 Task: Find connections with filter location Schwarzenberg with filter topic #Creativitywith filter profile language Spanish with filter current company Audi India with filter school Bharatiya Vidya Bhavans M M College of Arts, N.M.Institute of Science and Haji Rashid Jaffer College of Commerce Bhavans College Munshi Nagar Andheri West Mumbai 400 058 with filter industry Baked Goods Manufacturing with filter service category User Experience Writing with filter keywords title Funeral Attendant
Action: Mouse moved to (218, 261)
Screenshot: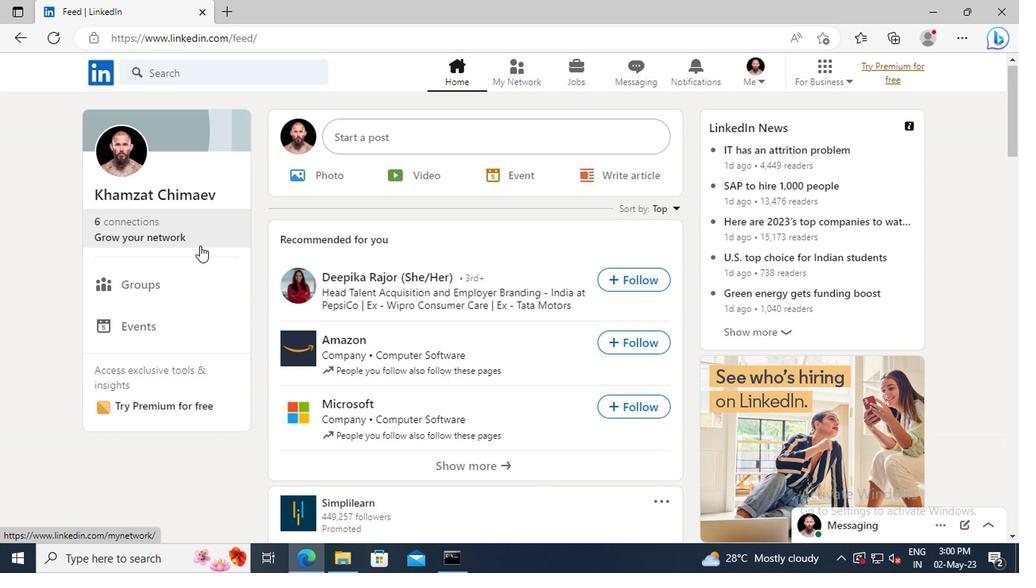 
Action: Mouse pressed left at (218, 261)
Screenshot: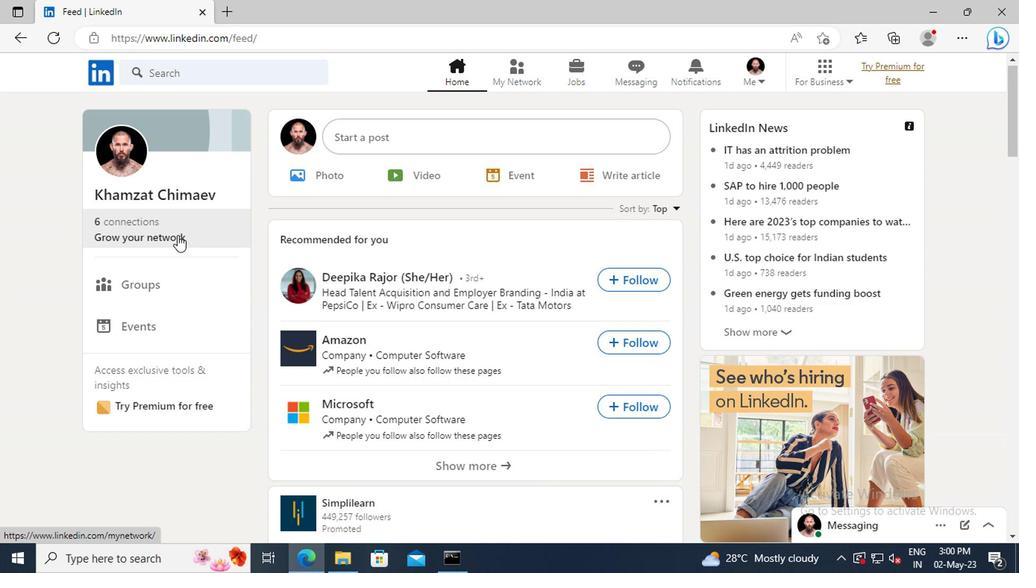 
Action: Mouse moved to (207, 209)
Screenshot: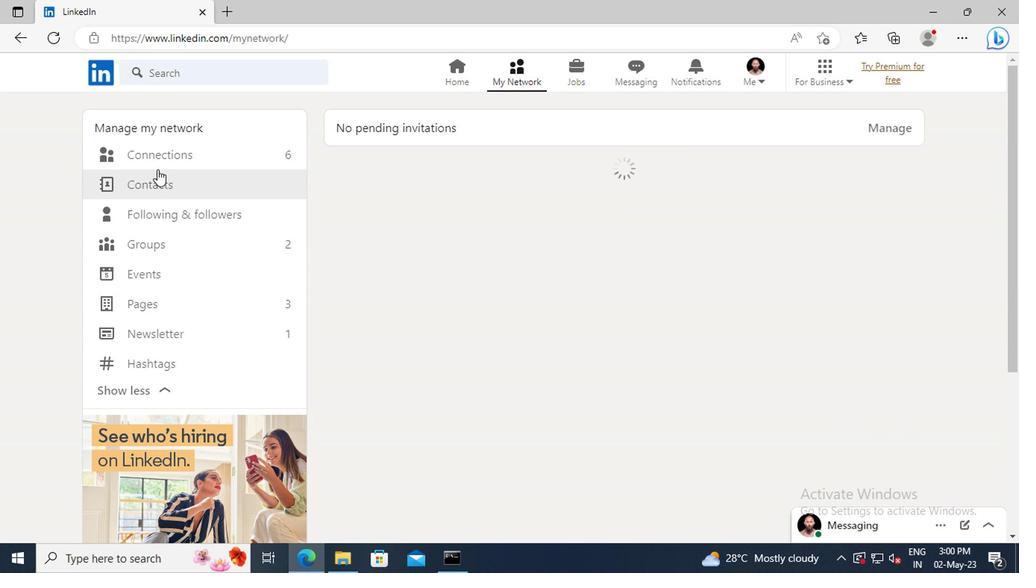 
Action: Mouse pressed left at (207, 209)
Screenshot: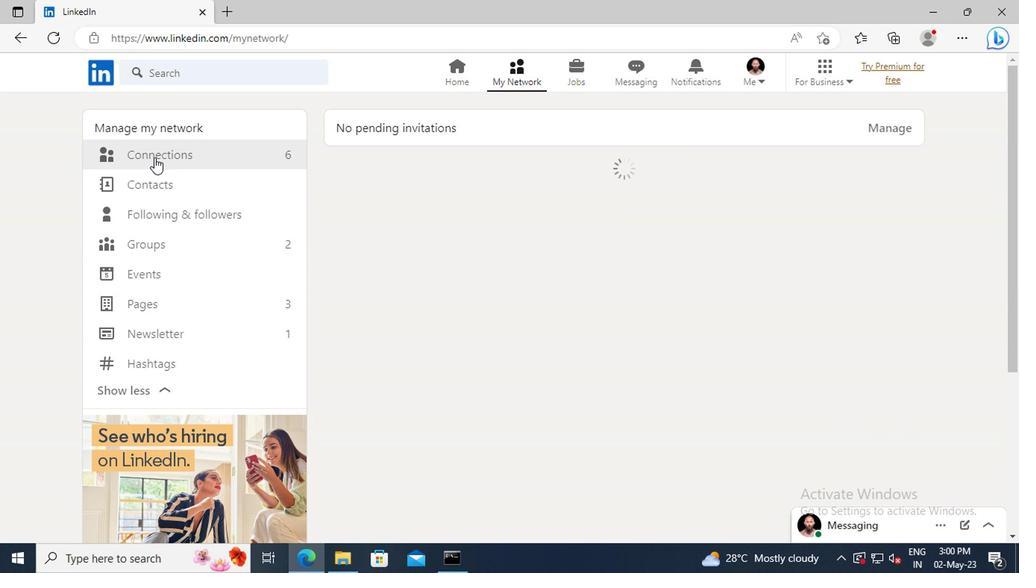 
Action: Mouse moved to (533, 209)
Screenshot: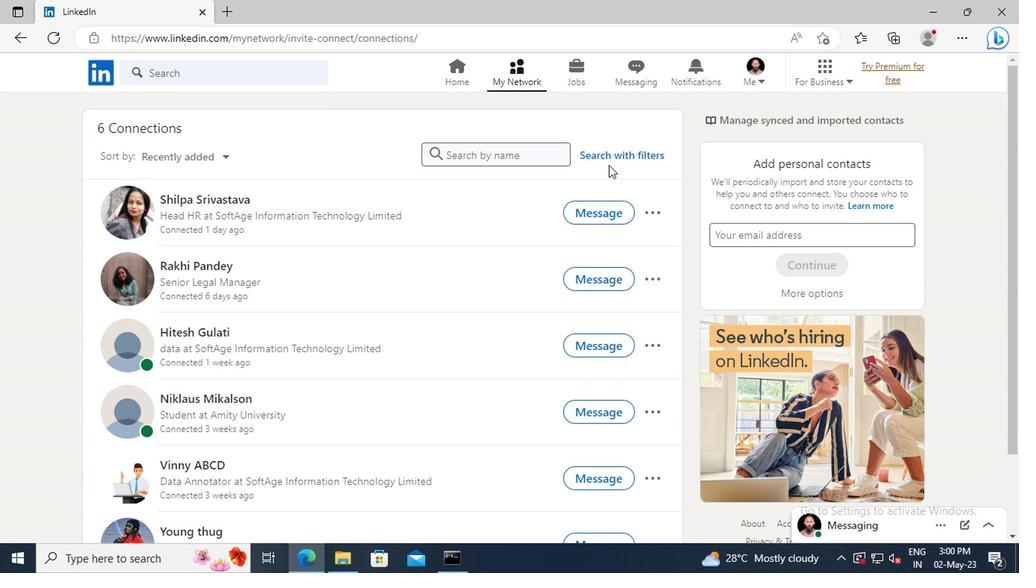 
Action: Mouse pressed left at (533, 209)
Screenshot: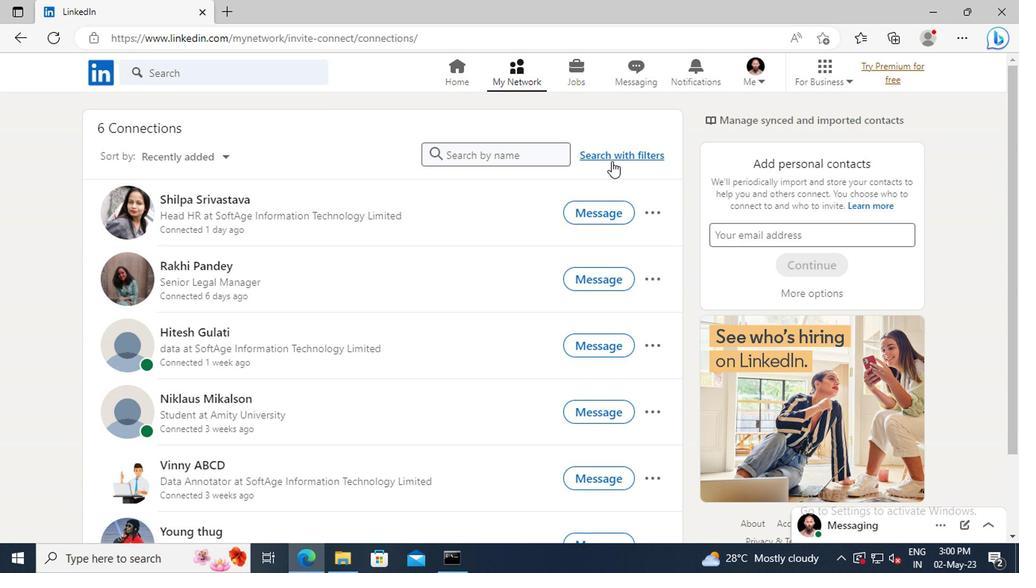 
Action: Mouse moved to (502, 181)
Screenshot: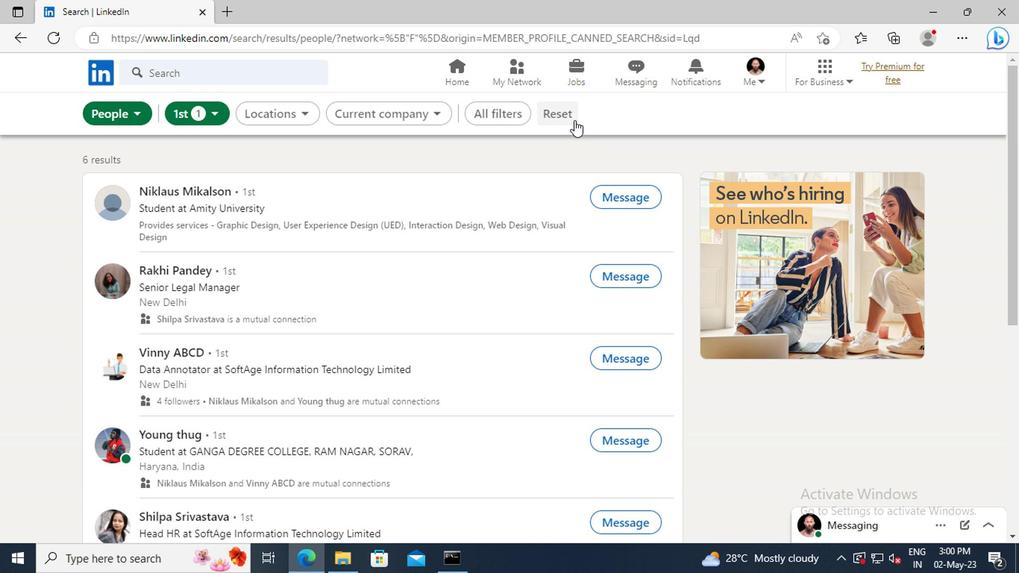 
Action: Mouse pressed left at (502, 181)
Screenshot: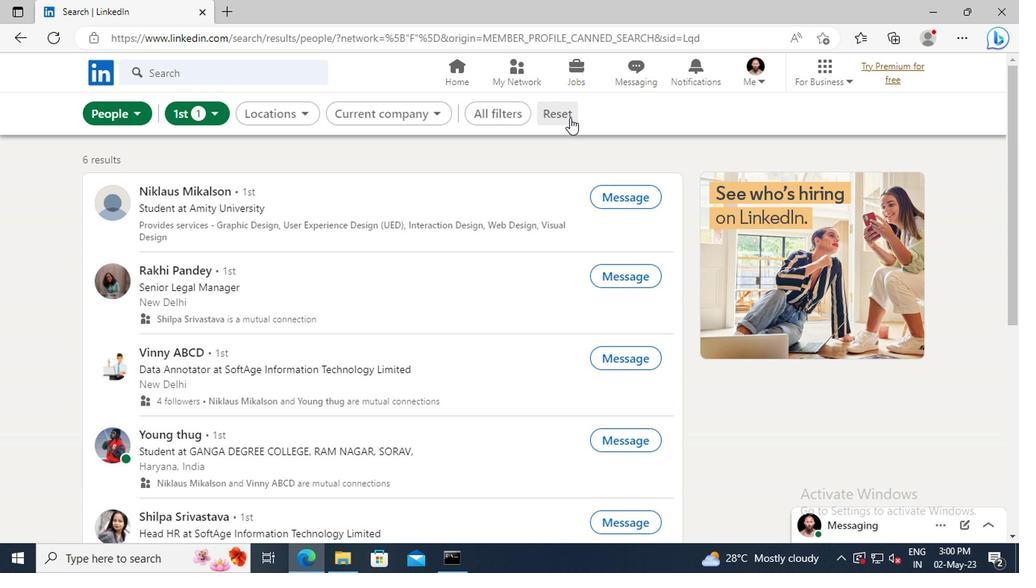 
Action: Mouse moved to (485, 180)
Screenshot: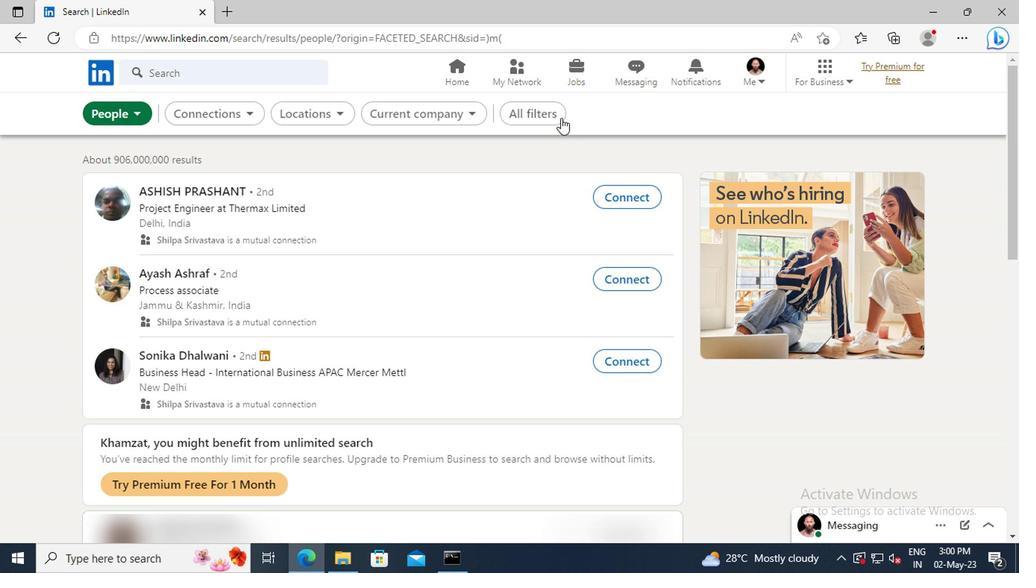
Action: Mouse pressed left at (485, 180)
Screenshot: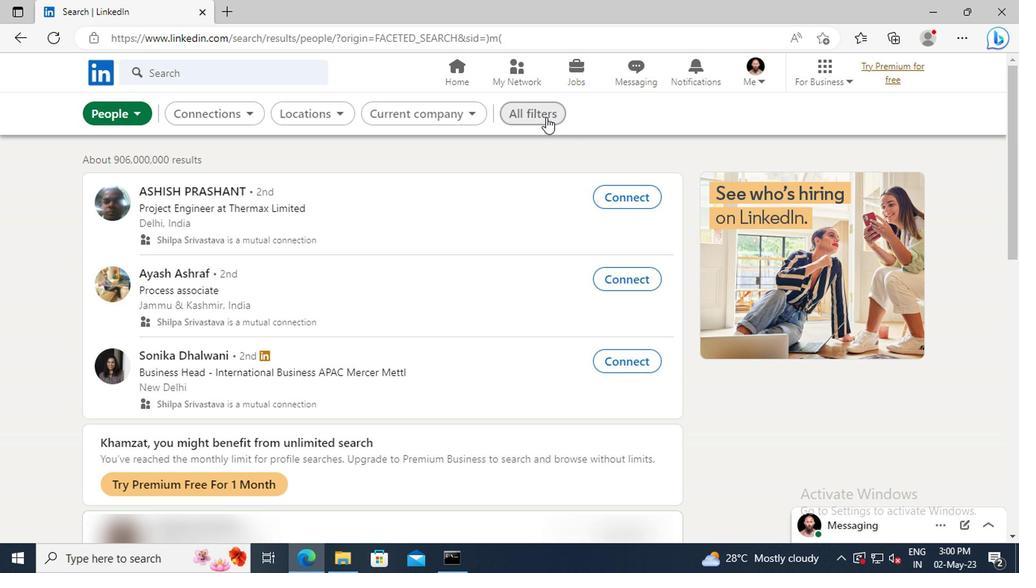 
Action: Mouse moved to (682, 293)
Screenshot: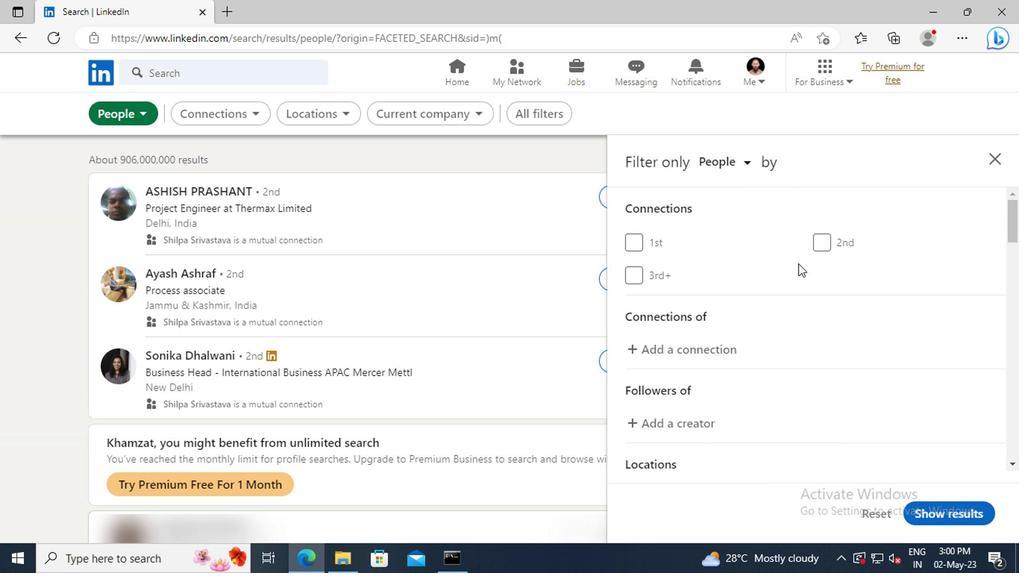 
Action: Mouse scrolled (682, 292) with delta (0, 0)
Screenshot: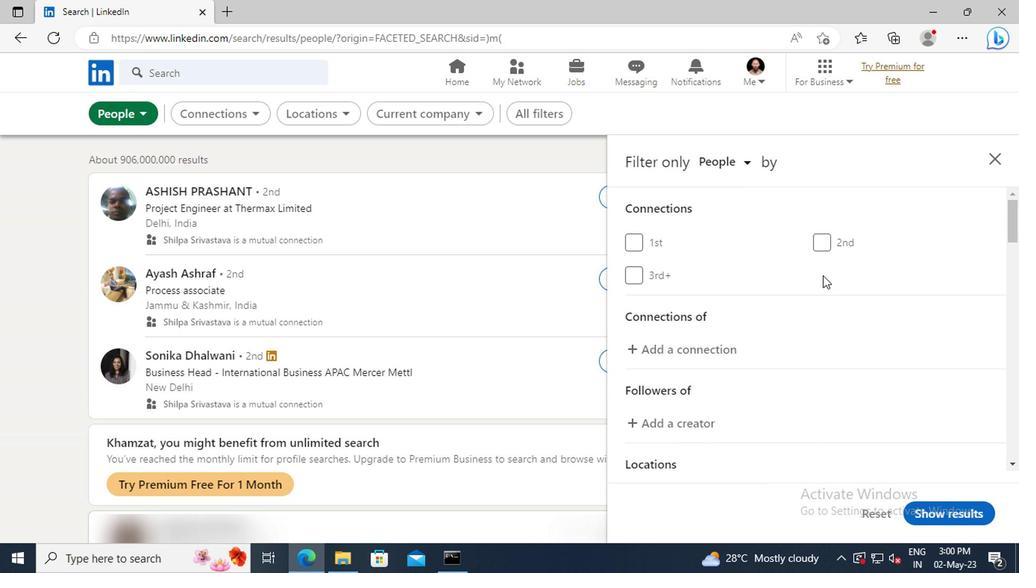 
Action: Mouse scrolled (682, 292) with delta (0, 0)
Screenshot: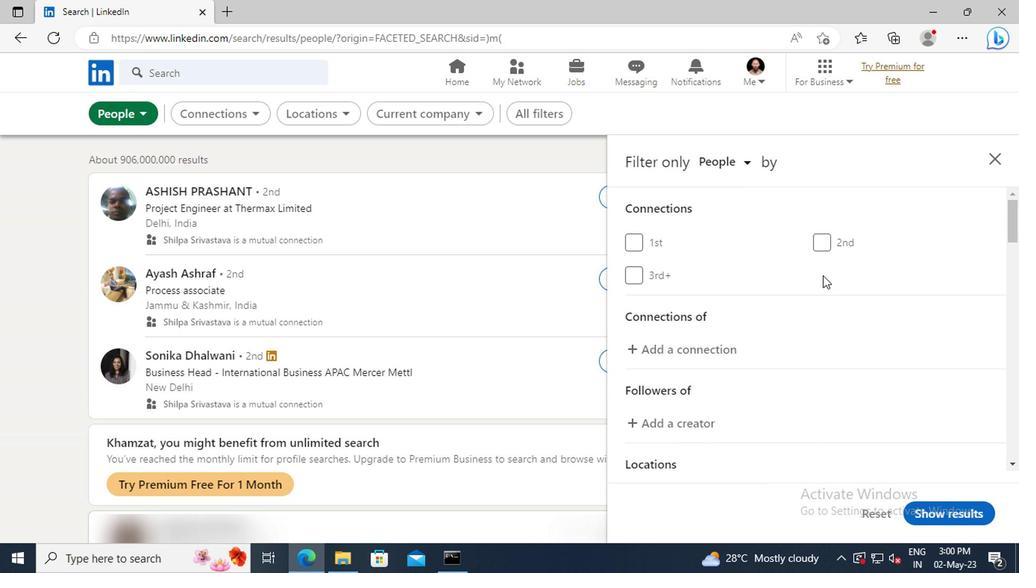 
Action: Mouse scrolled (682, 292) with delta (0, 0)
Screenshot: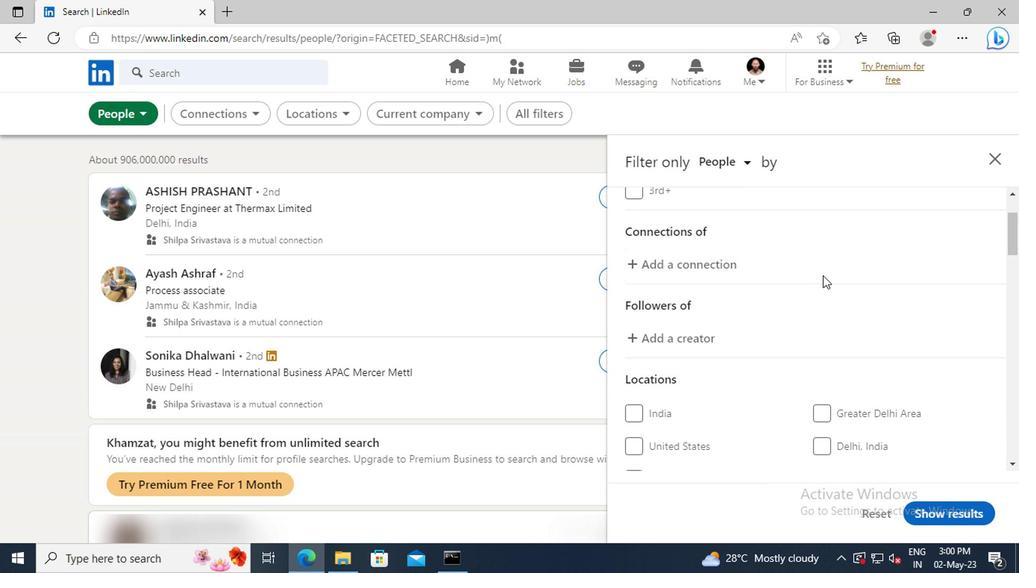 
Action: Mouse scrolled (682, 292) with delta (0, 0)
Screenshot: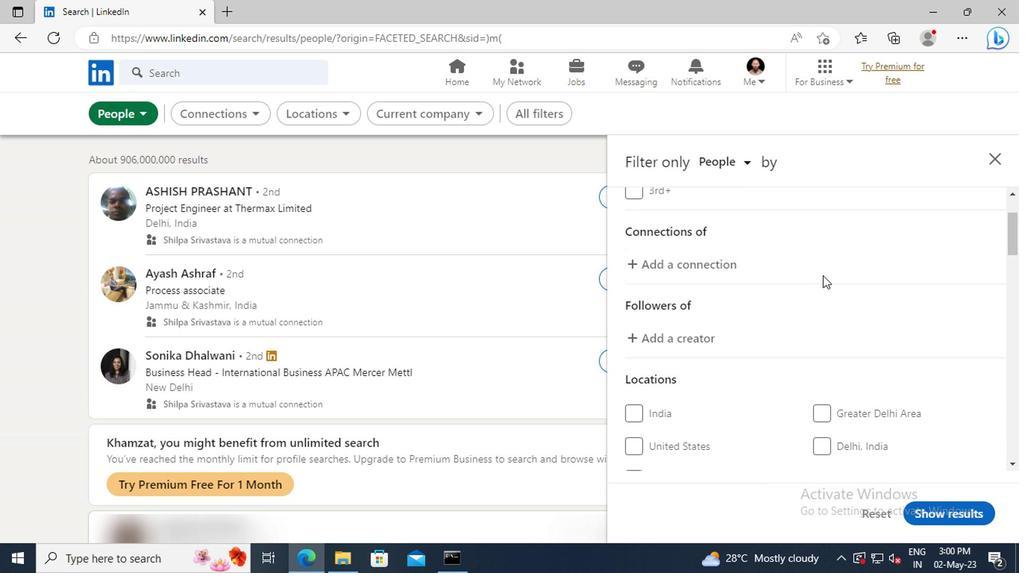
Action: Mouse scrolled (682, 292) with delta (0, 0)
Screenshot: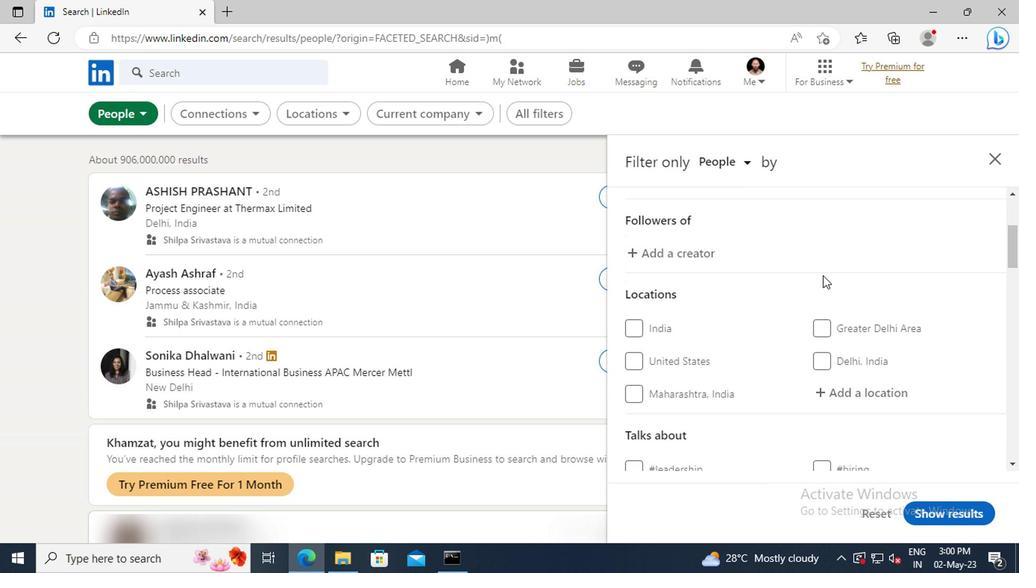 
Action: Mouse scrolled (682, 292) with delta (0, 0)
Screenshot: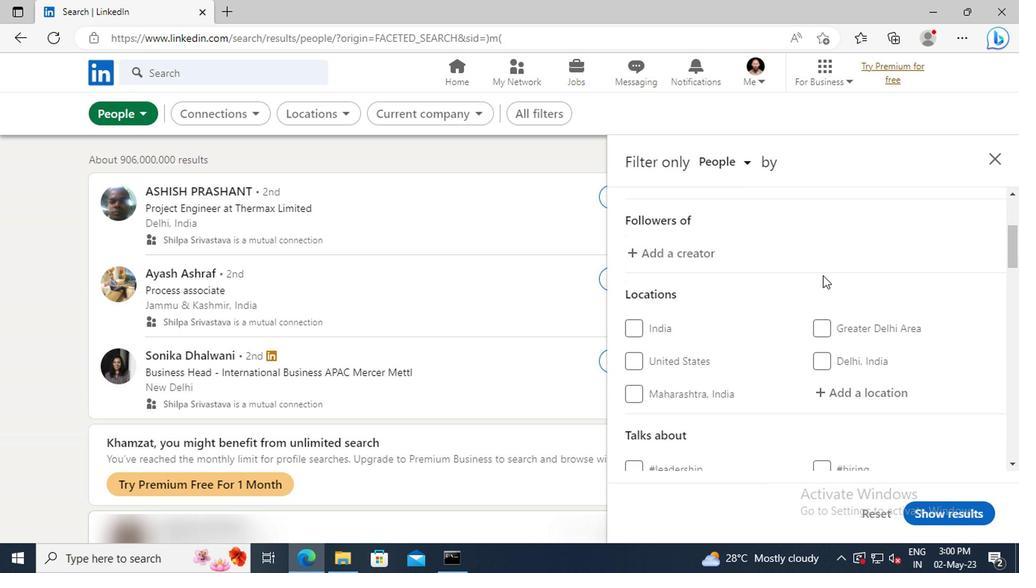 
Action: Mouse moved to (686, 312)
Screenshot: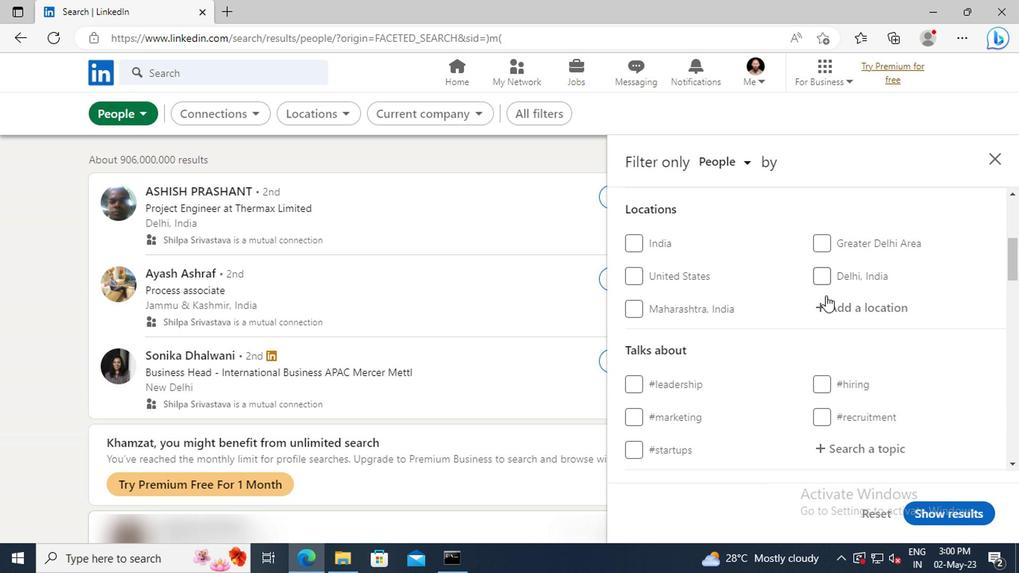 
Action: Mouse pressed left at (686, 312)
Screenshot: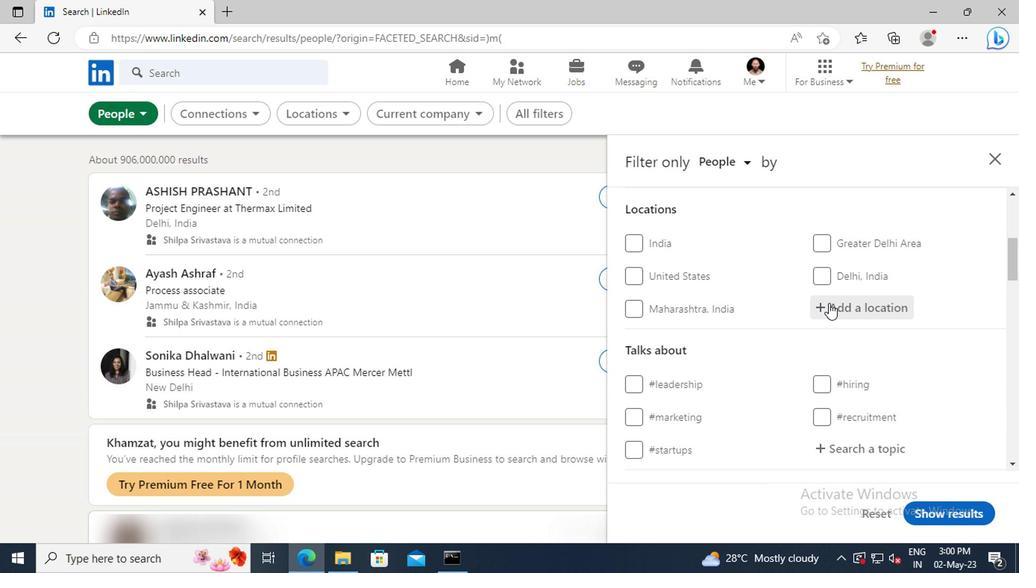 
Action: Key pressed <Key.shift>SCHWARZENBERG
Screenshot: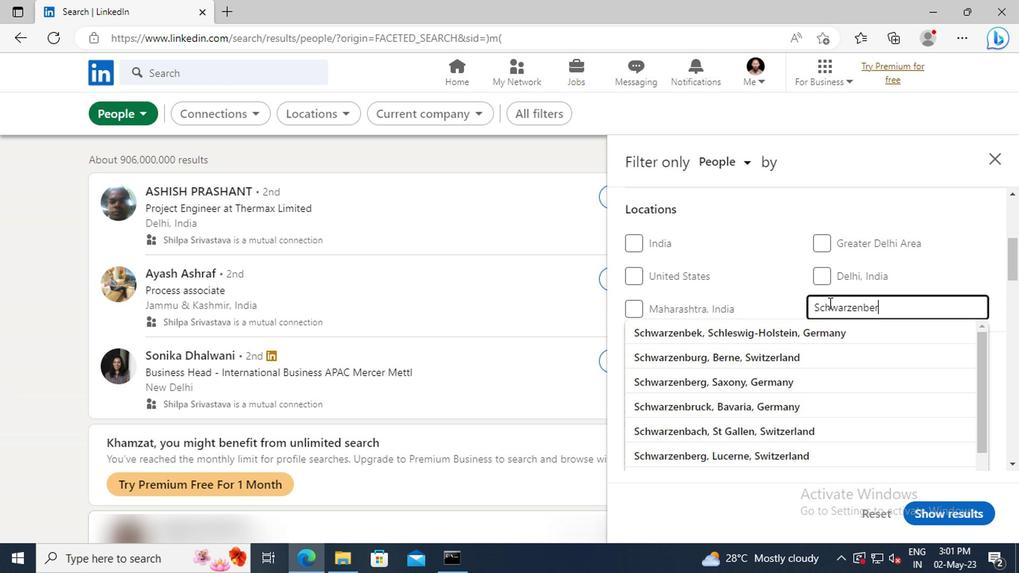 
Action: Mouse moved to (688, 331)
Screenshot: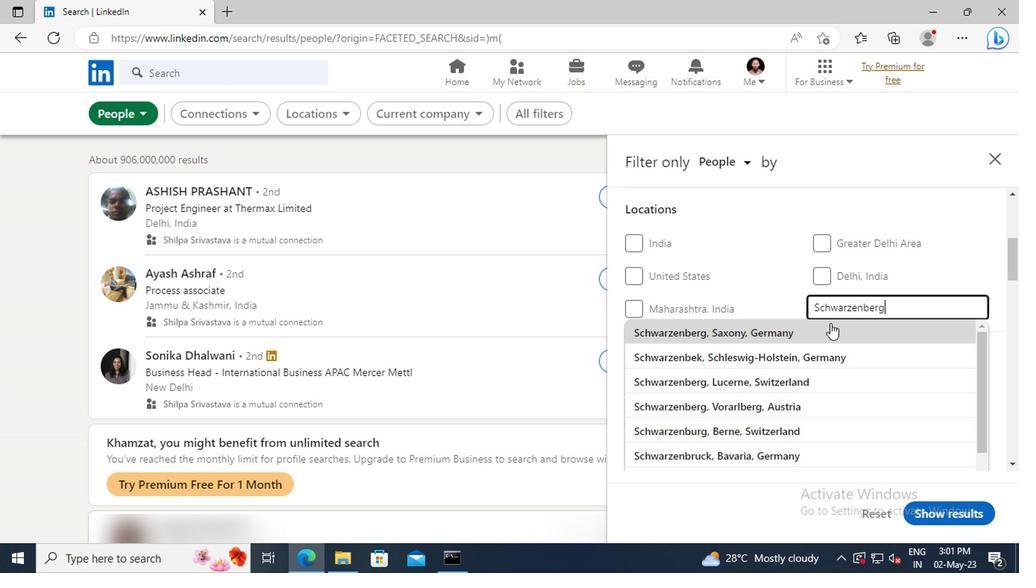 
Action: Mouse pressed left at (688, 331)
Screenshot: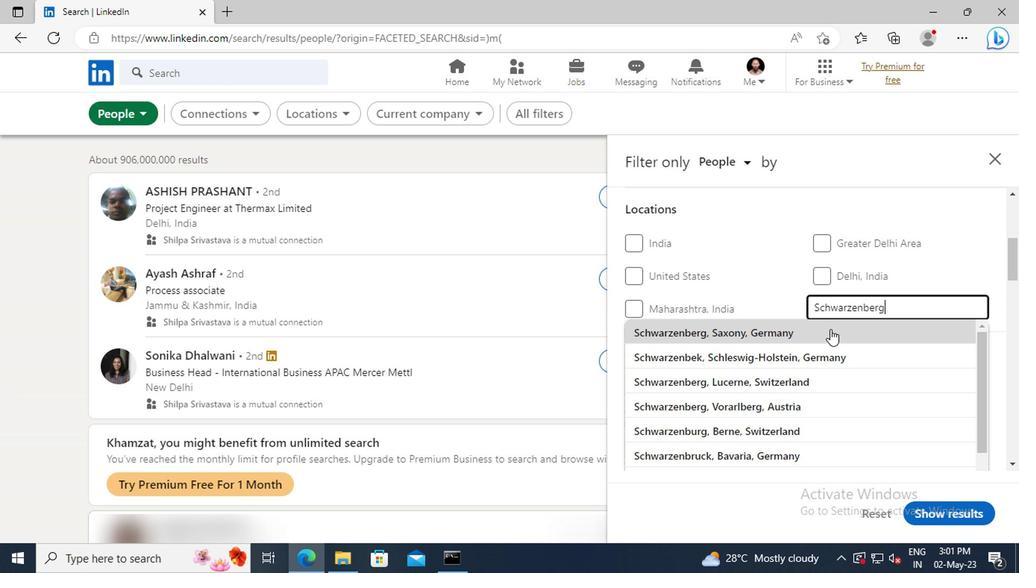 
Action: Mouse scrolled (688, 331) with delta (0, 0)
Screenshot: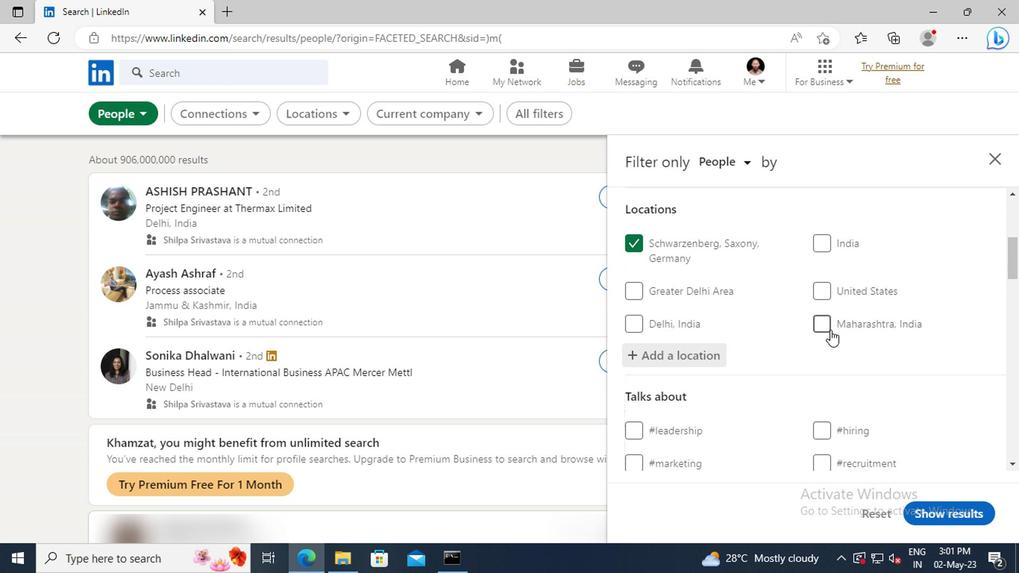 
Action: Mouse scrolled (688, 331) with delta (0, 0)
Screenshot: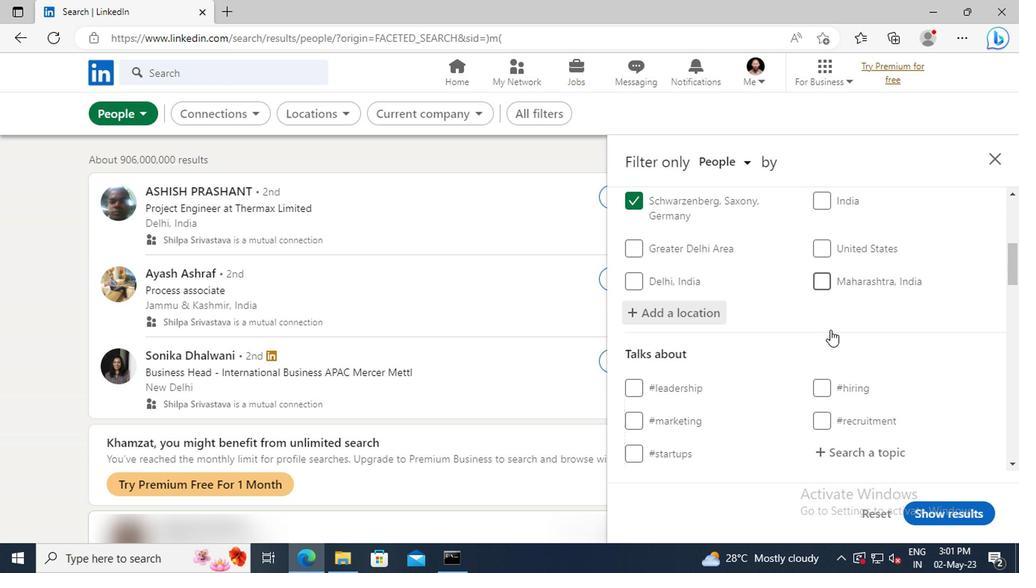 
Action: Mouse scrolled (688, 331) with delta (0, 0)
Screenshot: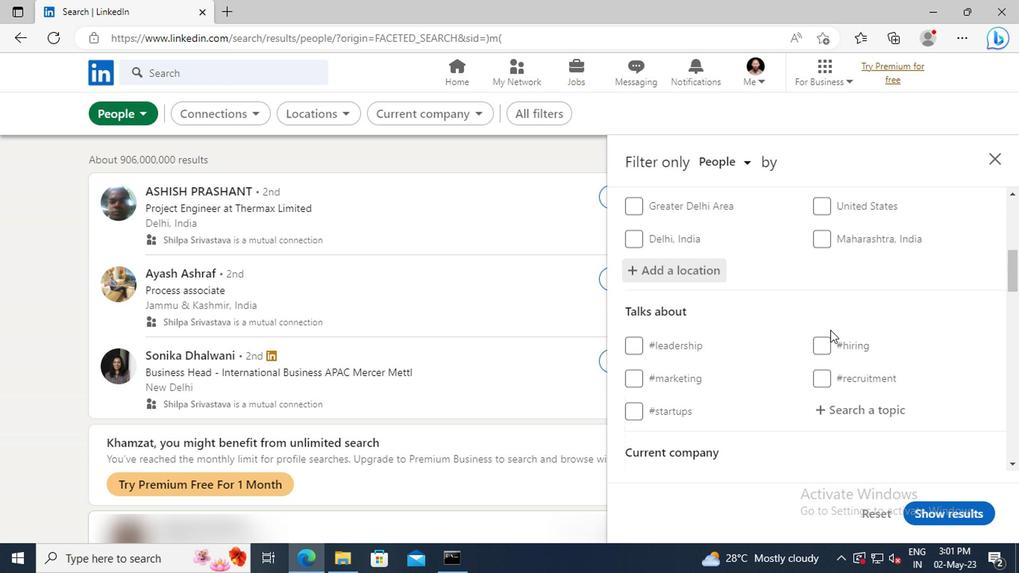 
Action: Mouse scrolled (688, 331) with delta (0, 0)
Screenshot: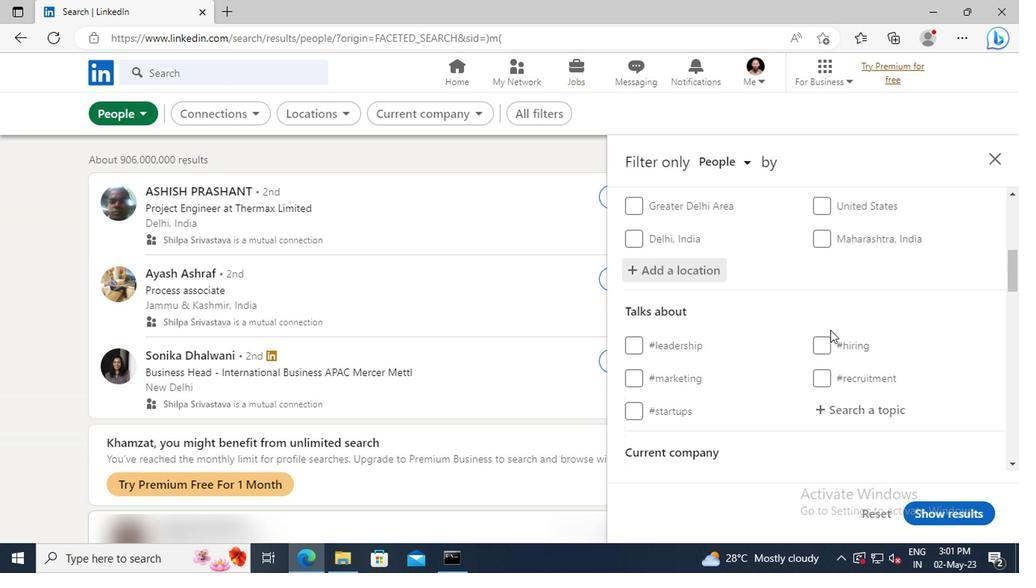 
Action: Mouse moved to (687, 334)
Screenshot: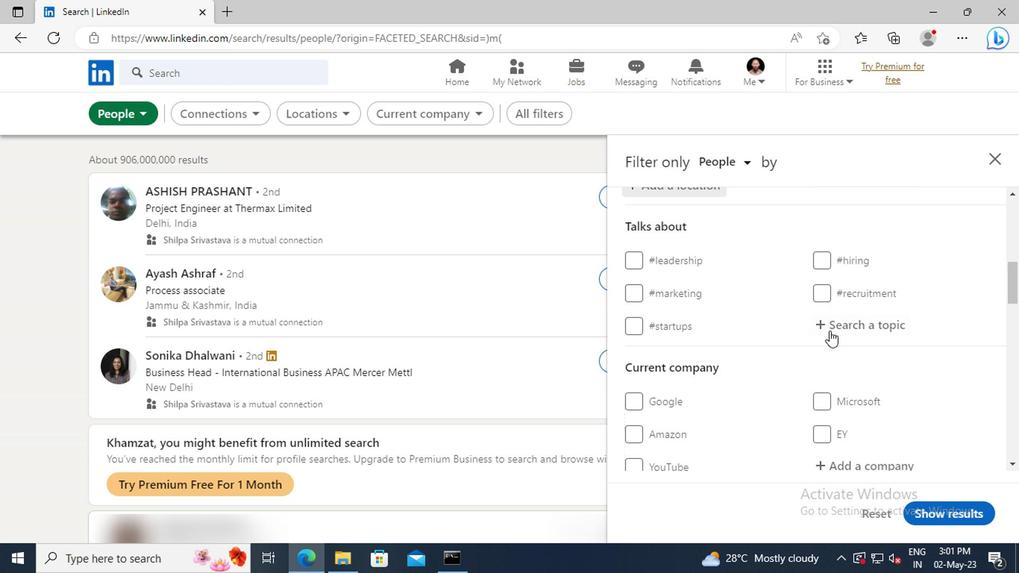 
Action: Mouse pressed left at (687, 334)
Screenshot: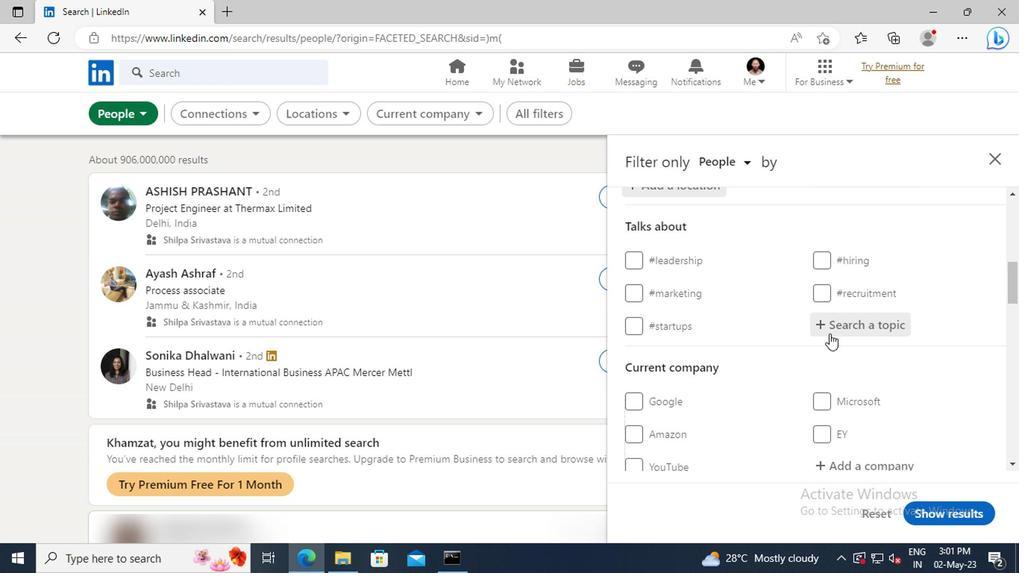 
Action: Key pressed <Key.shift>CREATIVIT
Screenshot: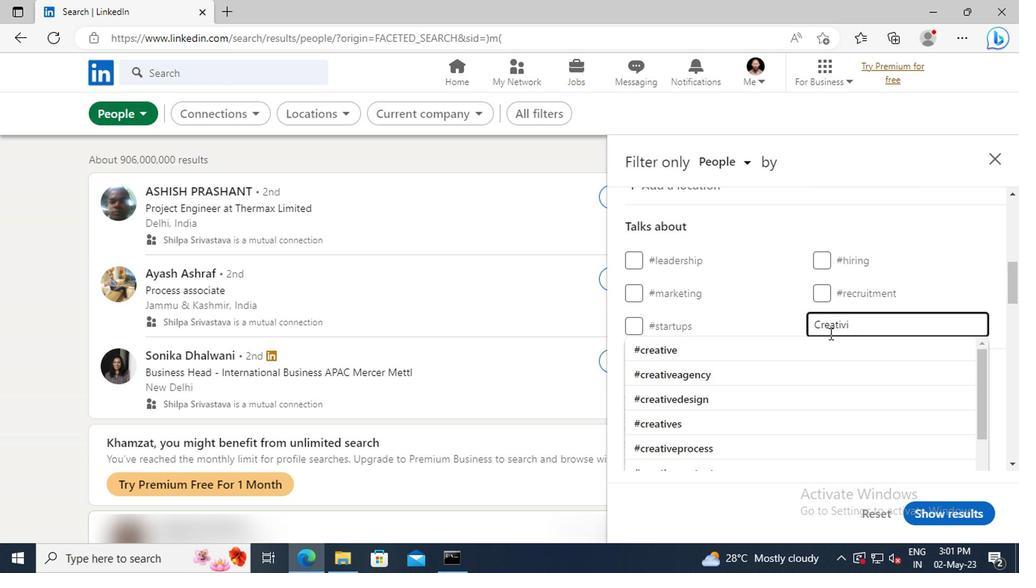 
Action: Mouse moved to (688, 341)
Screenshot: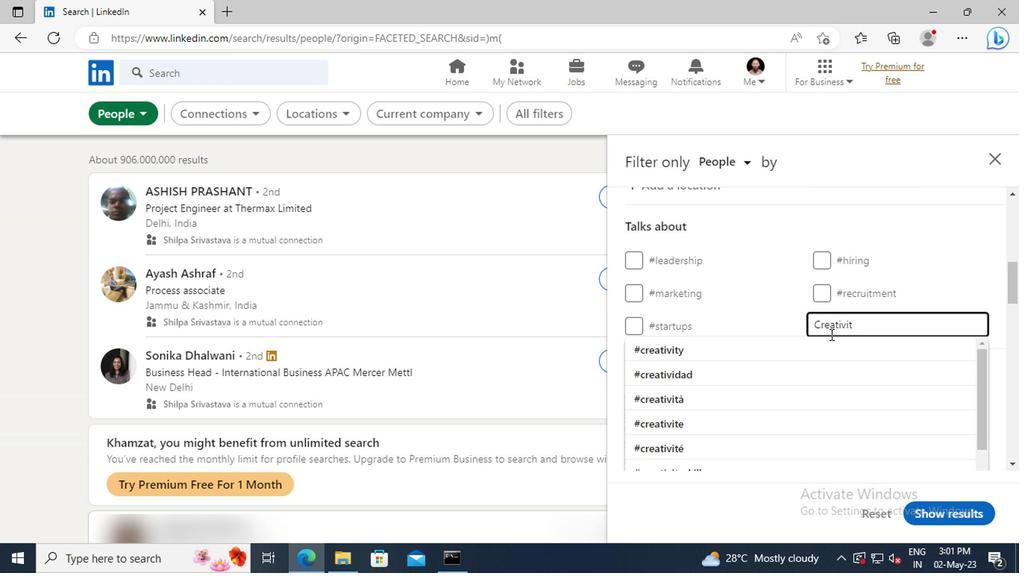 
Action: Mouse pressed left at (688, 341)
Screenshot: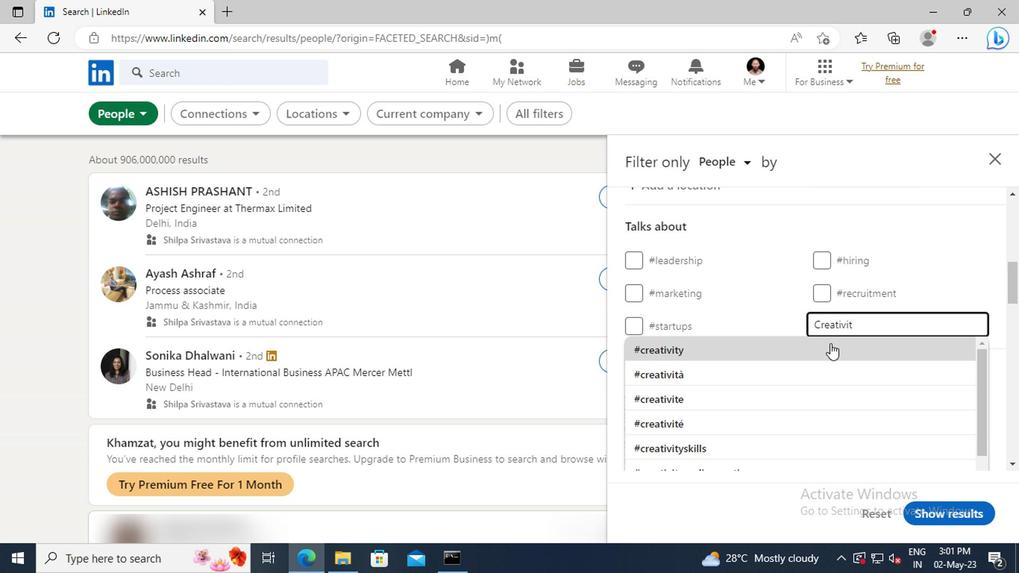 
Action: Mouse moved to (688, 341)
Screenshot: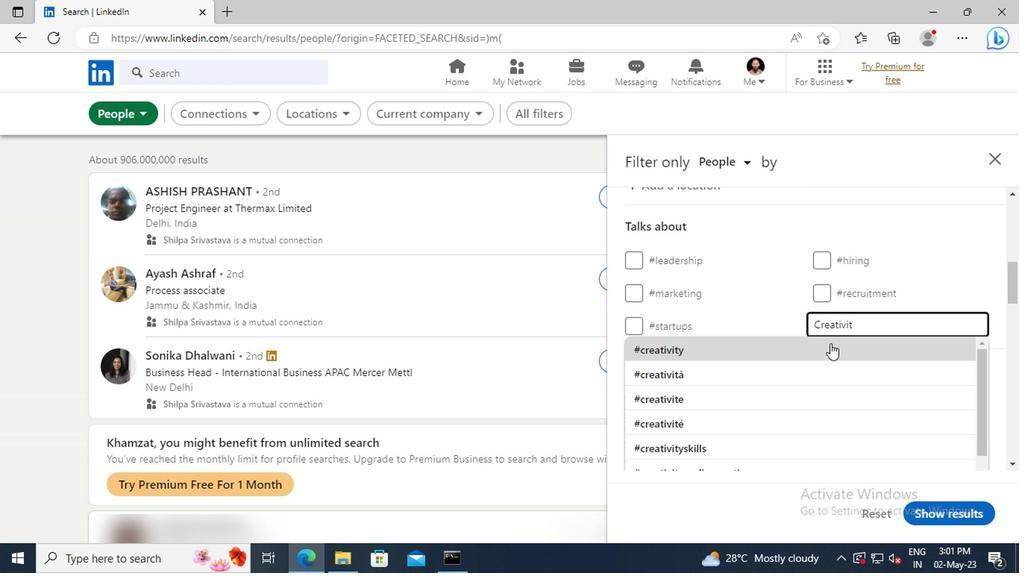 
Action: Mouse scrolled (688, 341) with delta (0, 0)
Screenshot: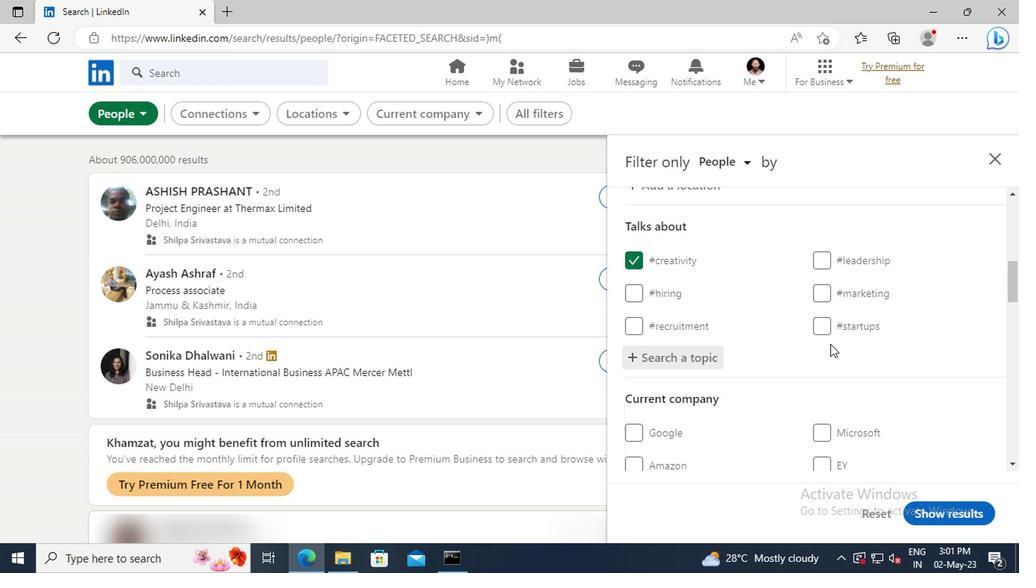 
Action: Mouse scrolled (688, 341) with delta (0, 0)
Screenshot: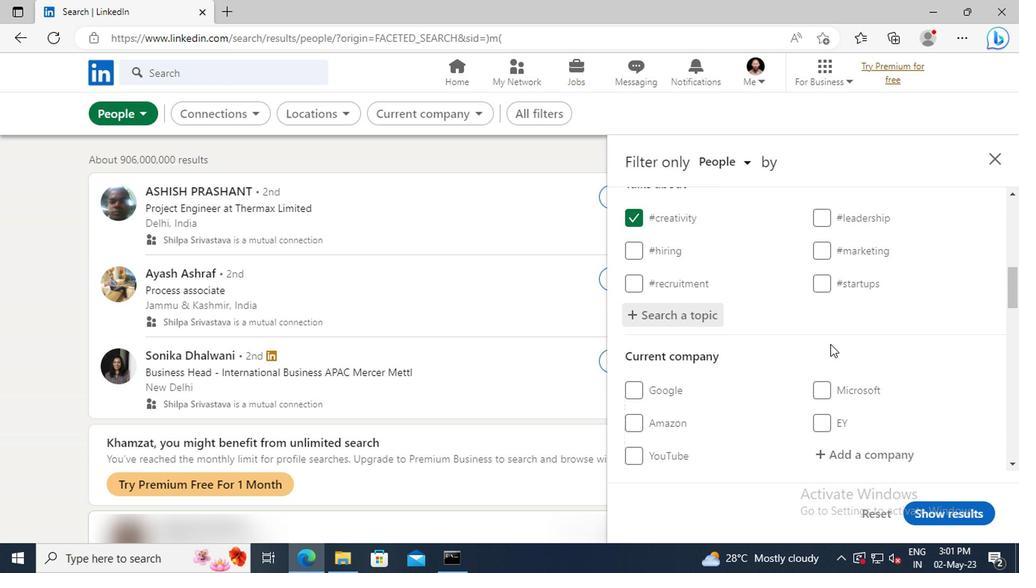 
Action: Mouse scrolled (688, 341) with delta (0, 0)
Screenshot: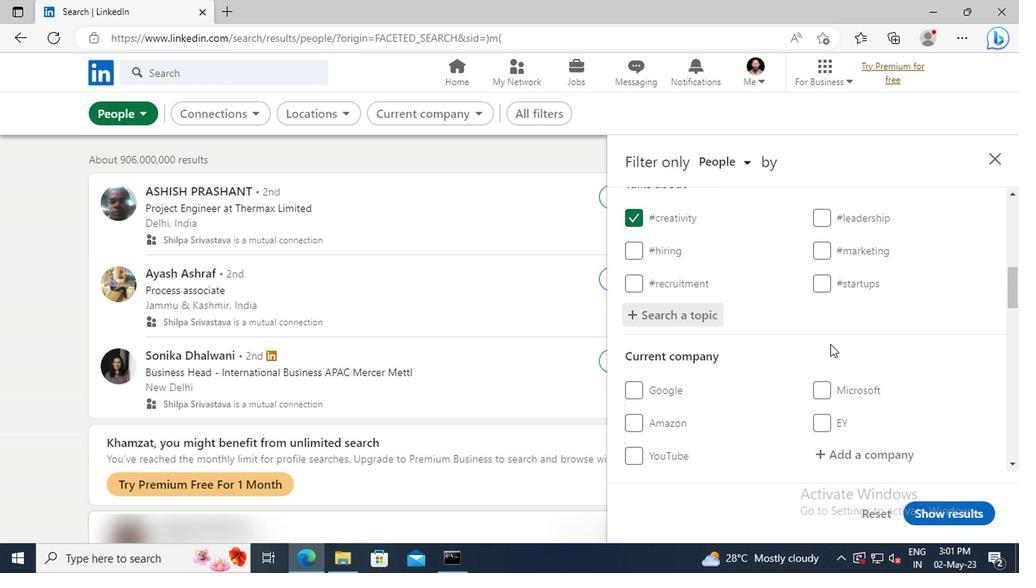 
Action: Mouse scrolled (688, 341) with delta (0, 0)
Screenshot: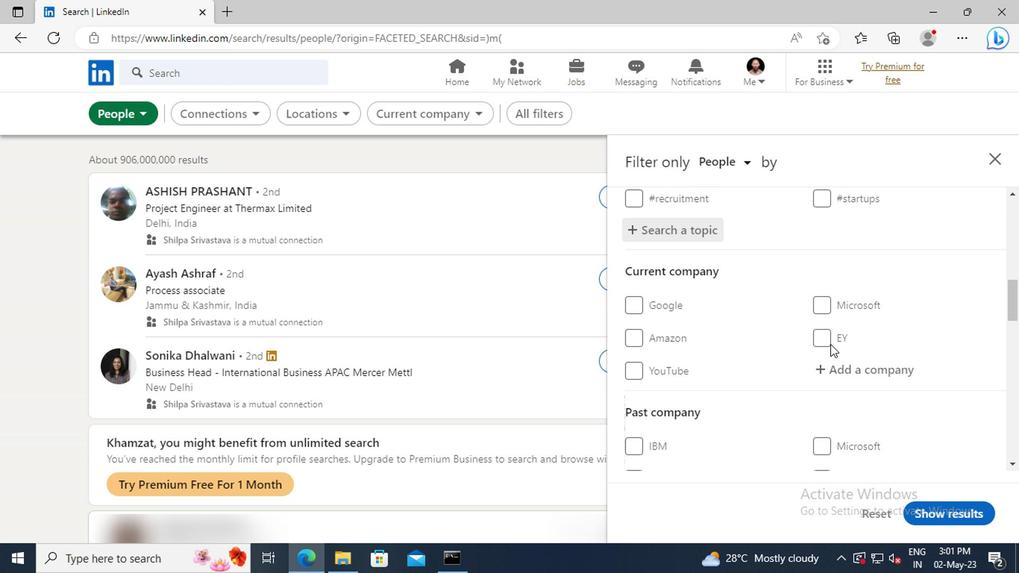 
Action: Mouse scrolled (688, 341) with delta (0, 0)
Screenshot: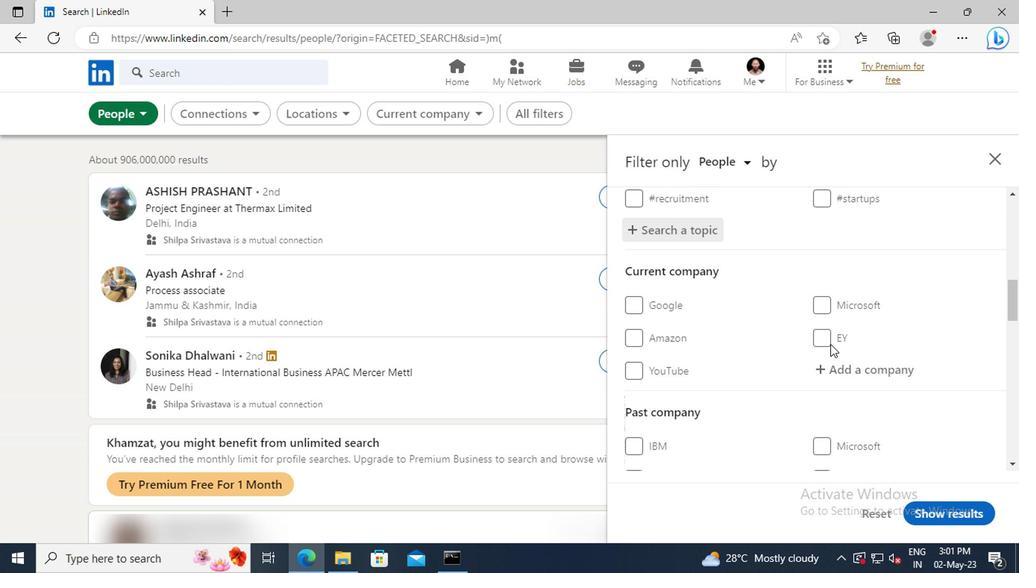 
Action: Mouse scrolled (688, 341) with delta (0, 0)
Screenshot: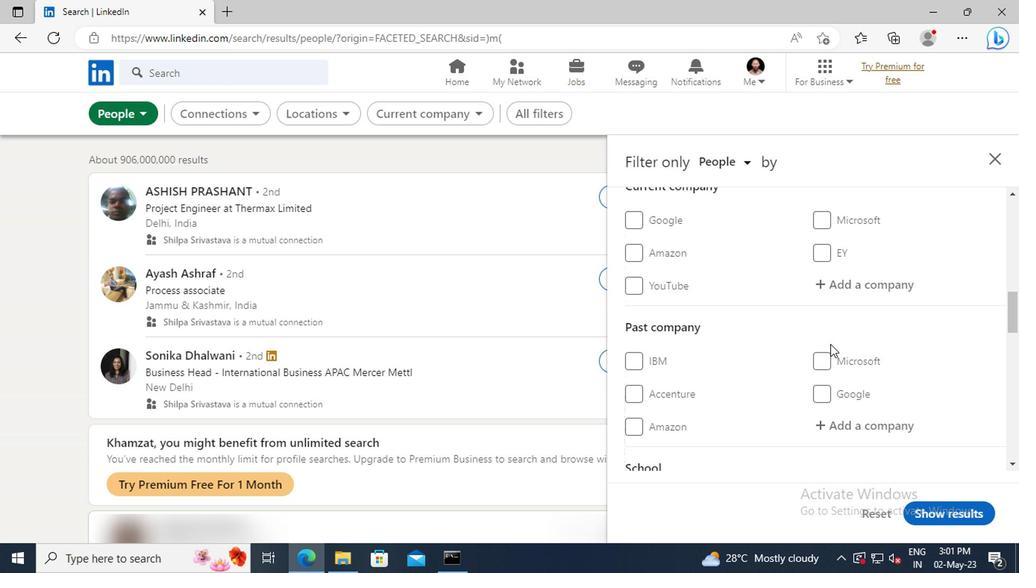 
Action: Mouse scrolled (688, 341) with delta (0, 0)
Screenshot: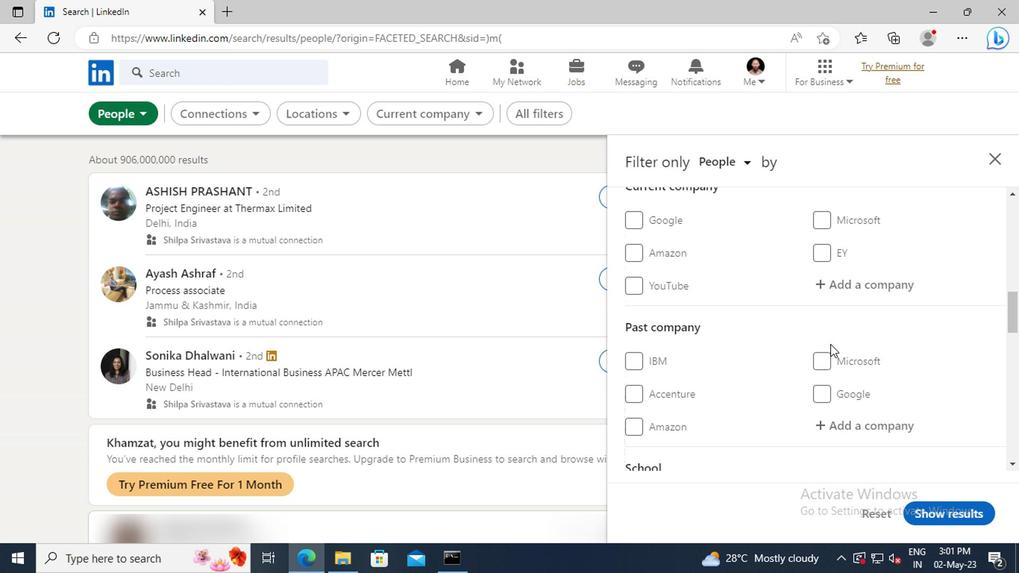 
Action: Mouse scrolled (688, 341) with delta (0, 0)
Screenshot: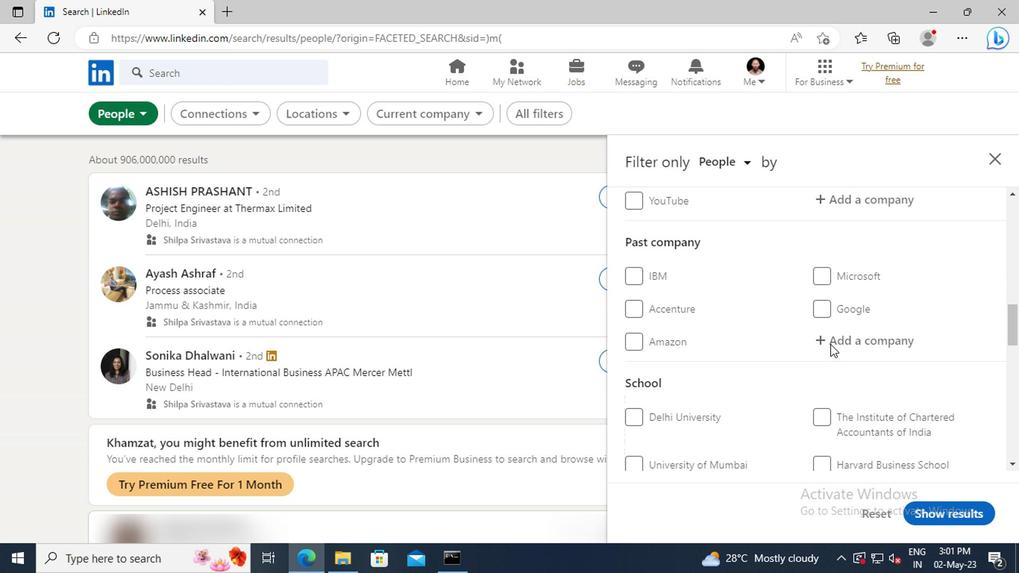 
Action: Mouse scrolled (688, 341) with delta (0, 0)
Screenshot: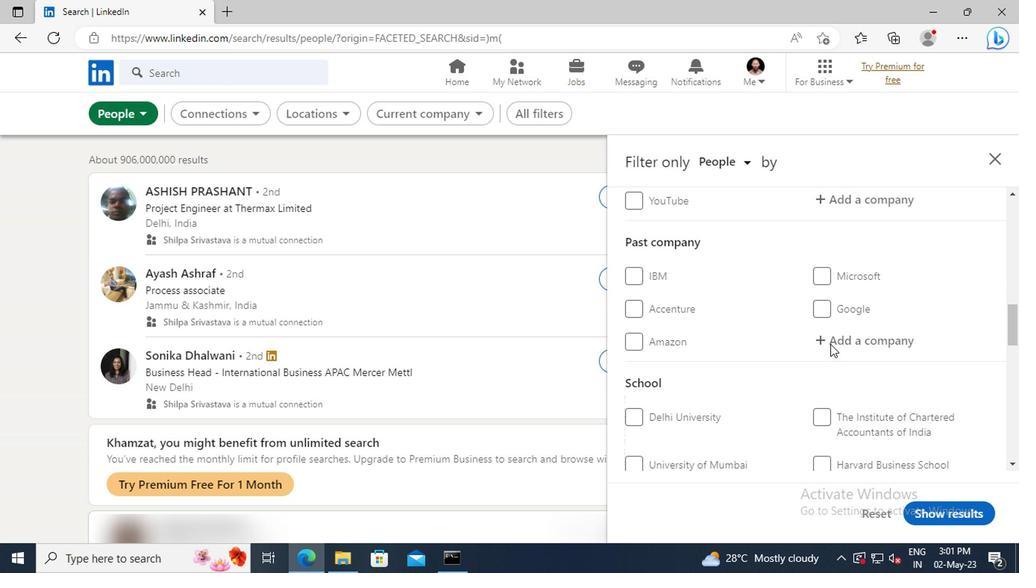 
Action: Mouse scrolled (688, 341) with delta (0, 0)
Screenshot: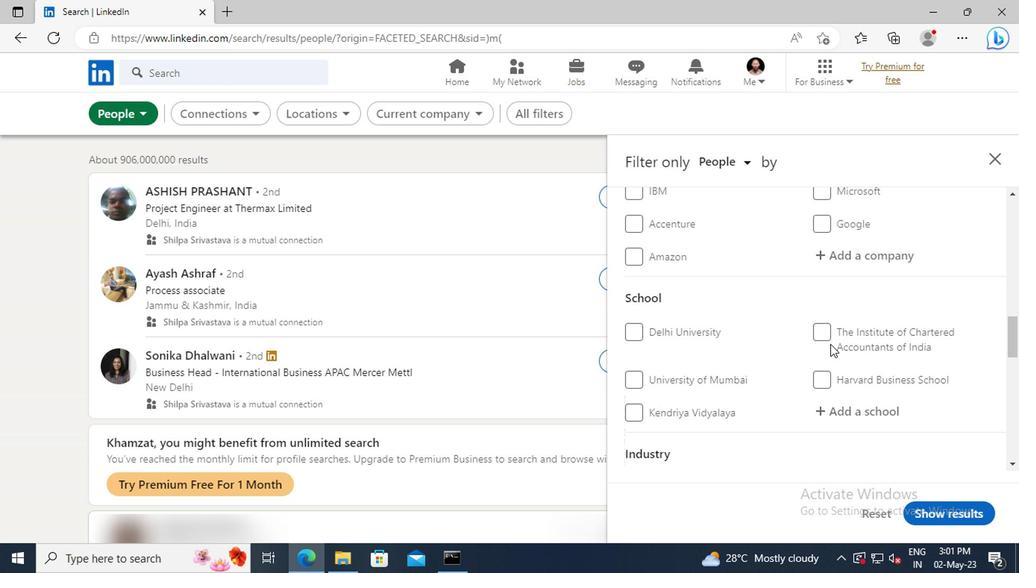 
Action: Mouse scrolled (688, 341) with delta (0, 0)
Screenshot: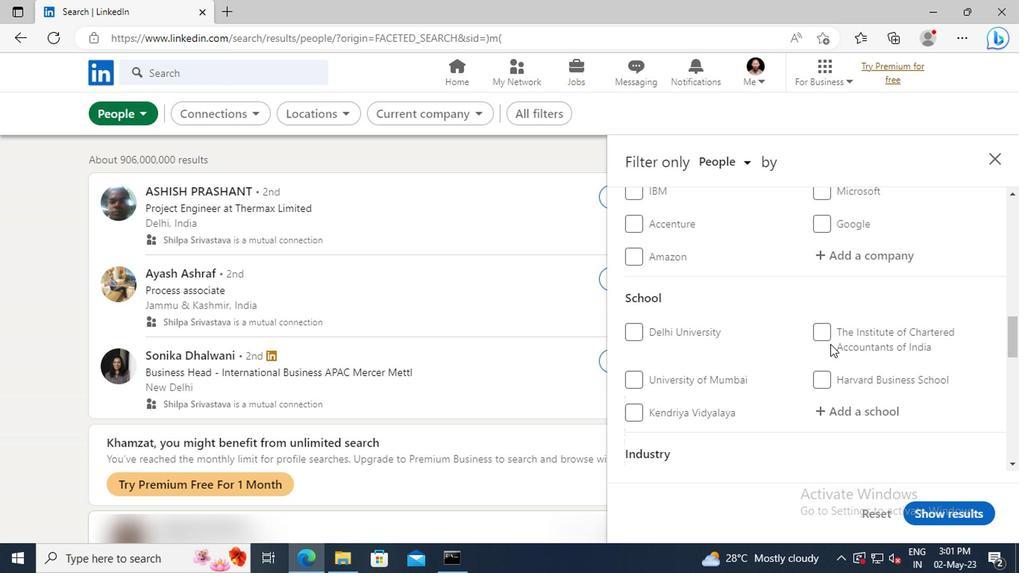 
Action: Mouse scrolled (688, 341) with delta (0, 0)
Screenshot: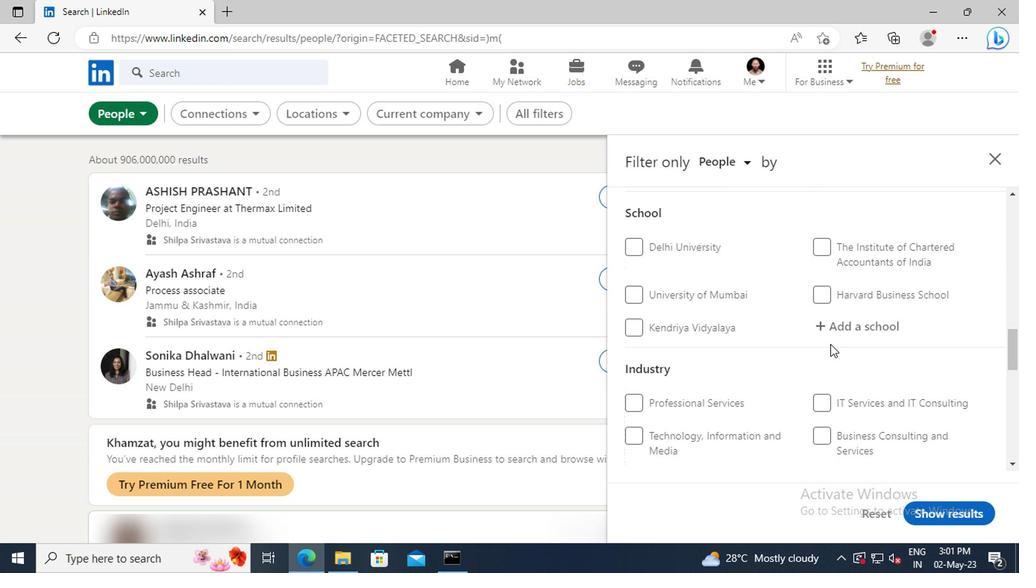 
Action: Mouse scrolled (688, 341) with delta (0, 0)
Screenshot: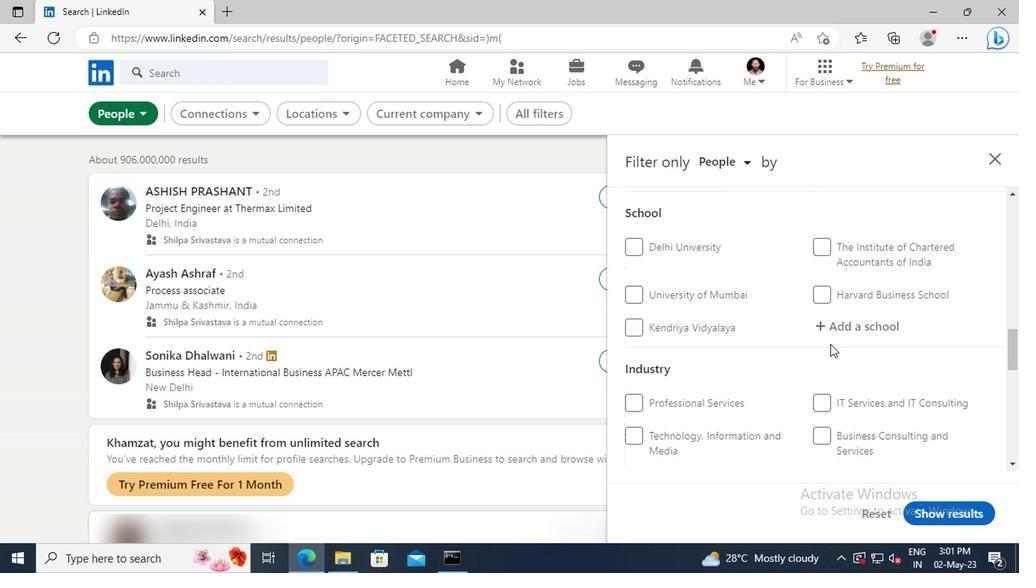 
Action: Mouse scrolled (688, 341) with delta (0, 0)
Screenshot: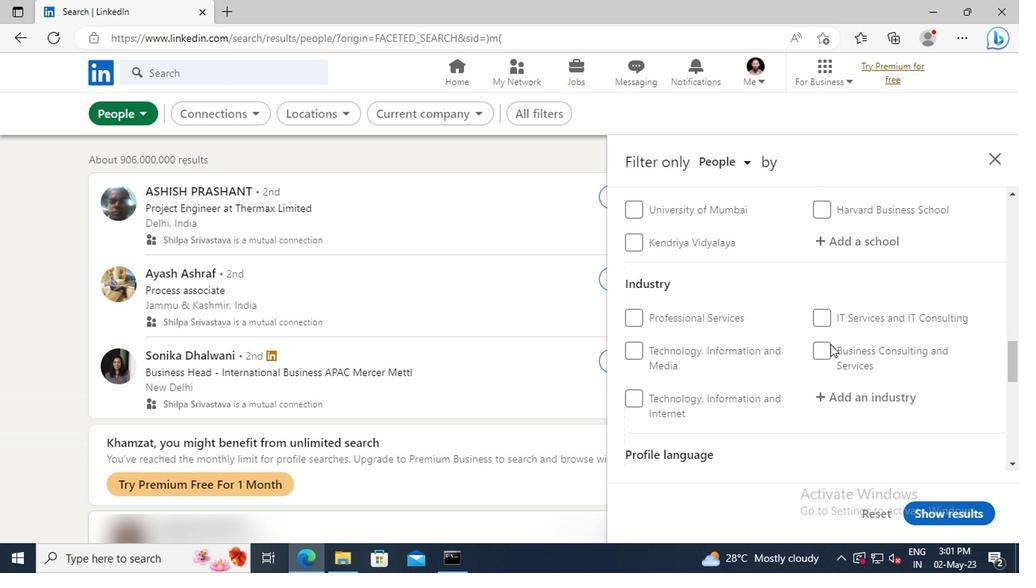 
Action: Mouse scrolled (688, 341) with delta (0, 0)
Screenshot: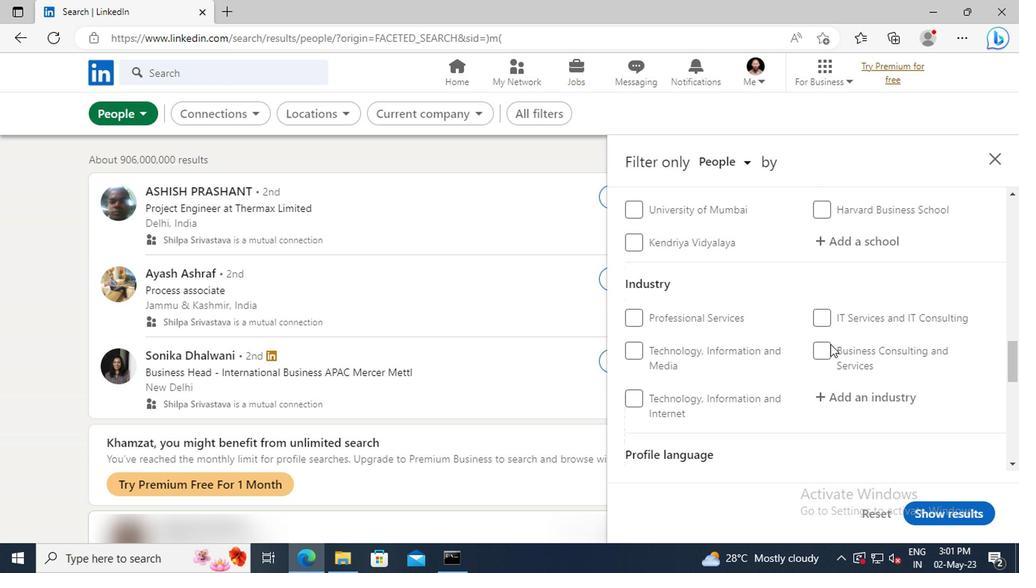 
Action: Mouse moved to (688, 342)
Screenshot: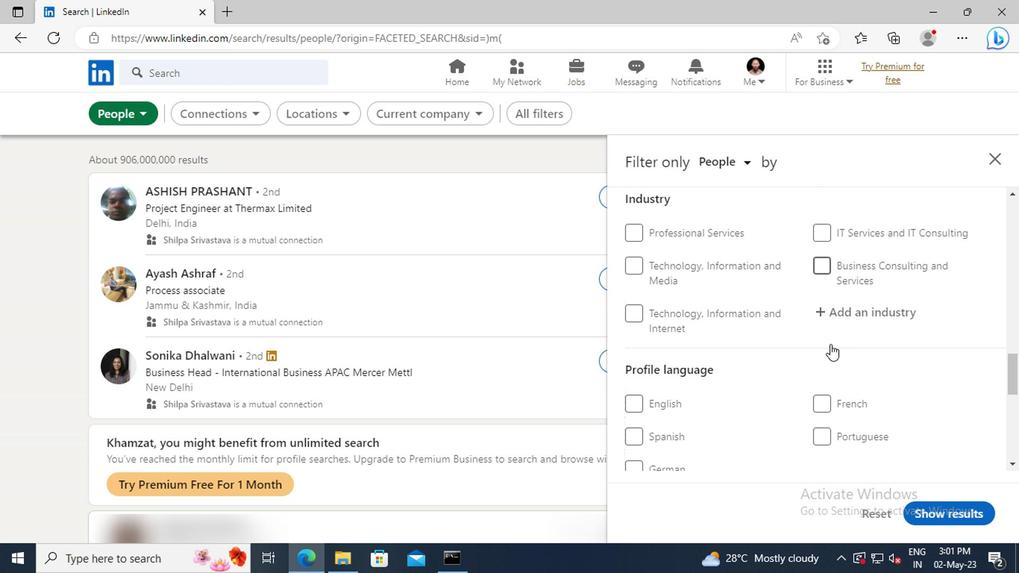 
Action: Mouse scrolled (688, 341) with delta (0, 0)
Screenshot: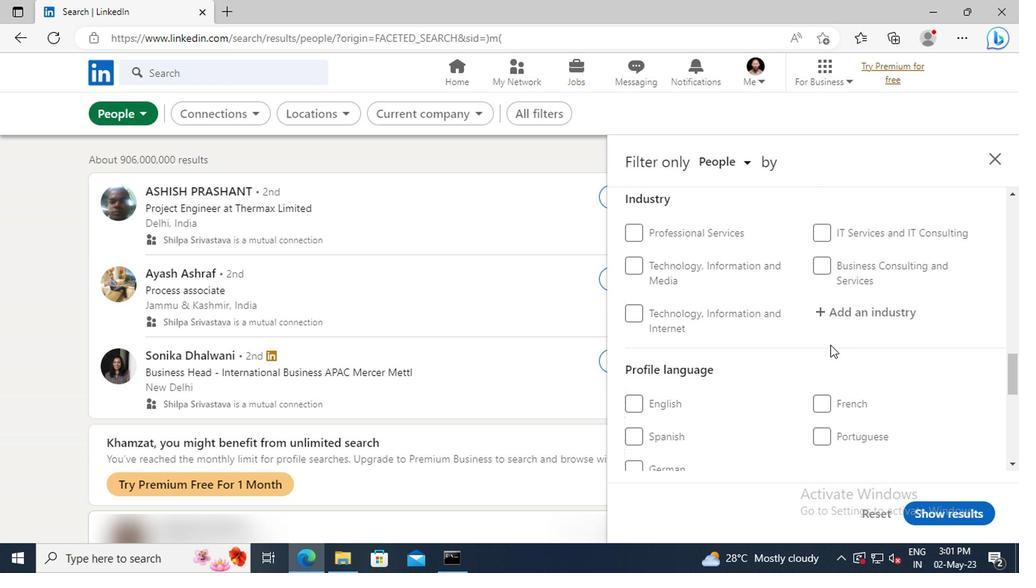 
Action: Mouse moved to (547, 377)
Screenshot: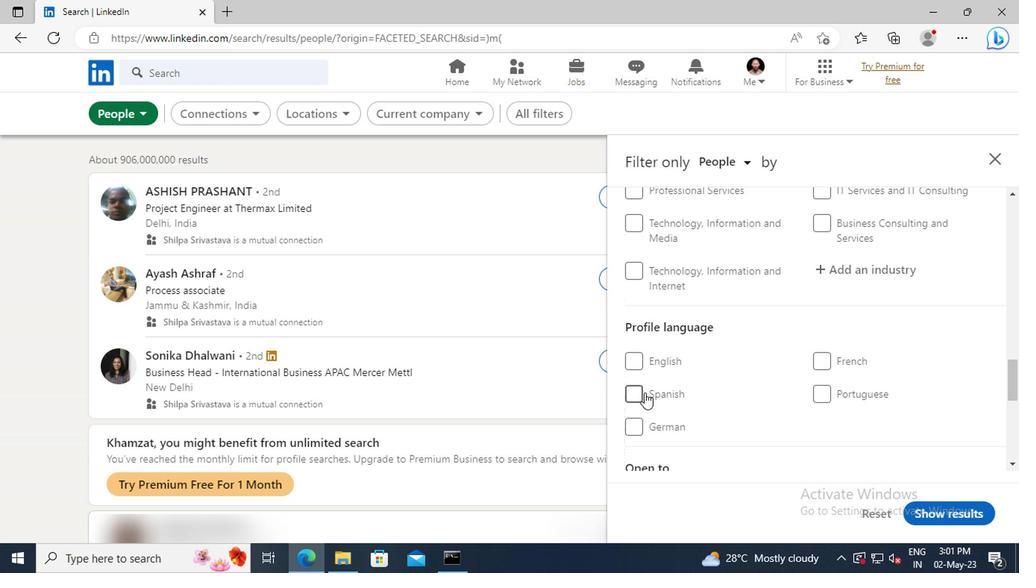 
Action: Mouse pressed left at (547, 377)
Screenshot: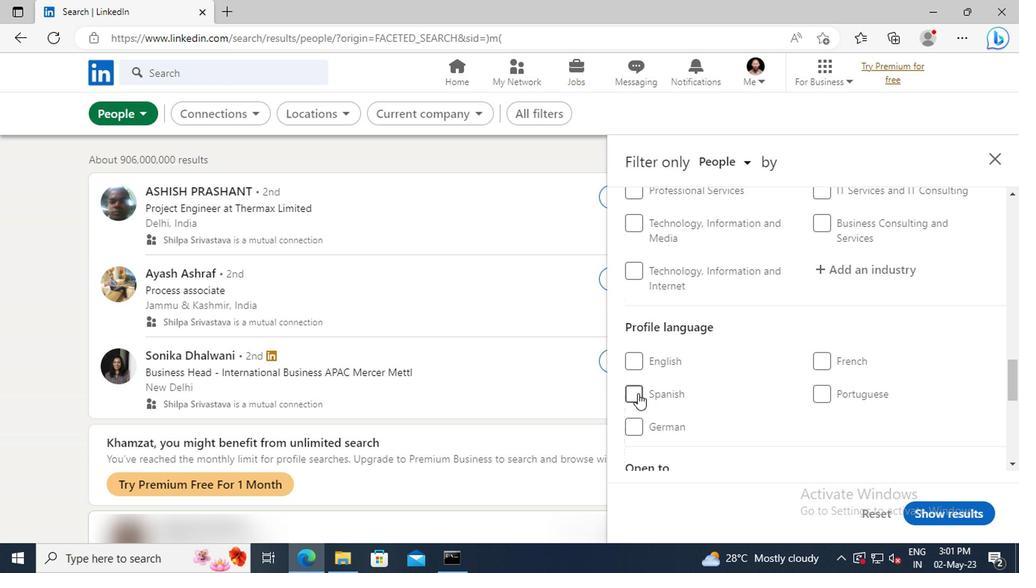 
Action: Mouse moved to (698, 346)
Screenshot: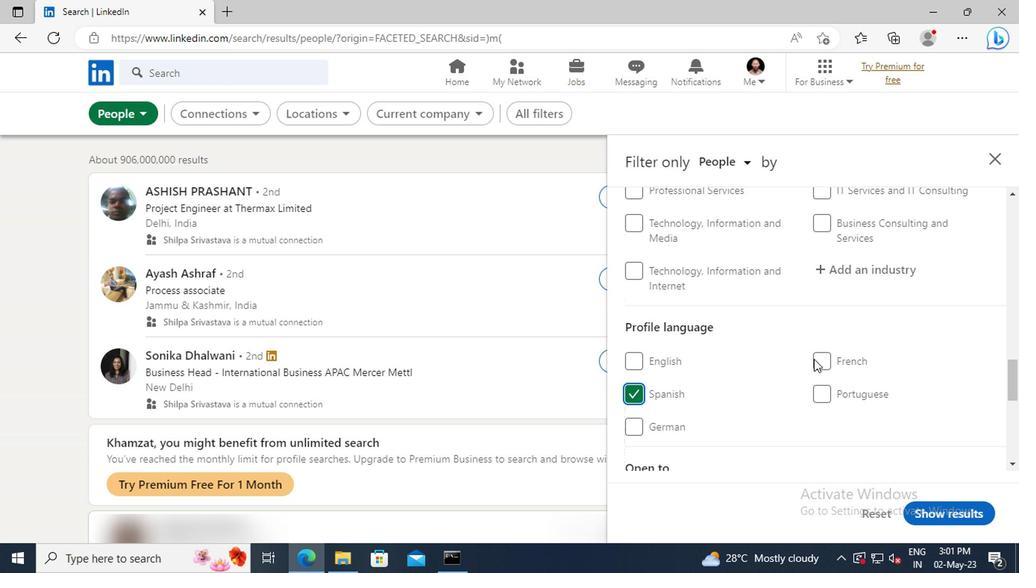 
Action: Mouse scrolled (698, 347) with delta (0, 0)
Screenshot: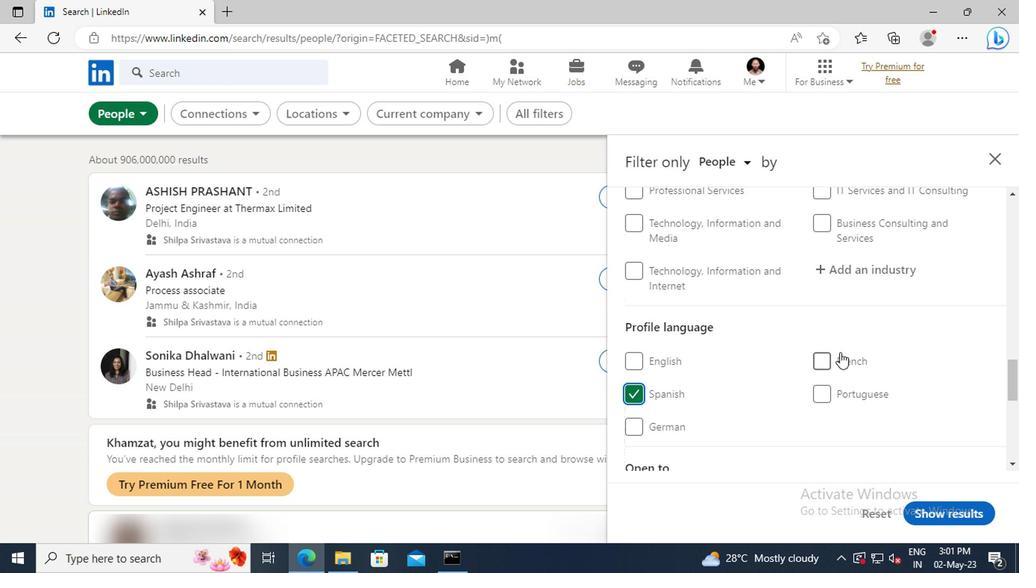 
Action: Mouse moved to (699, 346)
Screenshot: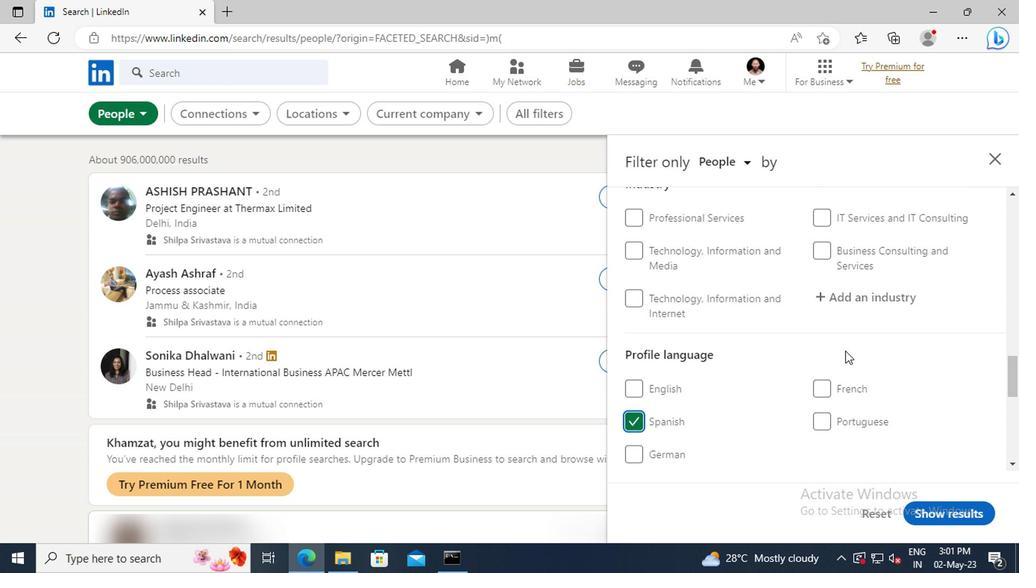 
Action: Mouse scrolled (699, 347) with delta (0, 0)
Screenshot: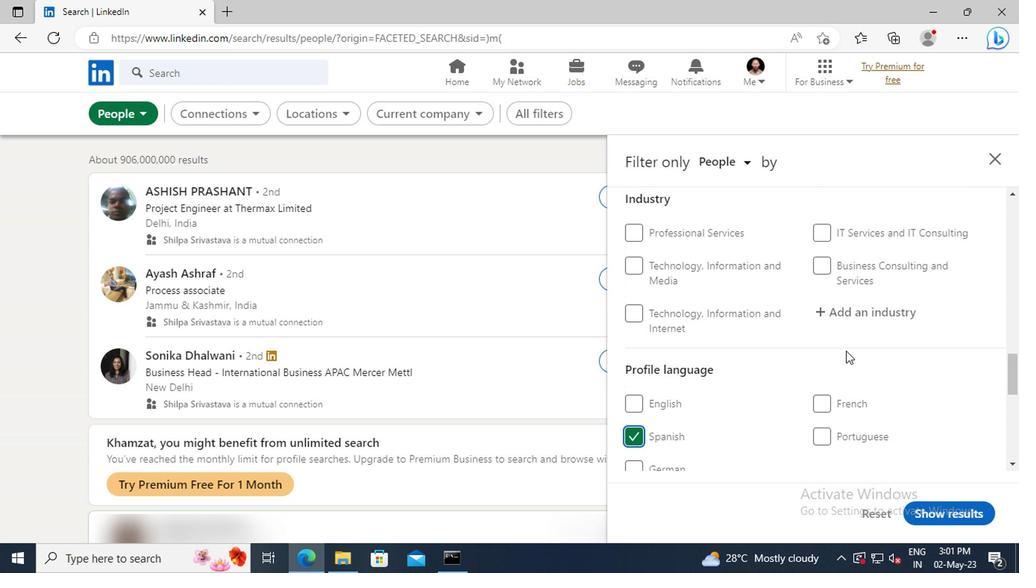 
Action: Mouse scrolled (699, 347) with delta (0, 0)
Screenshot: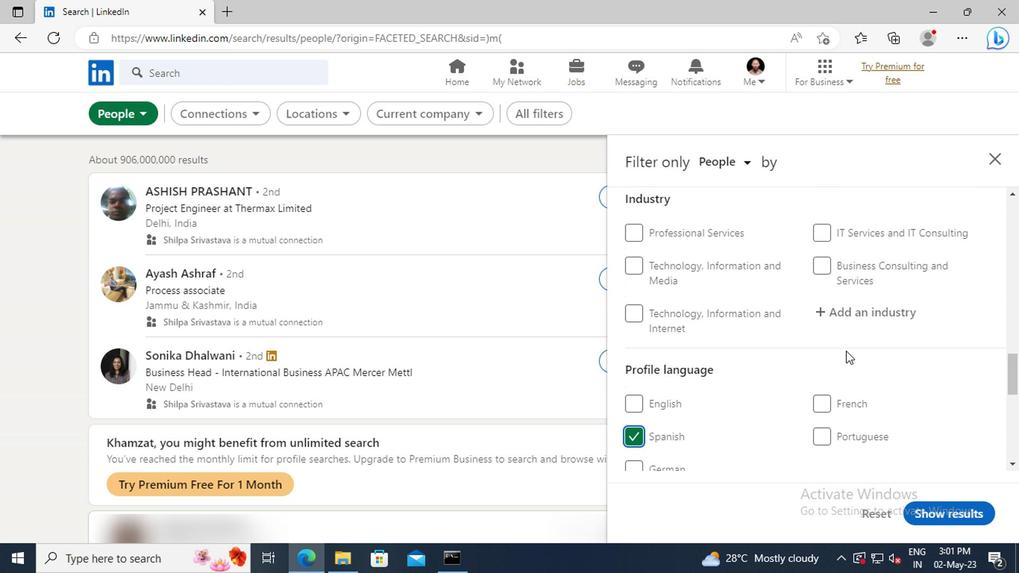 
Action: Mouse scrolled (699, 347) with delta (0, 0)
Screenshot: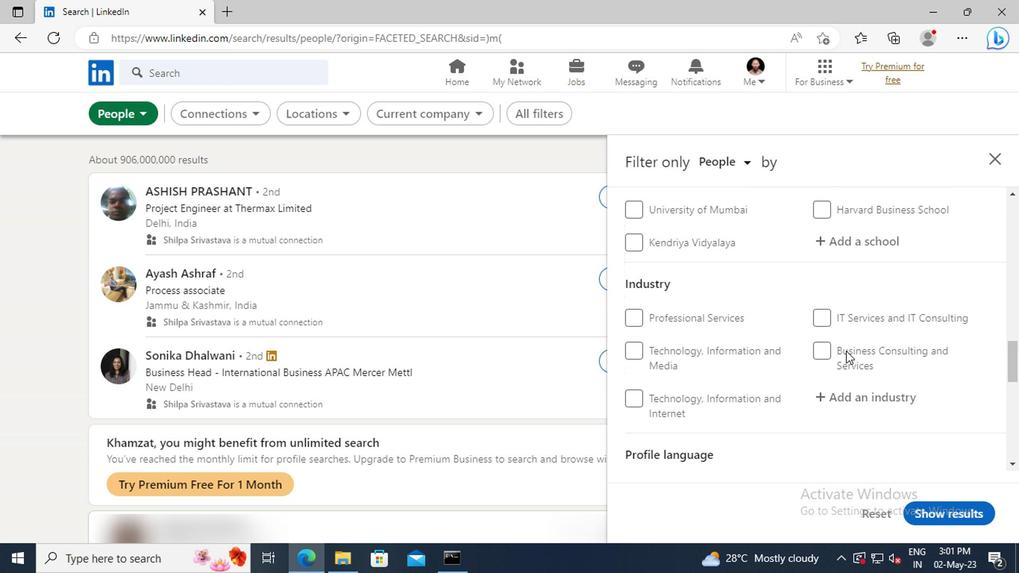 
Action: Mouse scrolled (699, 347) with delta (0, 0)
Screenshot: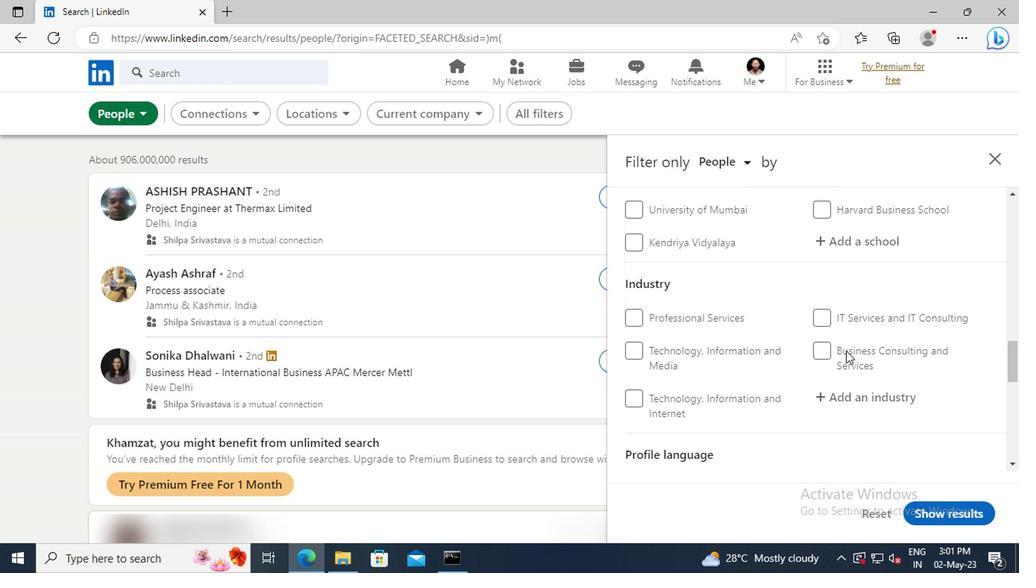 
Action: Mouse scrolled (699, 347) with delta (0, 0)
Screenshot: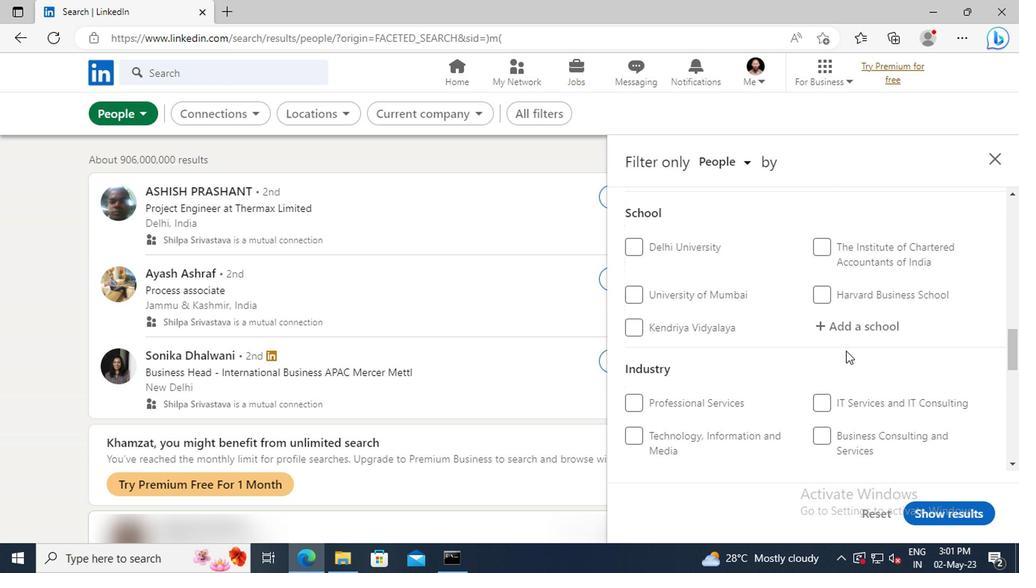 
Action: Mouse moved to (699, 346)
Screenshot: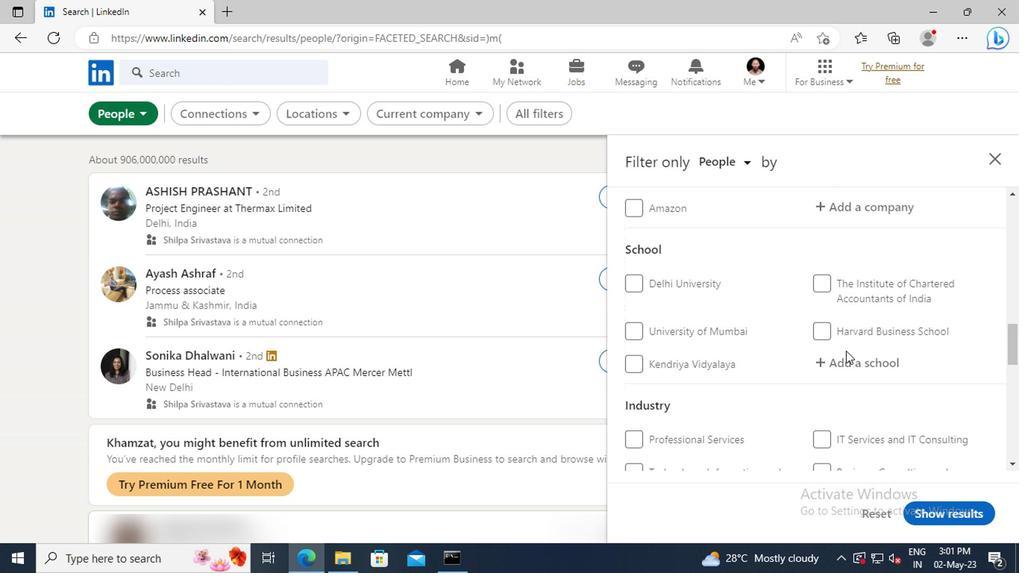 
Action: Mouse scrolled (699, 346) with delta (0, 0)
Screenshot: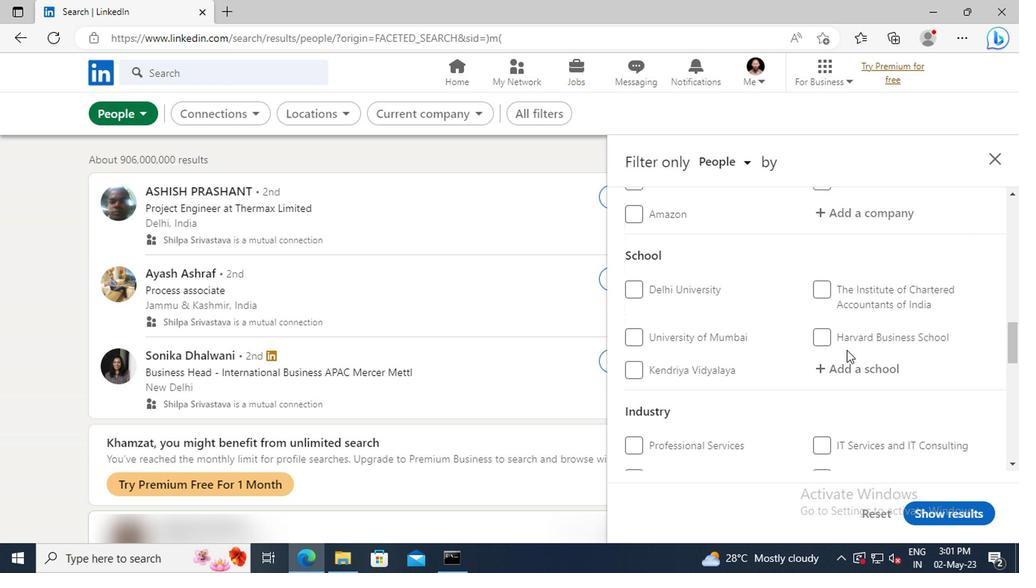 
Action: Mouse scrolled (699, 346) with delta (0, 0)
Screenshot: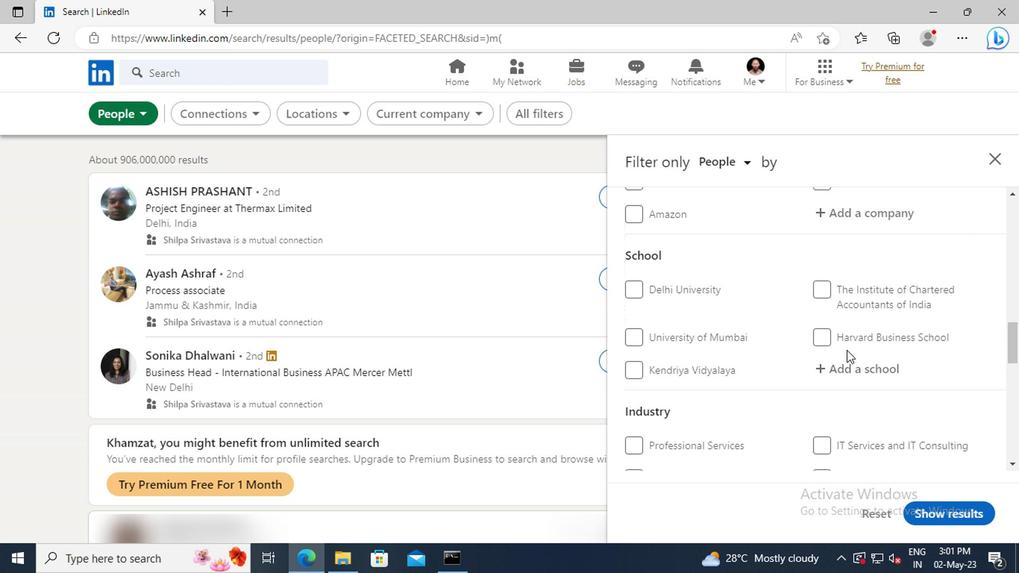 
Action: Mouse scrolled (699, 346) with delta (0, 0)
Screenshot: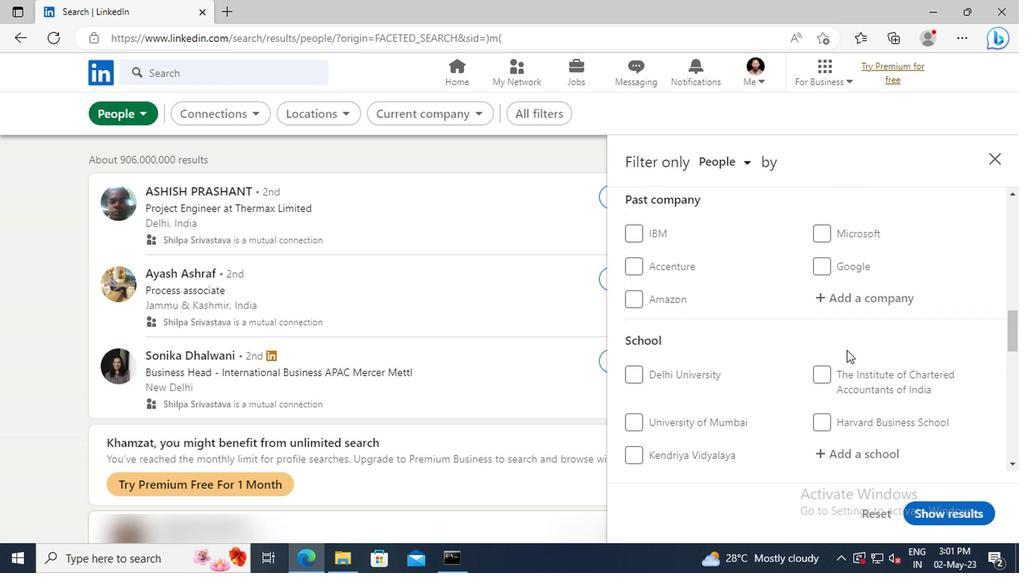 
Action: Mouse scrolled (699, 346) with delta (0, 0)
Screenshot: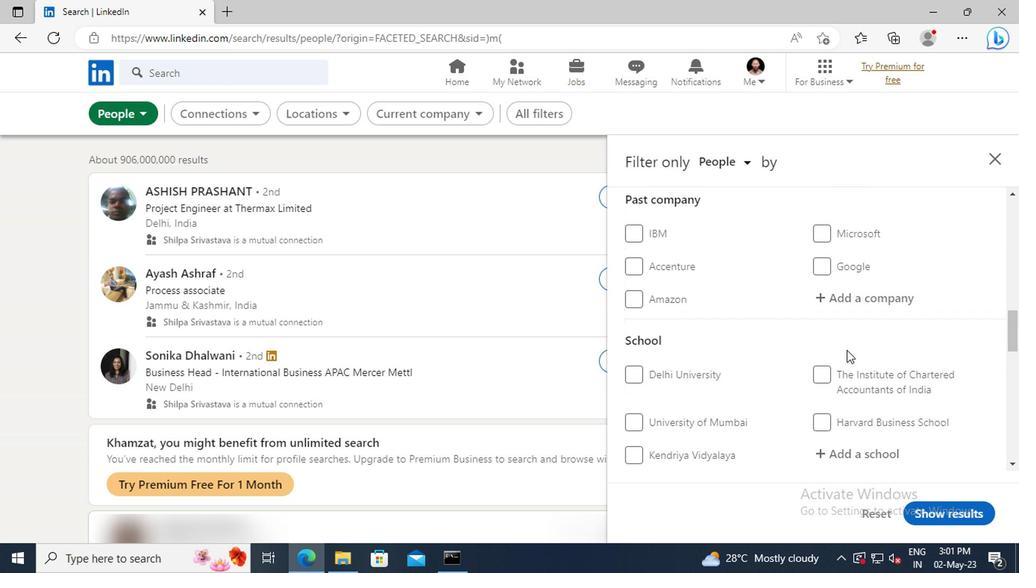 
Action: Mouse scrolled (699, 346) with delta (0, 0)
Screenshot: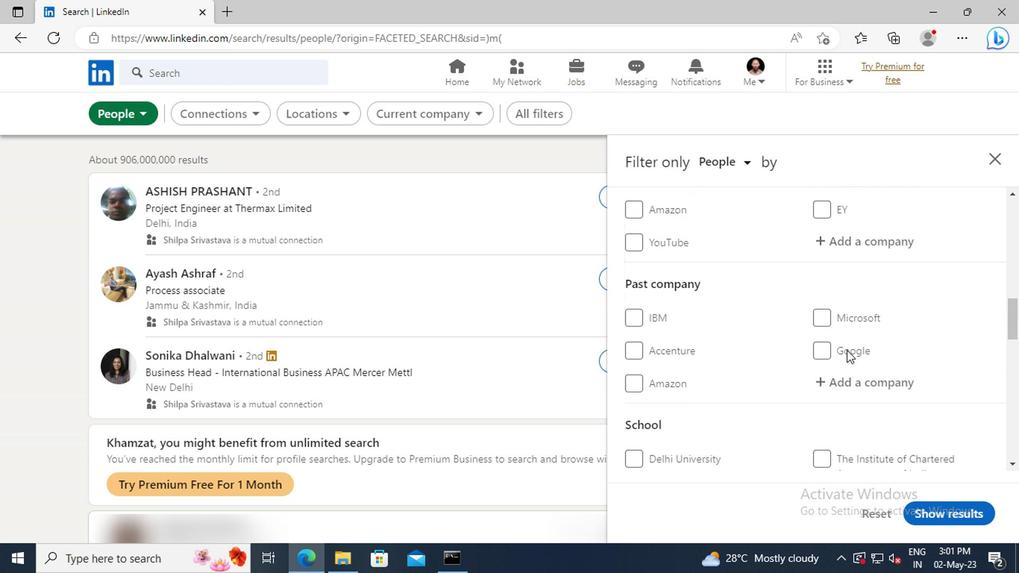 
Action: Mouse moved to (697, 324)
Screenshot: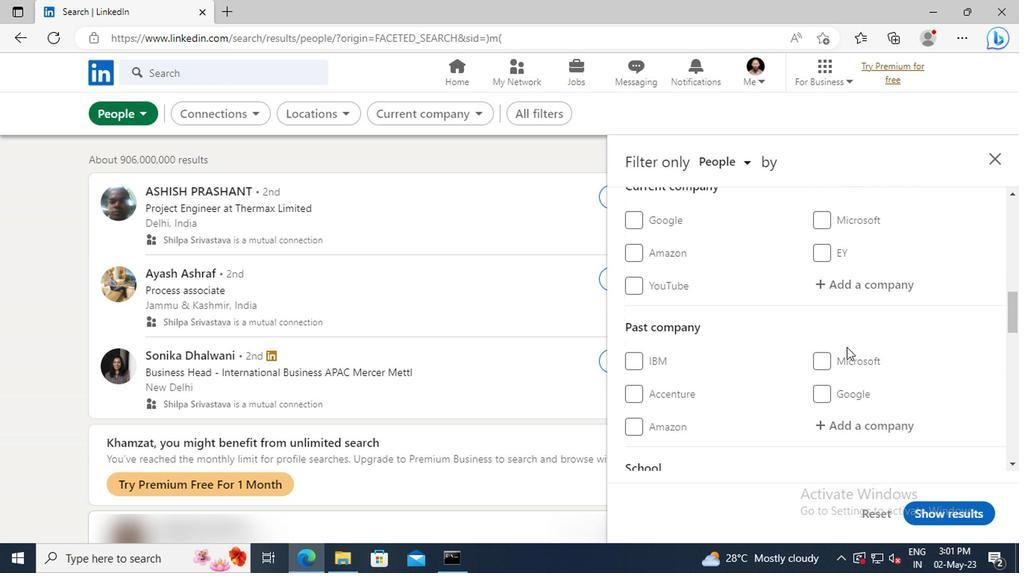 
Action: Mouse scrolled (697, 325) with delta (0, 0)
Screenshot: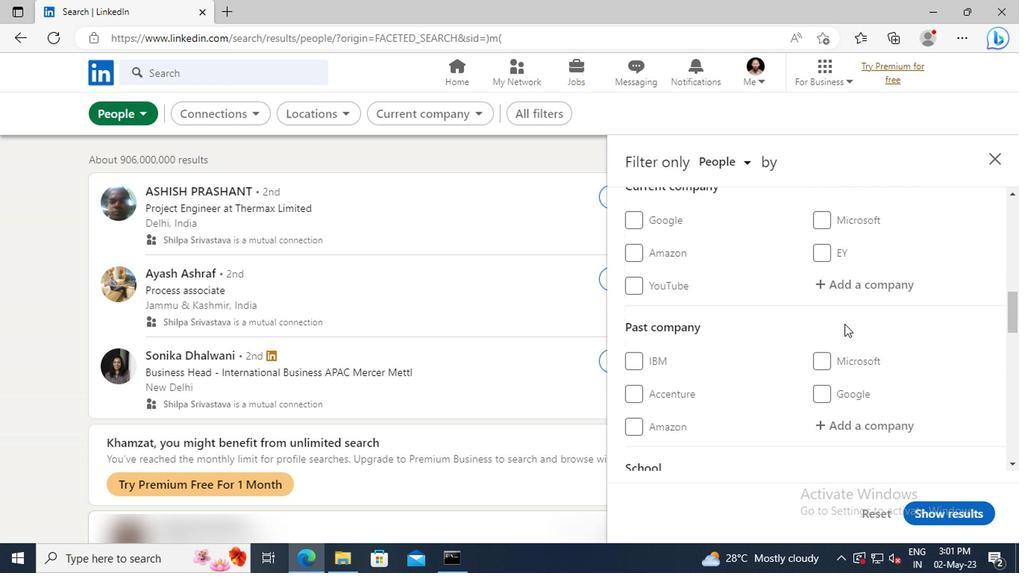 
Action: Mouse moved to (694, 324)
Screenshot: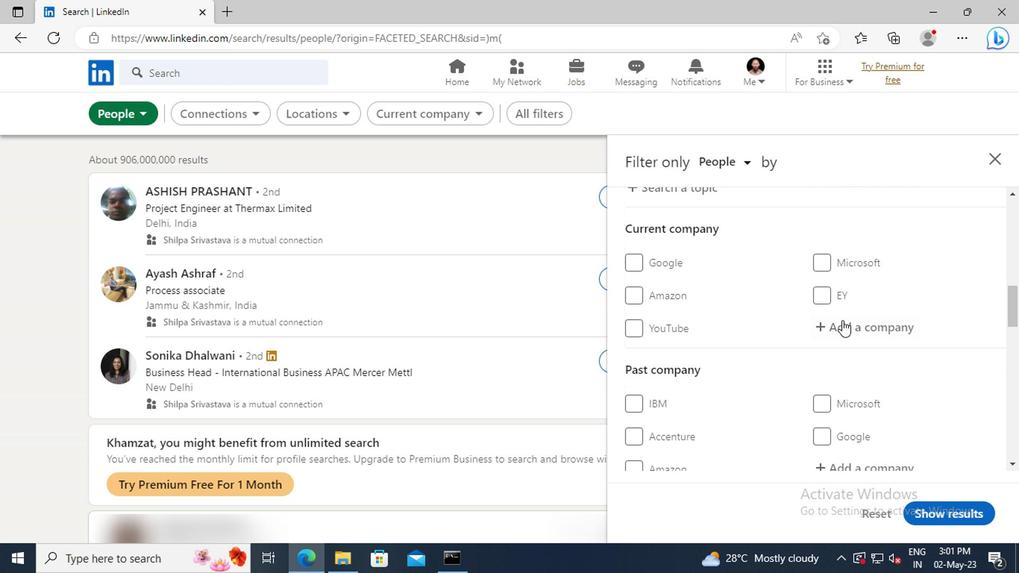 
Action: Mouse pressed left at (694, 324)
Screenshot: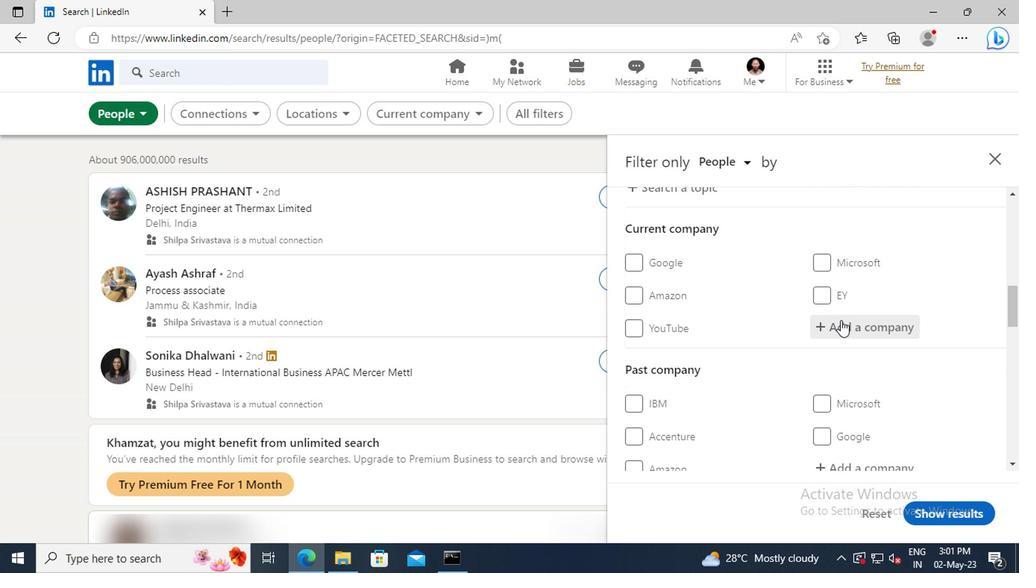 
Action: Key pressed <Key.shift>AUDI<Key.space><Key.shift>IND
Screenshot: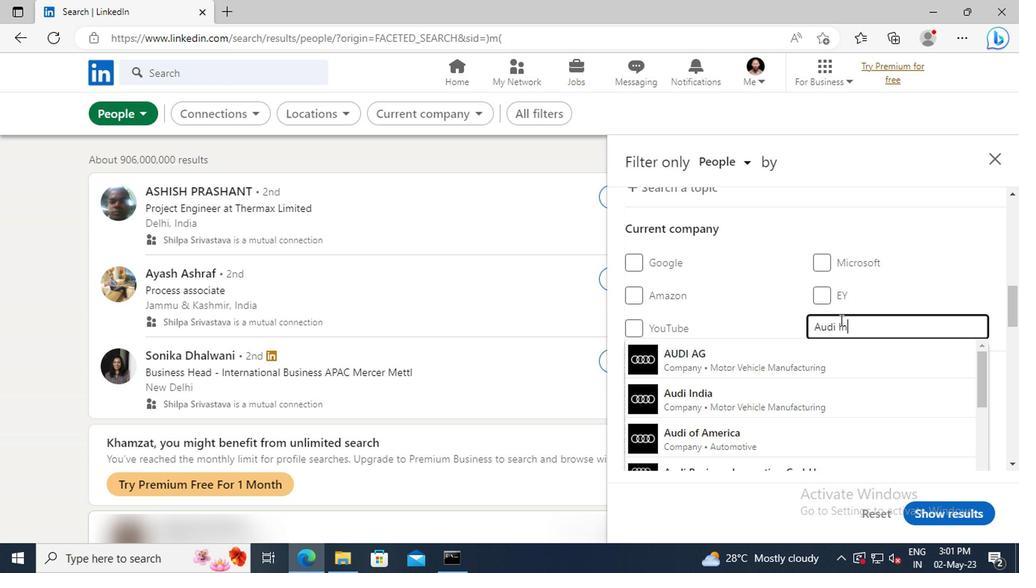 
Action: Mouse moved to (693, 348)
Screenshot: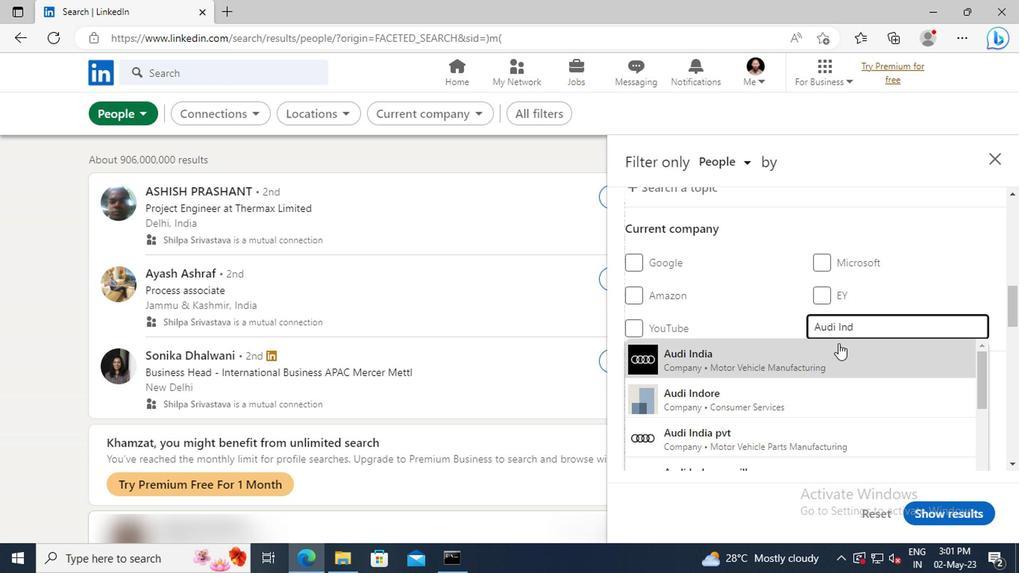 
Action: Mouse pressed left at (693, 348)
Screenshot: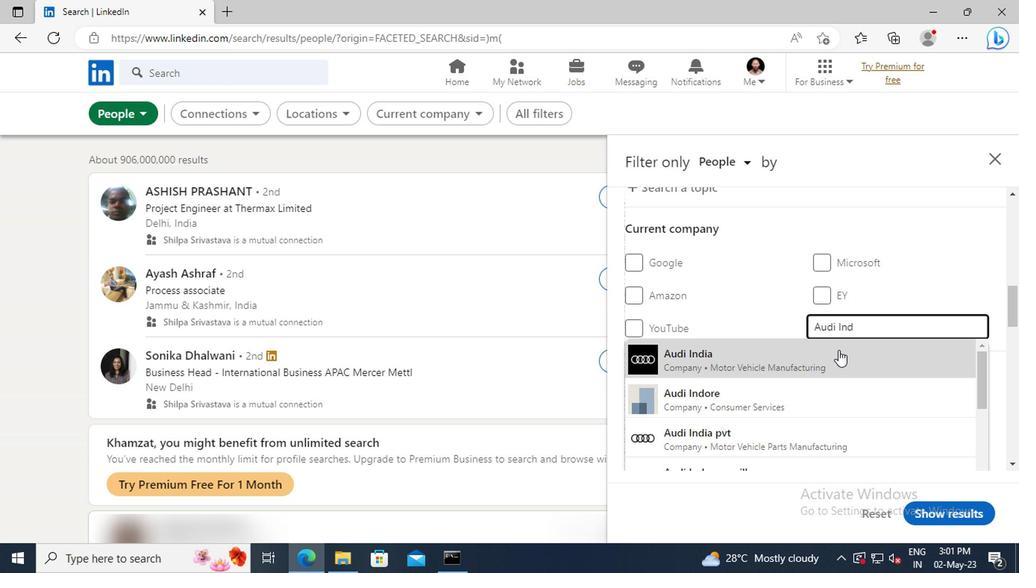 
Action: Mouse scrolled (693, 348) with delta (0, 0)
Screenshot: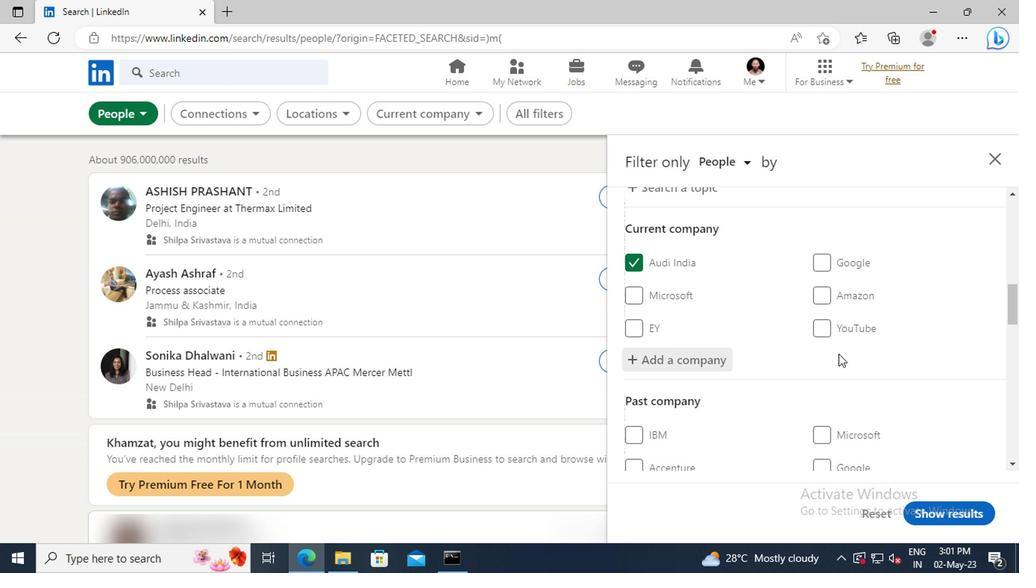 
Action: Mouse scrolled (693, 348) with delta (0, 0)
Screenshot: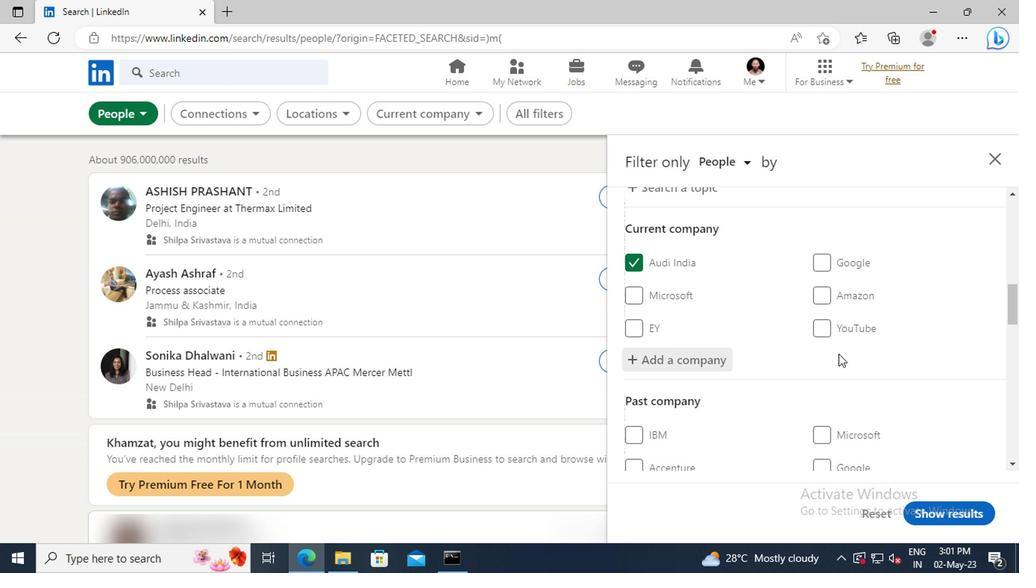 
Action: Mouse scrolled (693, 348) with delta (0, 0)
Screenshot: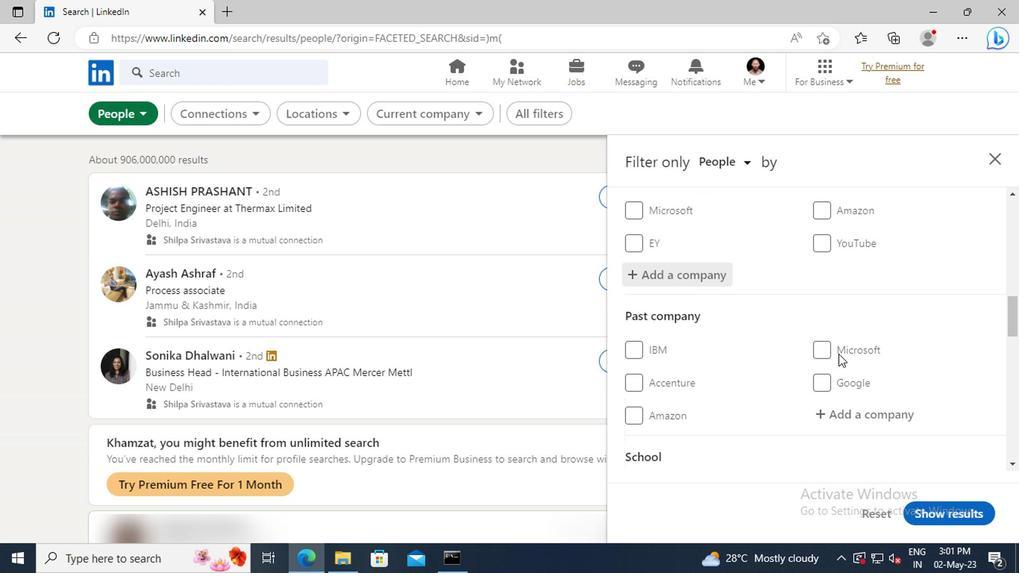 
Action: Mouse scrolled (693, 348) with delta (0, 0)
Screenshot: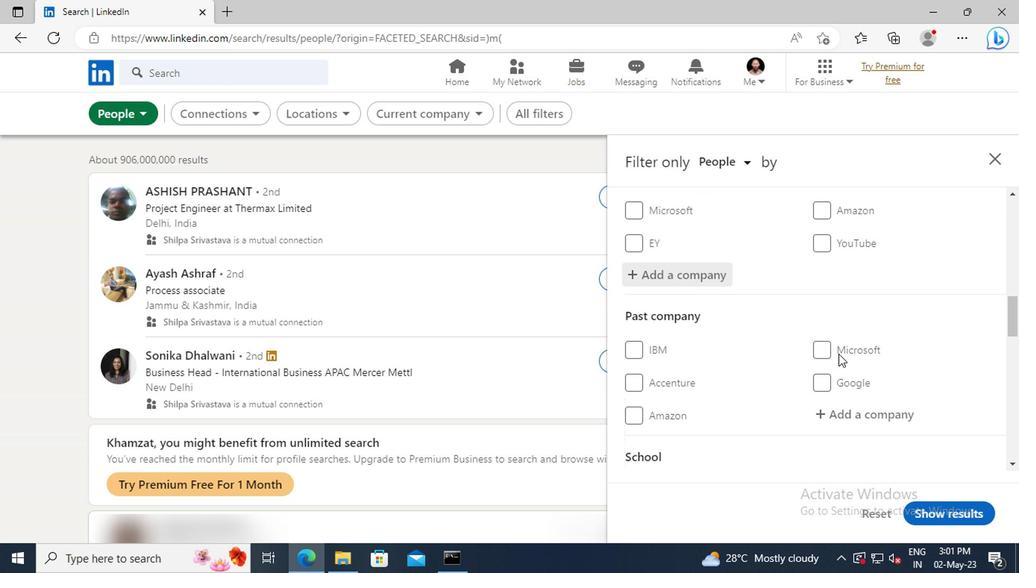 
Action: Mouse scrolled (693, 348) with delta (0, 0)
Screenshot: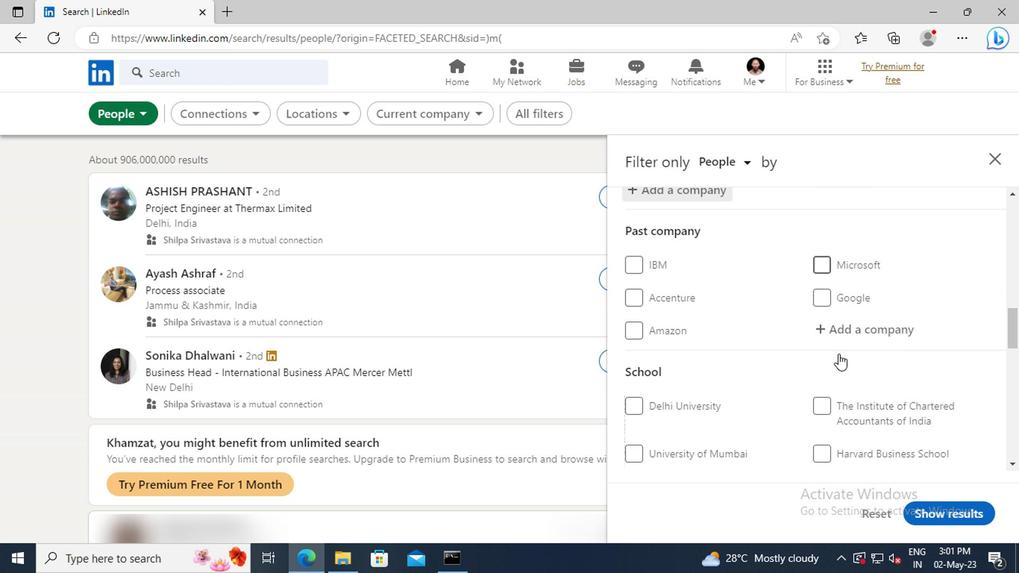 
Action: Mouse moved to (680, 332)
Screenshot: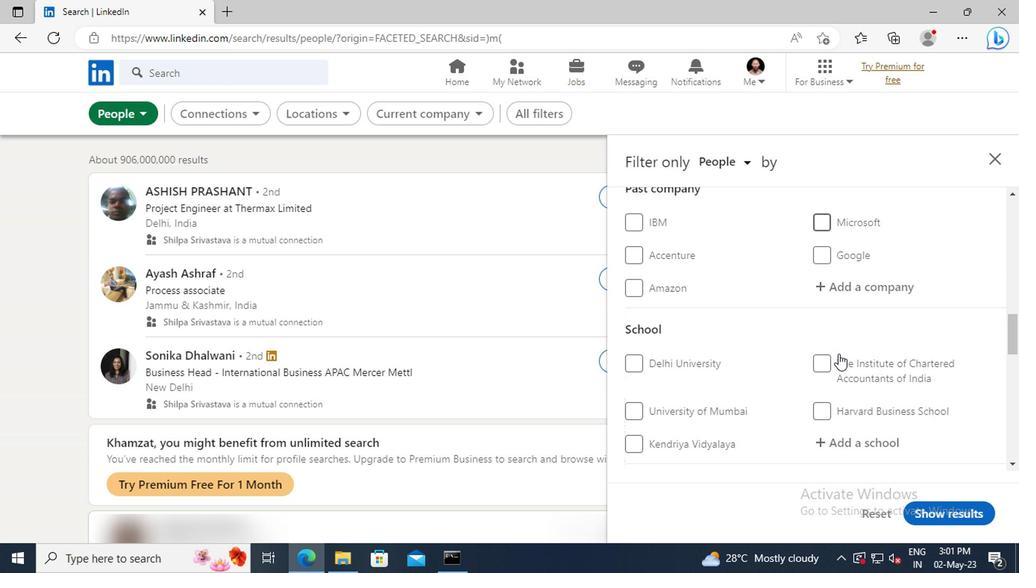 
Action: Mouse scrolled (680, 331) with delta (0, 0)
Screenshot: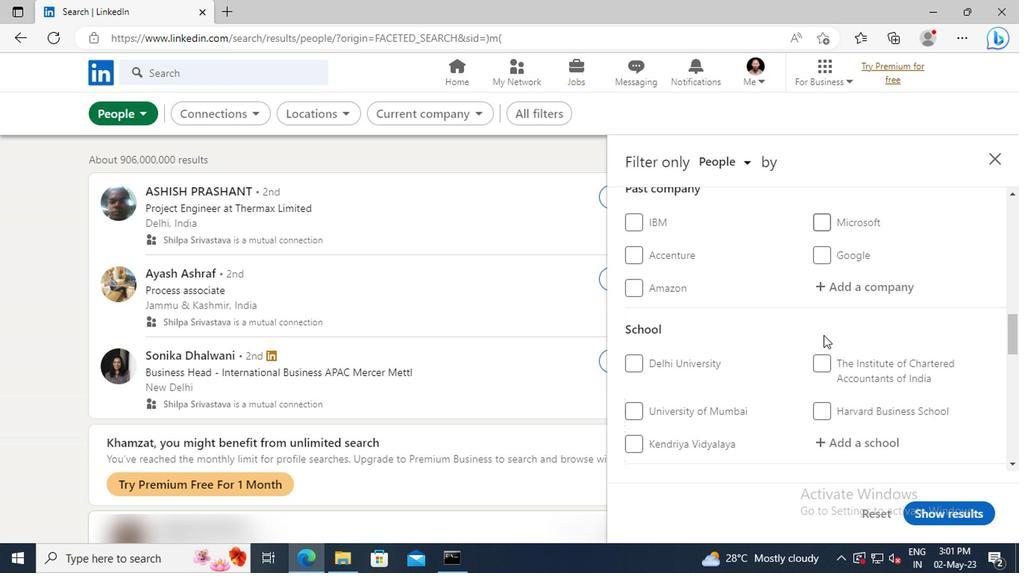 
Action: Mouse scrolled (680, 331) with delta (0, 0)
Screenshot: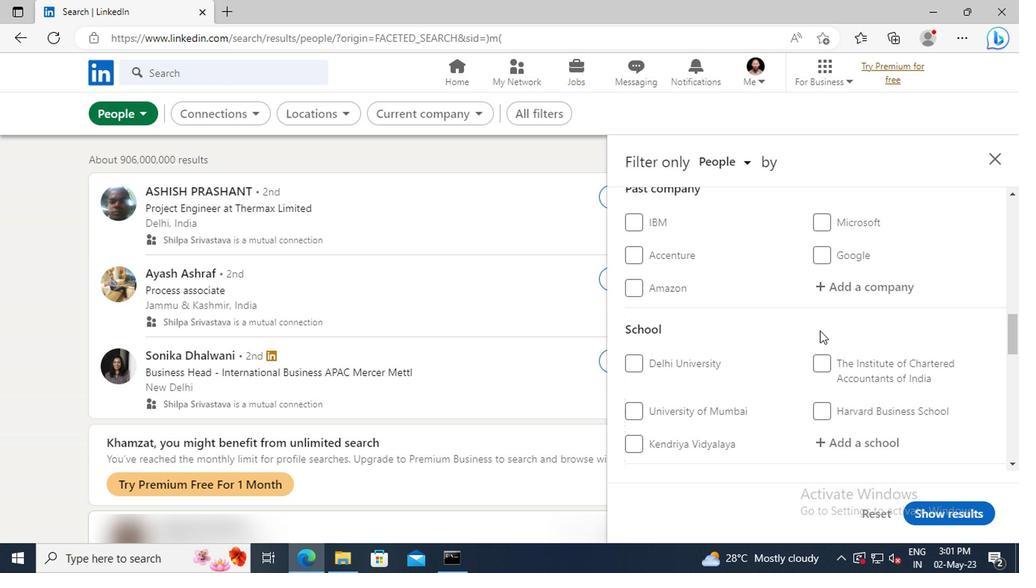 
Action: Mouse moved to (684, 353)
Screenshot: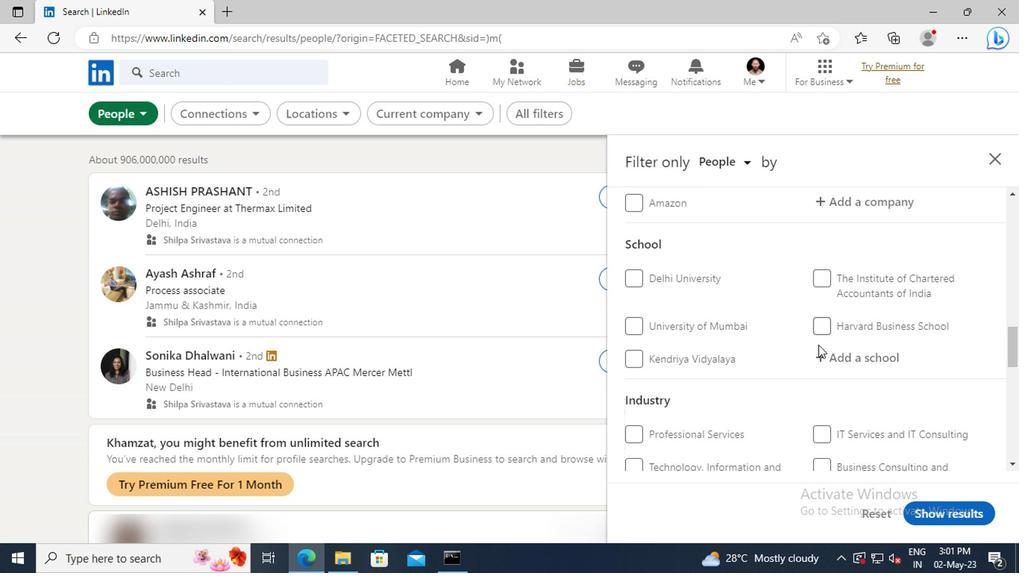 
Action: Mouse pressed left at (684, 353)
Screenshot: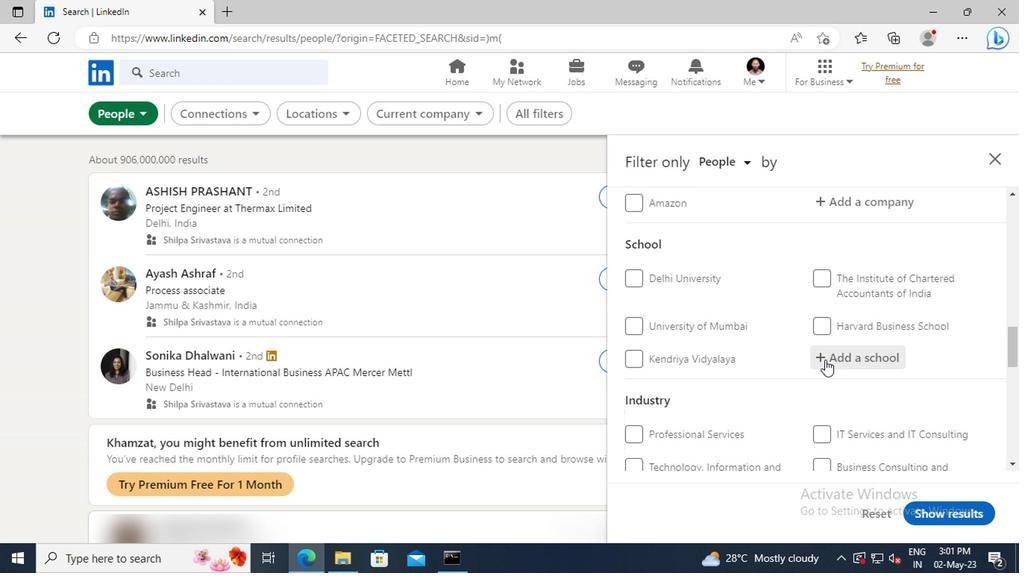 
Action: Key pressed <Key.shift>BHARATIYA<Key.space><Key.shift>VIDYA<Key.space><Key.shift>BHAVANS<Key.space><Key.shift>M<Key.space>
Screenshot: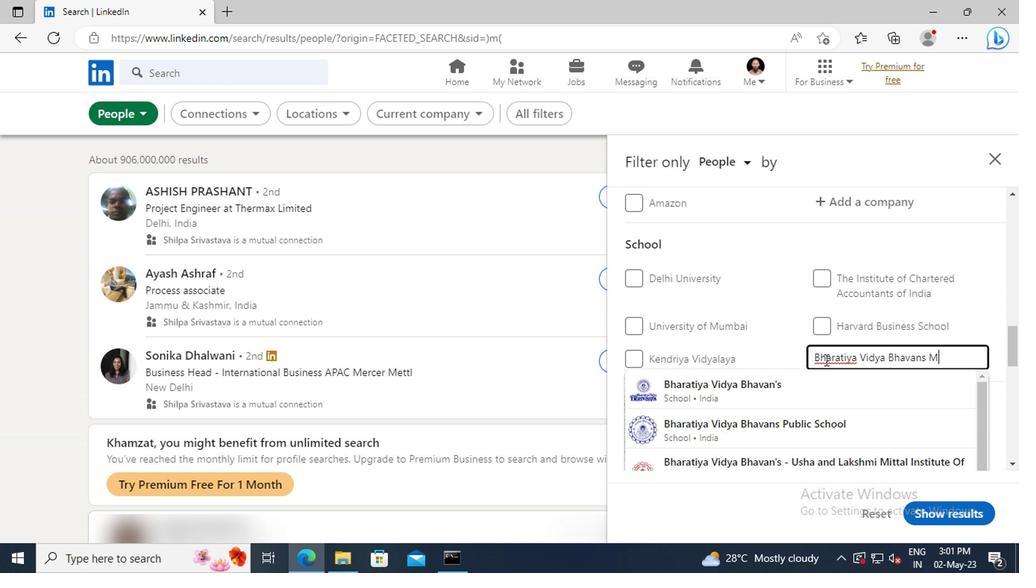 
Action: Mouse moved to (680, 383)
Screenshot: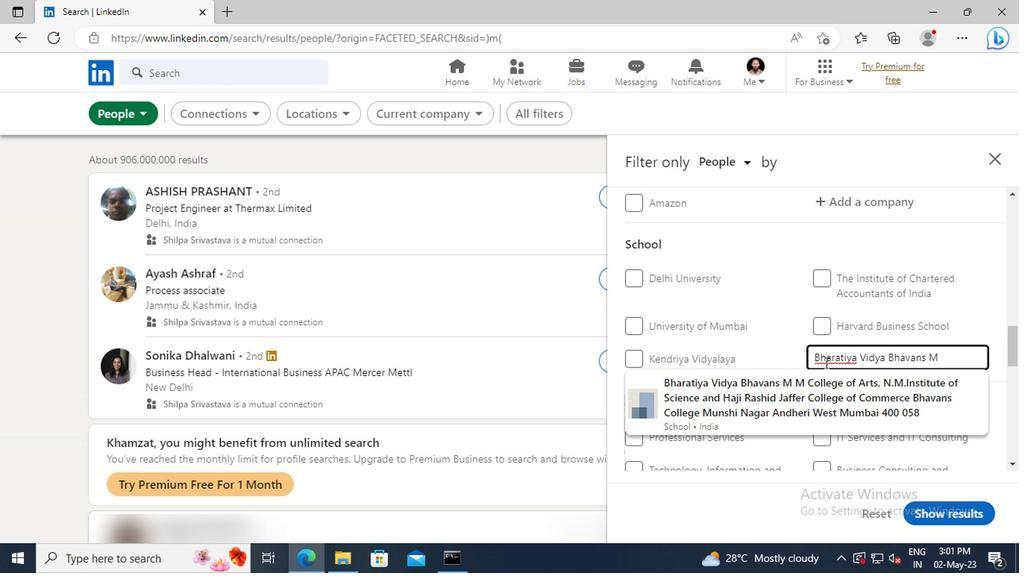 
Action: Mouse pressed left at (680, 383)
Screenshot: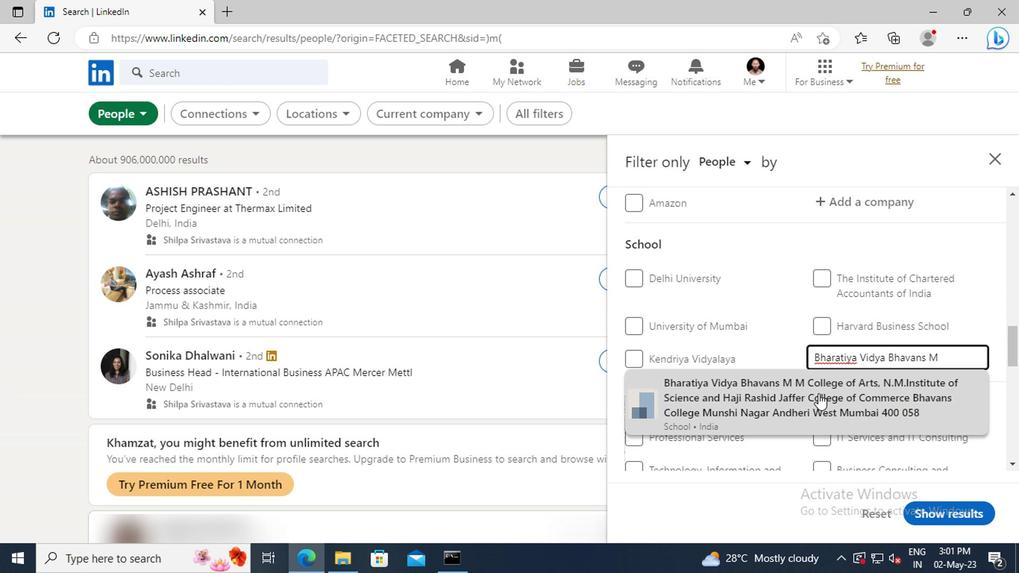 
Action: Mouse moved to (680, 371)
Screenshot: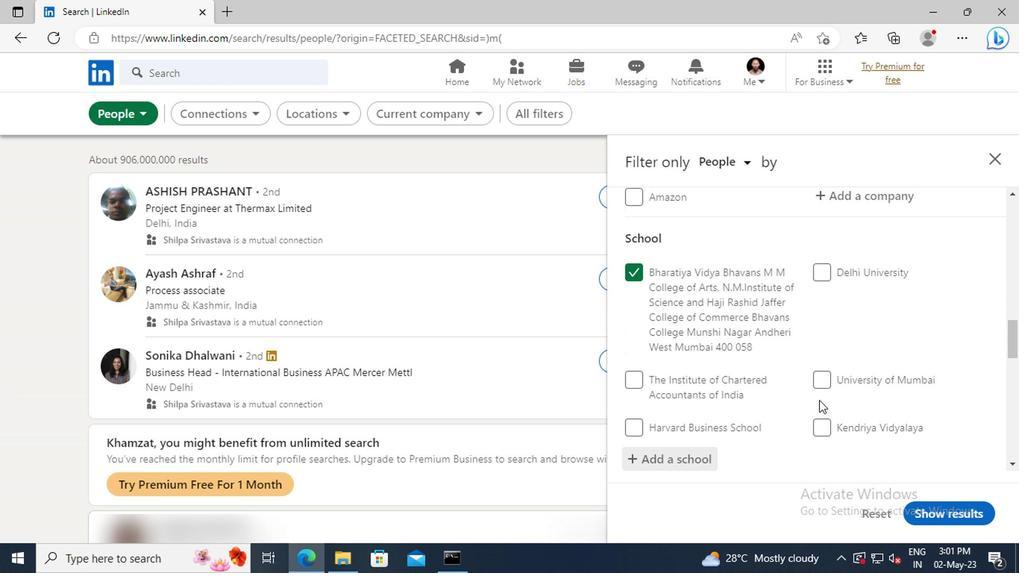
Action: Mouse scrolled (680, 371) with delta (0, 0)
Screenshot: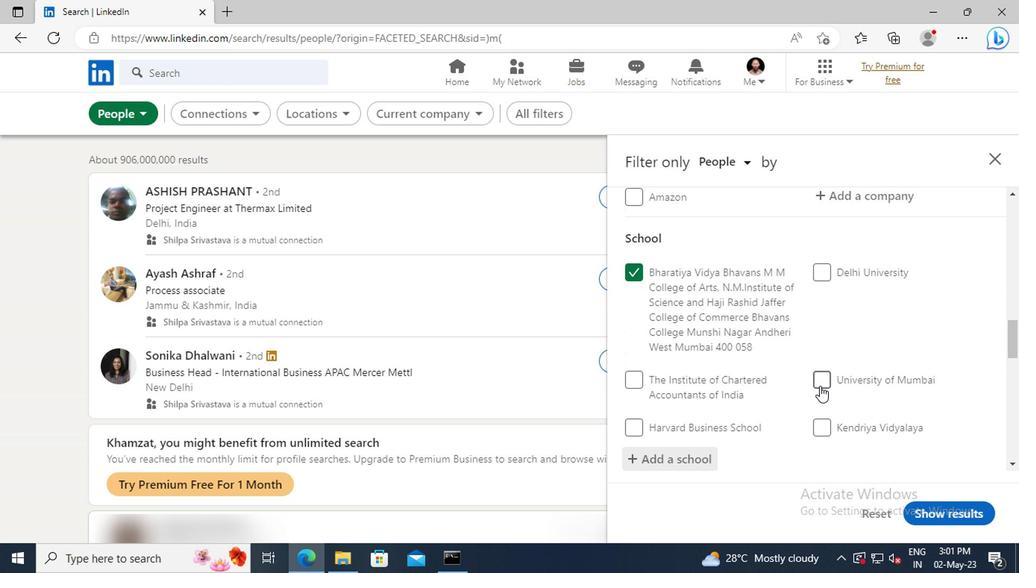 
Action: Mouse scrolled (680, 371) with delta (0, 0)
Screenshot: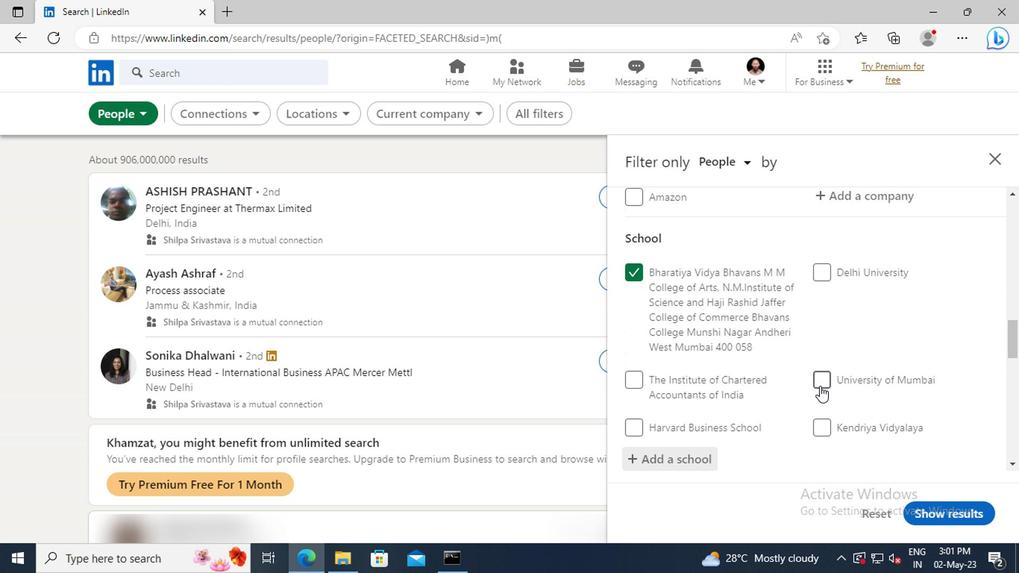 
Action: Mouse moved to (683, 335)
Screenshot: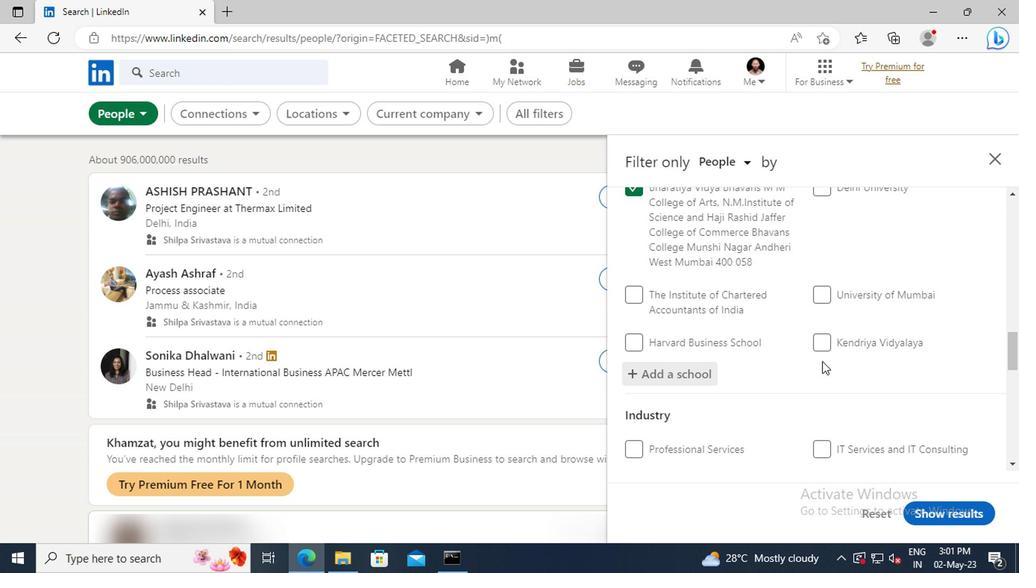 
Action: Mouse scrolled (683, 334) with delta (0, 0)
Screenshot: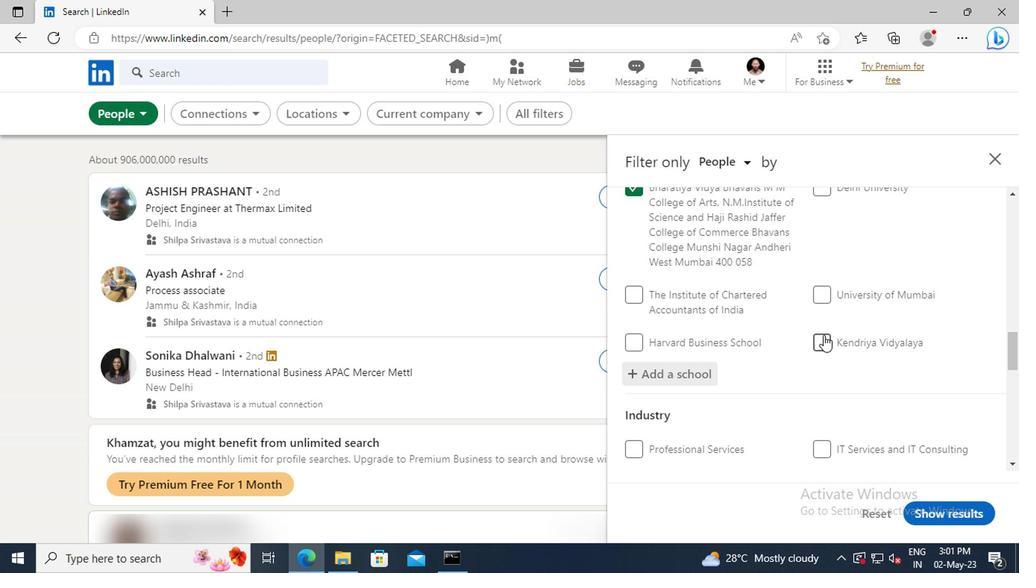
Action: Mouse moved to (683, 324)
Screenshot: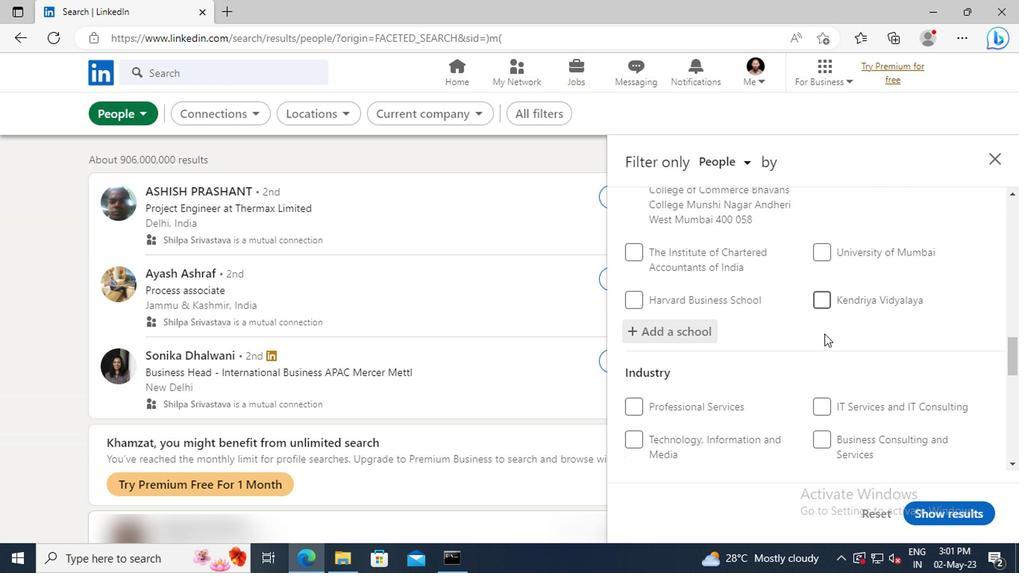 
Action: Mouse scrolled (683, 324) with delta (0, 0)
Screenshot: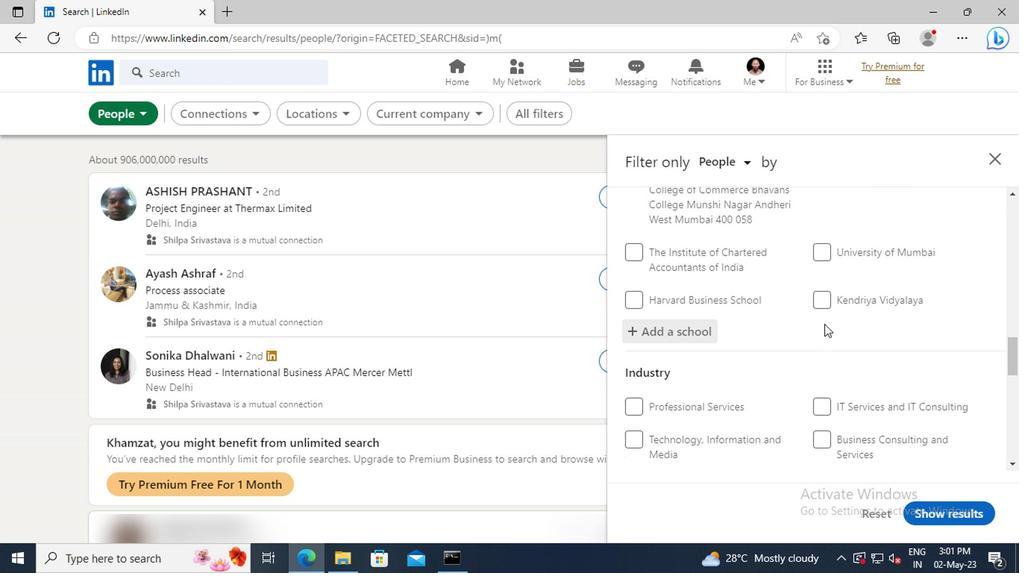 
Action: Mouse scrolled (683, 324) with delta (0, 0)
Screenshot: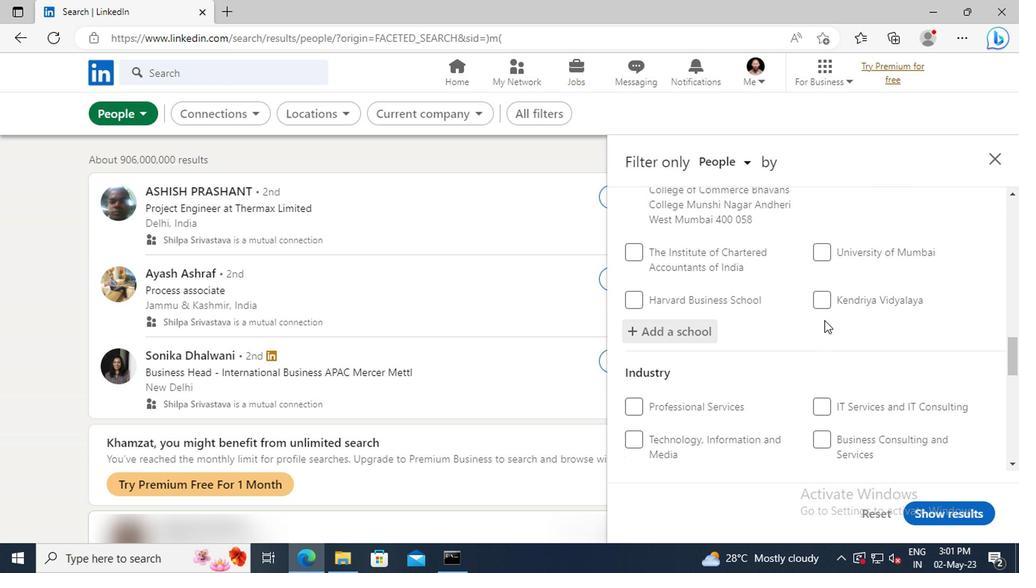 
Action: Mouse scrolled (683, 324) with delta (0, 0)
Screenshot: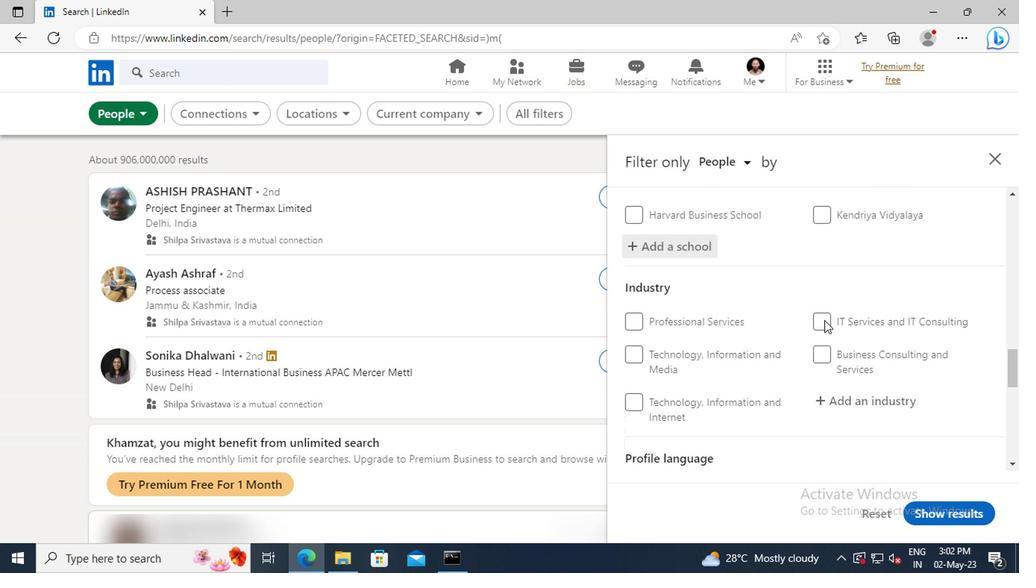 
Action: Mouse scrolled (683, 324) with delta (0, 0)
Screenshot: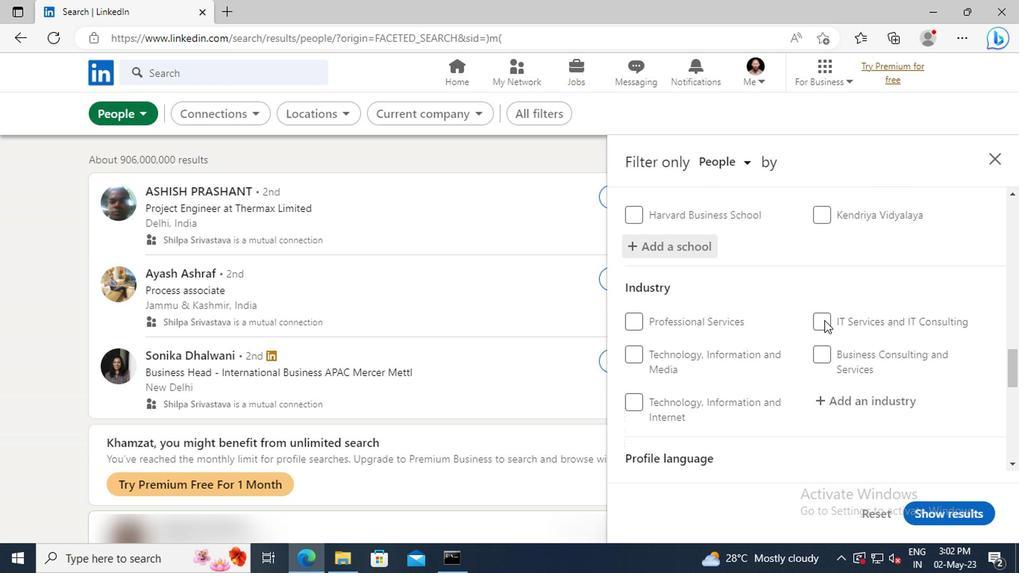 
Action: Mouse moved to (687, 324)
Screenshot: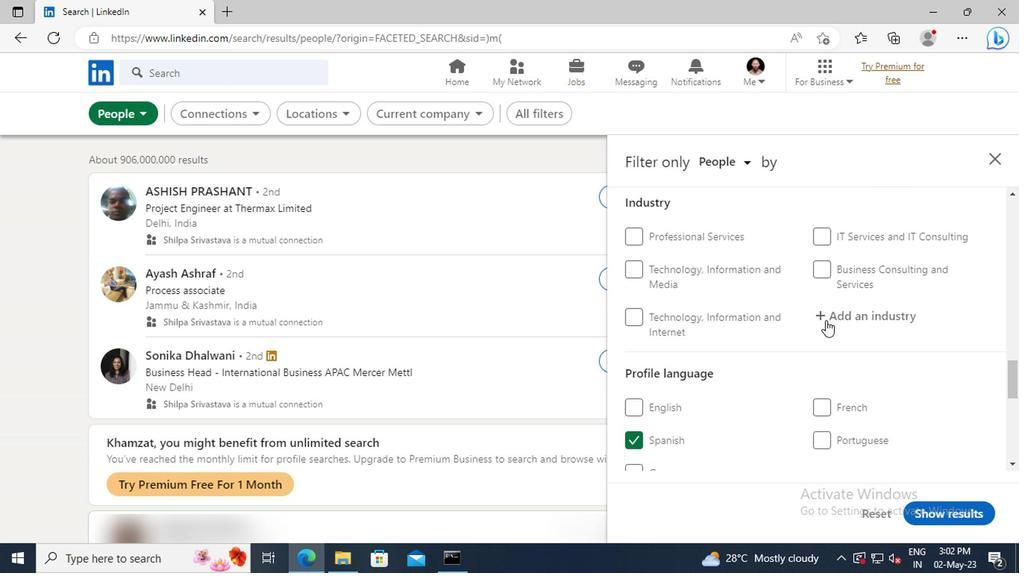 
Action: Mouse pressed left at (687, 324)
Screenshot: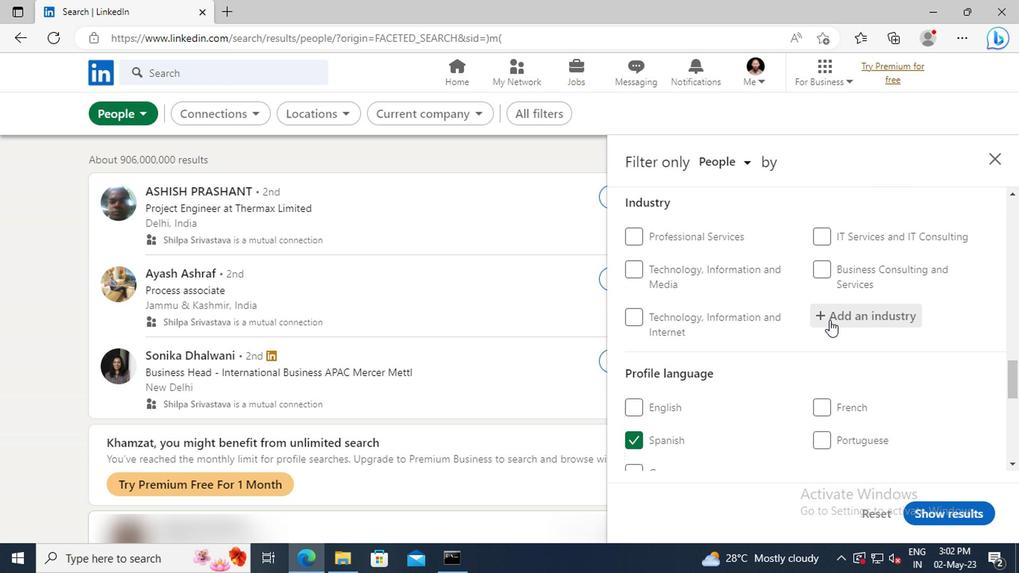 
Action: Key pressed <Key.shift>BAKED<Key.space><Key.shift>GO
Screenshot: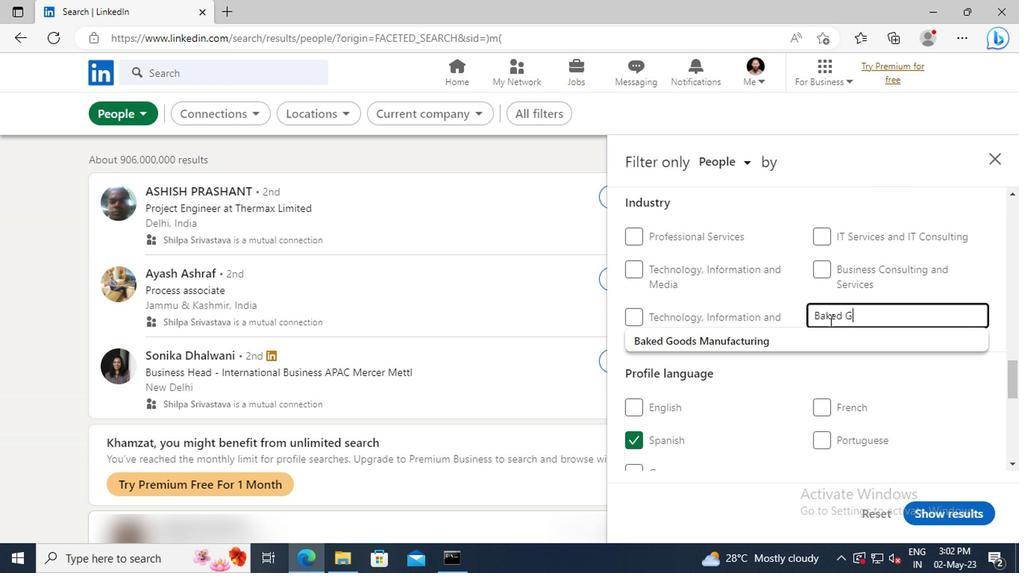 
Action: Mouse moved to (691, 334)
Screenshot: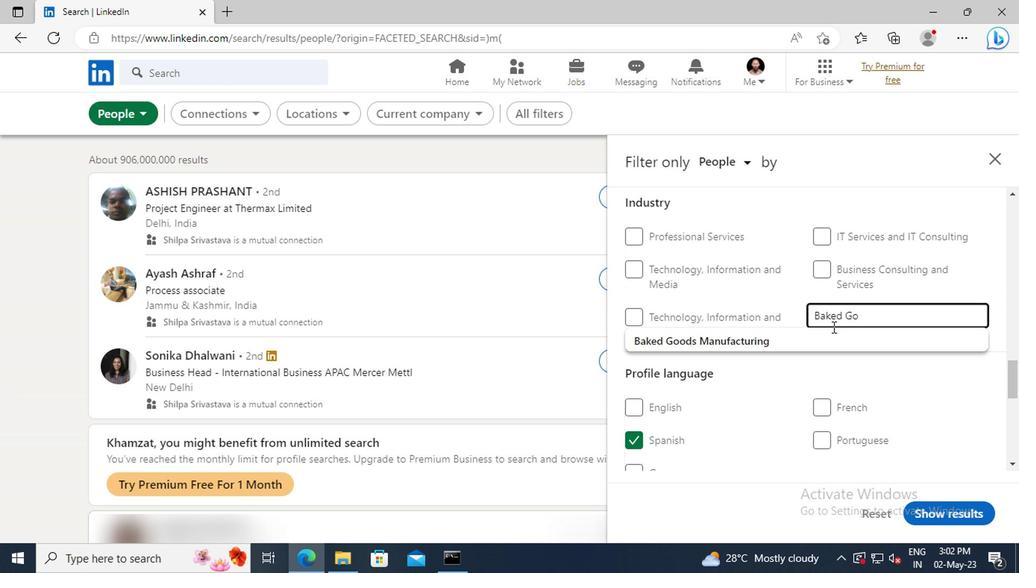 
Action: Mouse pressed left at (691, 334)
Screenshot: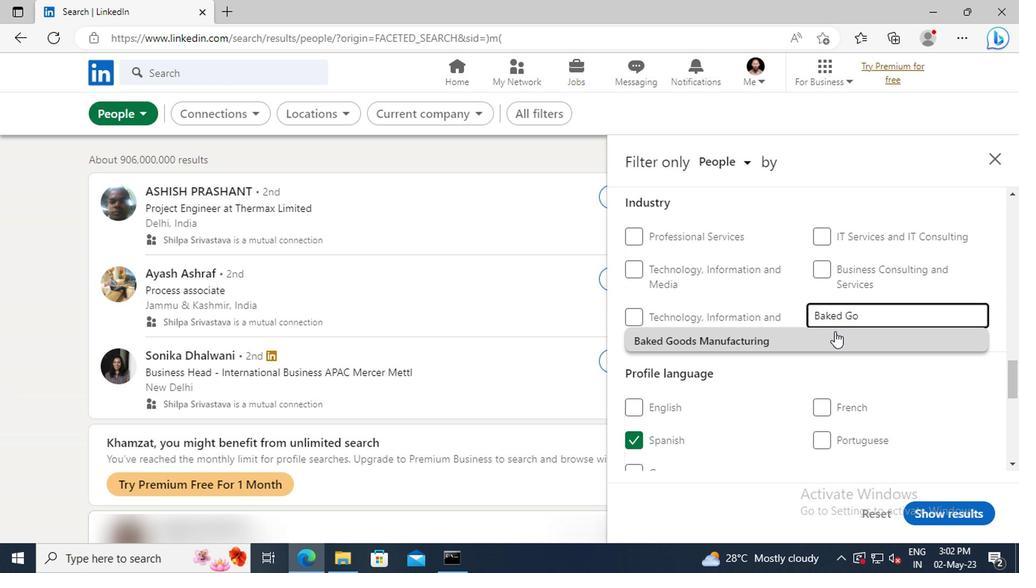 
Action: Mouse scrolled (691, 333) with delta (0, 0)
Screenshot: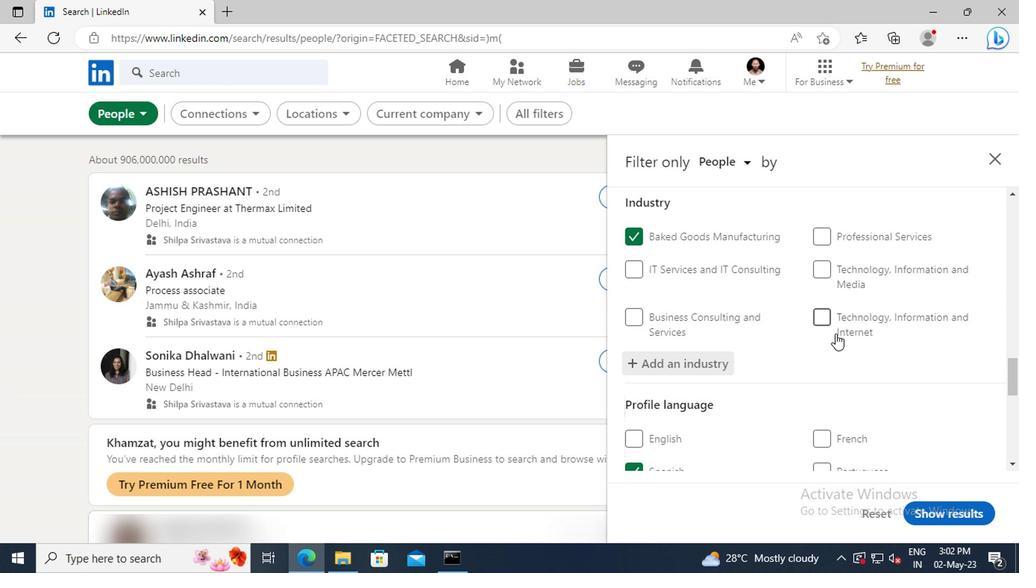 
Action: Mouse scrolled (691, 333) with delta (0, 0)
Screenshot: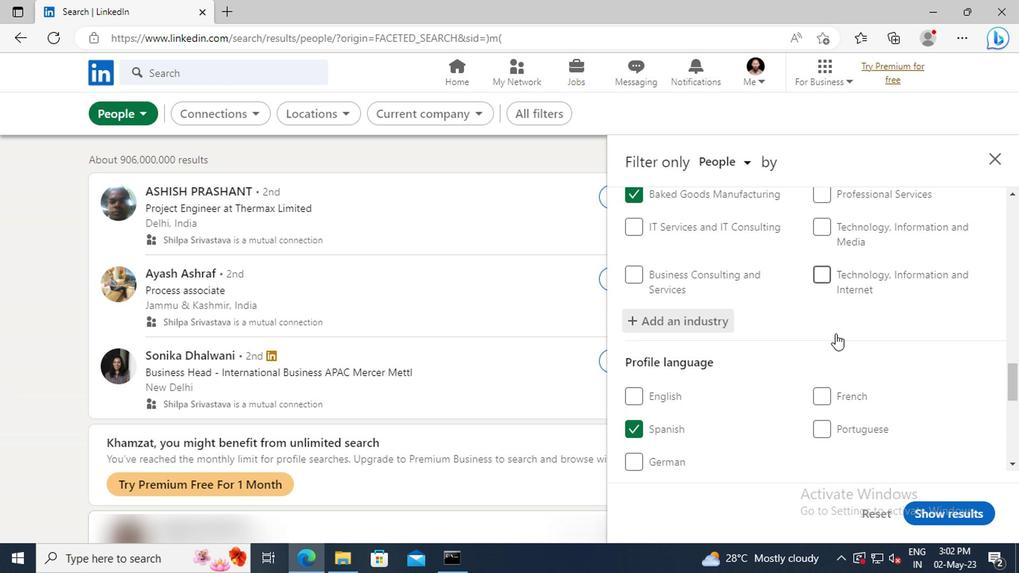 
Action: Mouse scrolled (691, 333) with delta (0, 0)
Screenshot: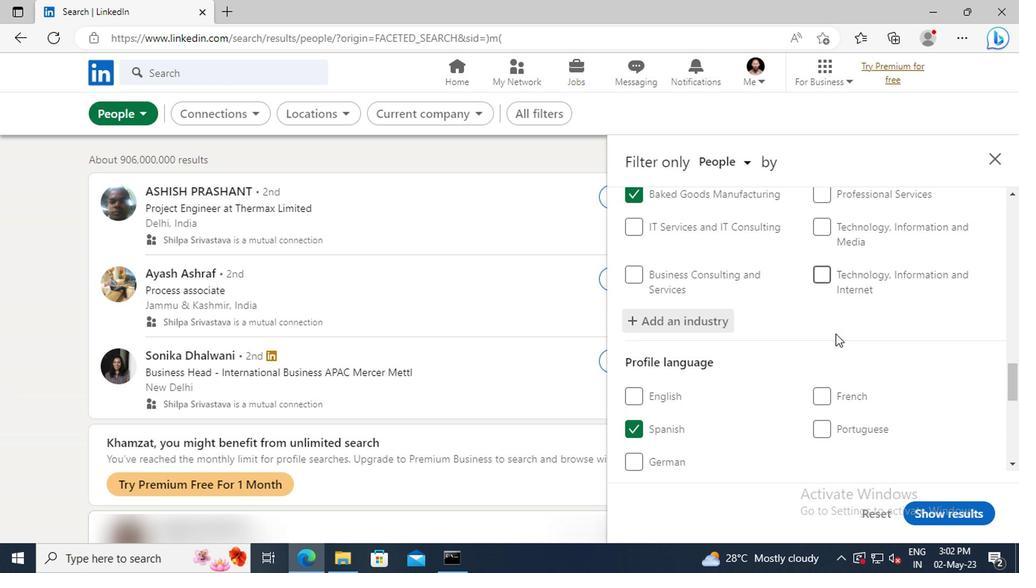 
Action: Mouse scrolled (691, 333) with delta (0, 0)
Screenshot: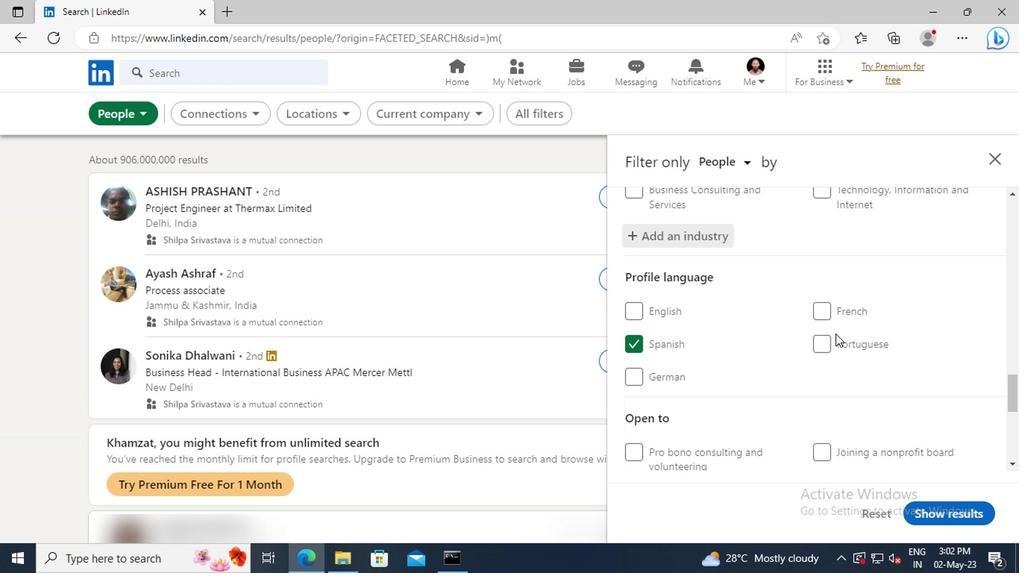 
Action: Mouse scrolled (691, 333) with delta (0, 0)
Screenshot: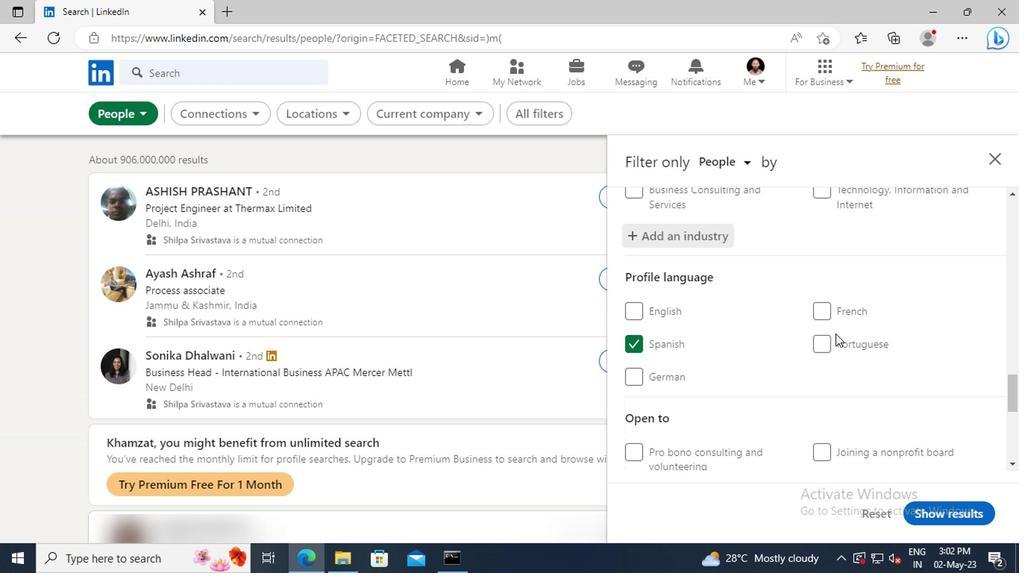 
Action: Mouse scrolled (691, 333) with delta (0, 0)
Screenshot: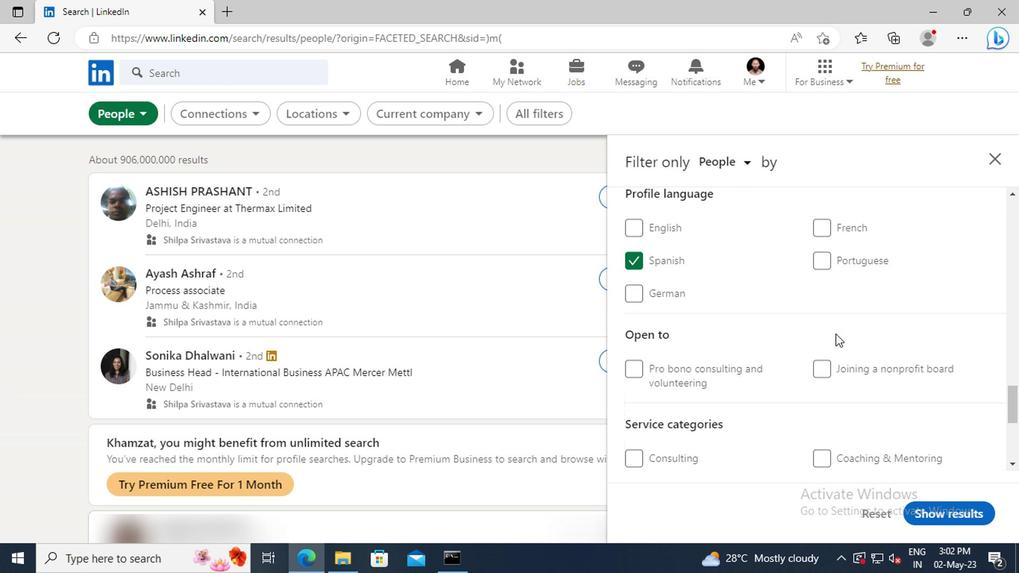 
Action: Mouse scrolled (691, 333) with delta (0, 0)
Screenshot: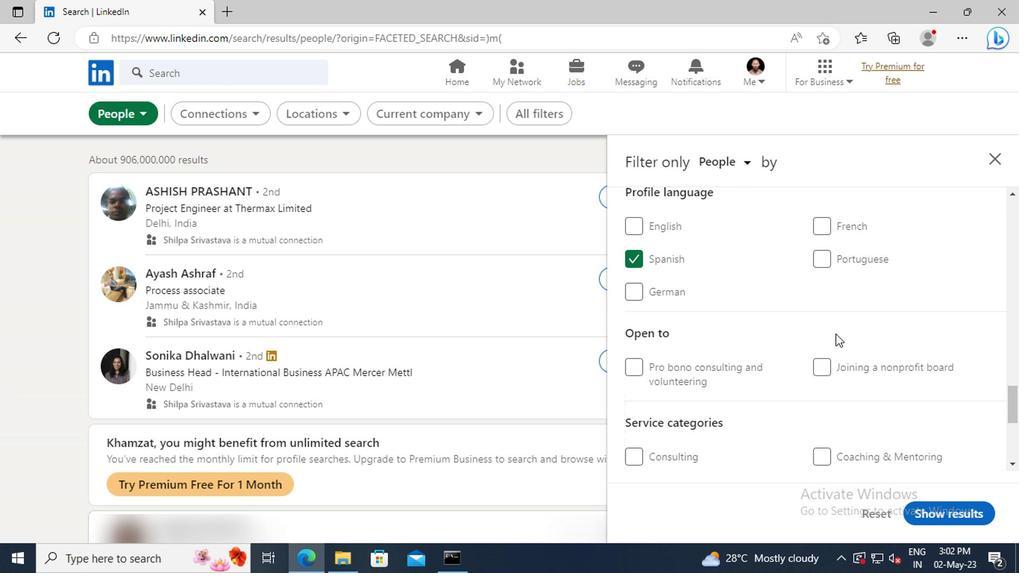 
Action: Mouse scrolled (691, 333) with delta (0, 0)
Screenshot: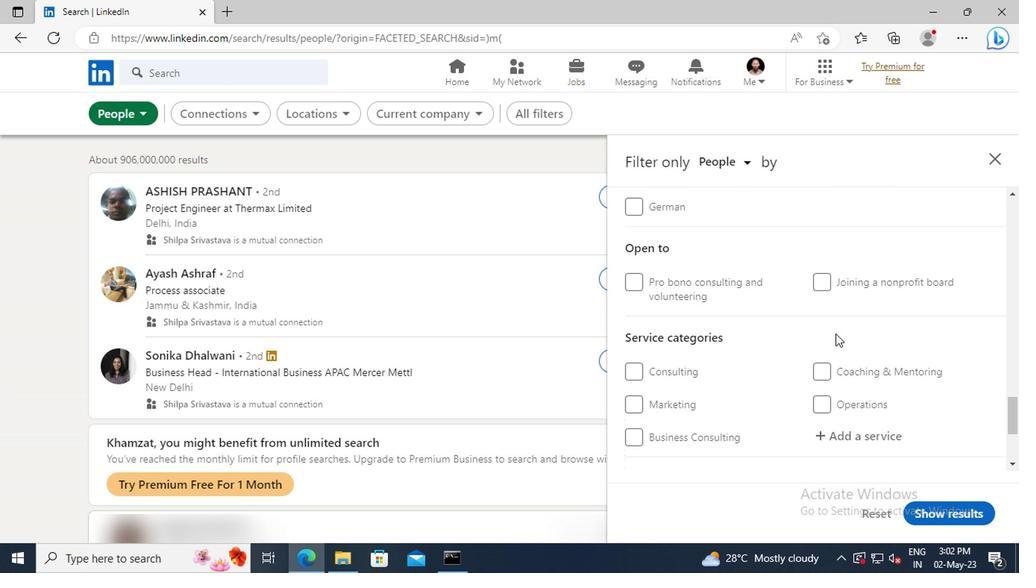 
Action: Mouse scrolled (691, 333) with delta (0, 0)
Screenshot: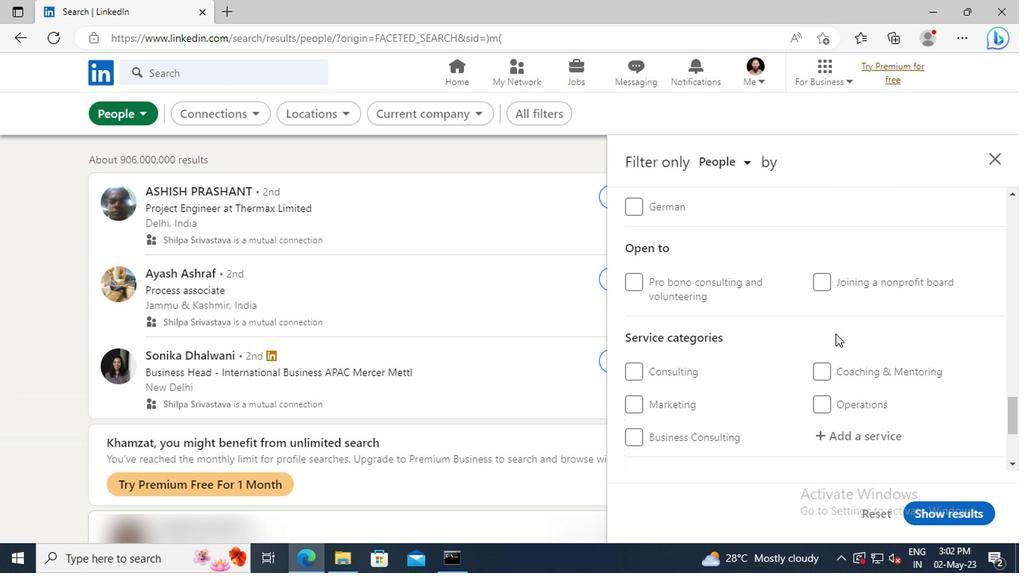
Action: Mouse moved to (691, 343)
Screenshot: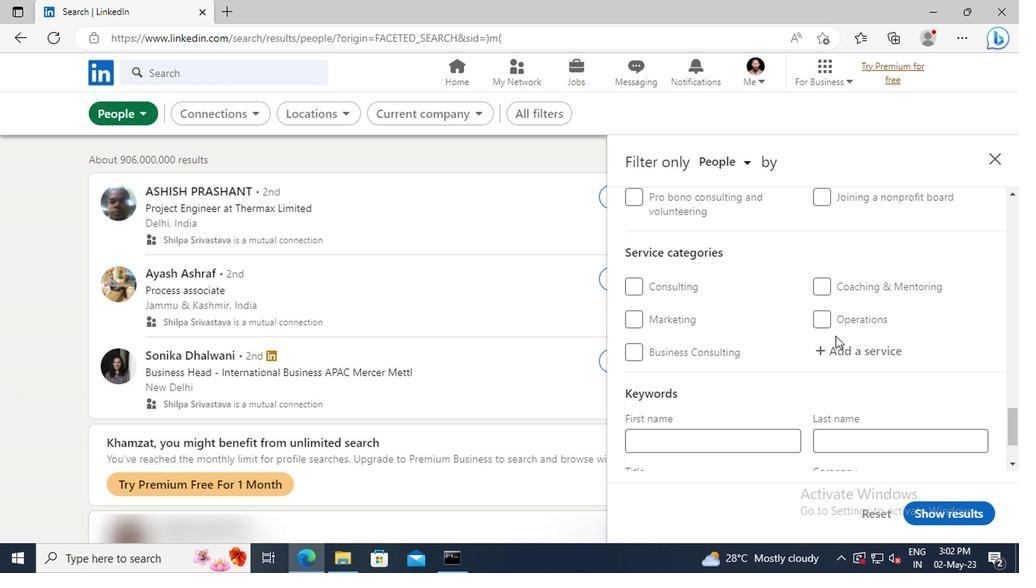 
Action: Mouse pressed left at (691, 343)
Screenshot: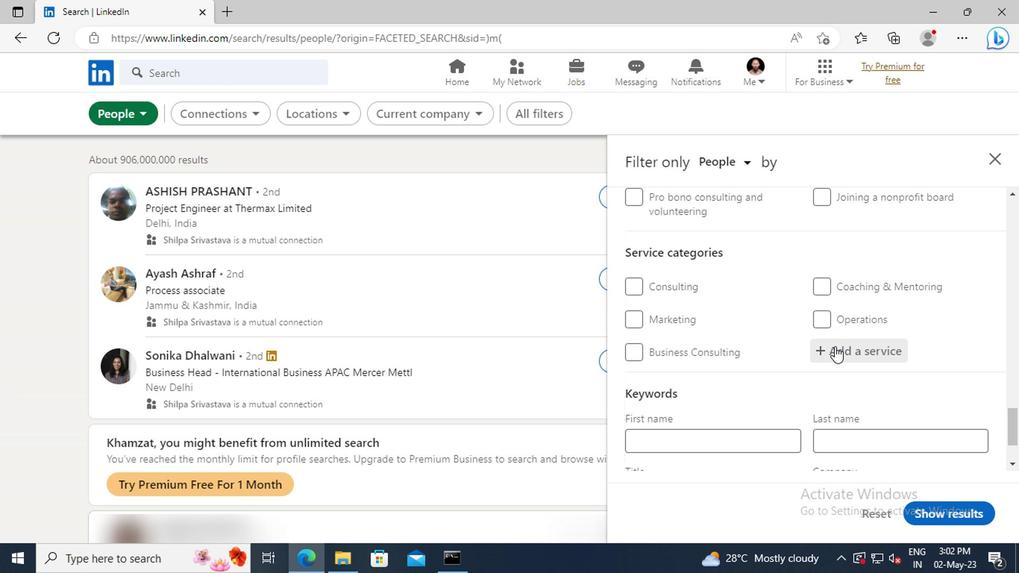 
Action: Key pressed <Key.shift>USER<Key.space><Key.shift>EXPERIENCE<Key.space><Key.shift>WR
Screenshot: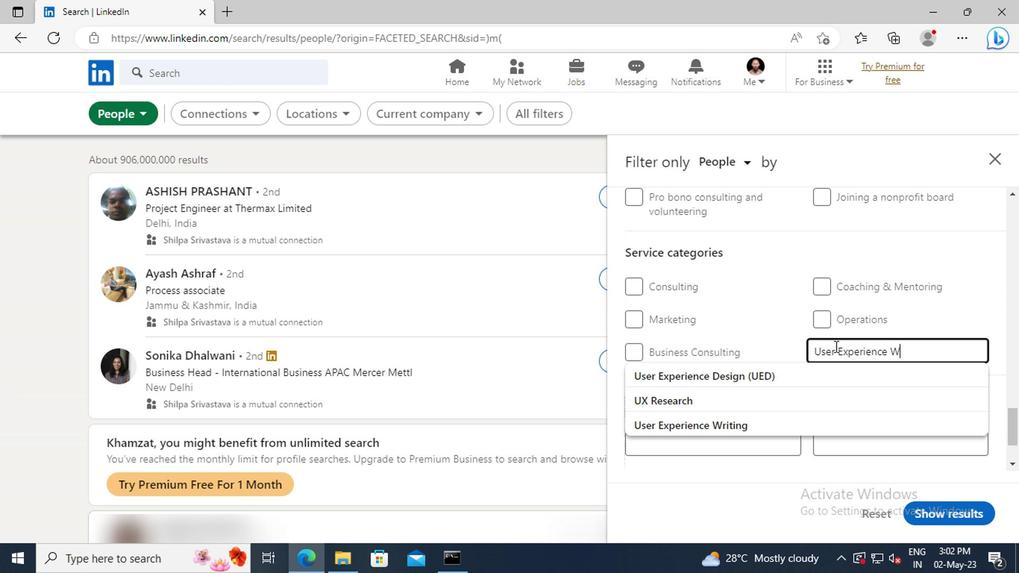 
Action: Mouse moved to (688, 358)
Screenshot: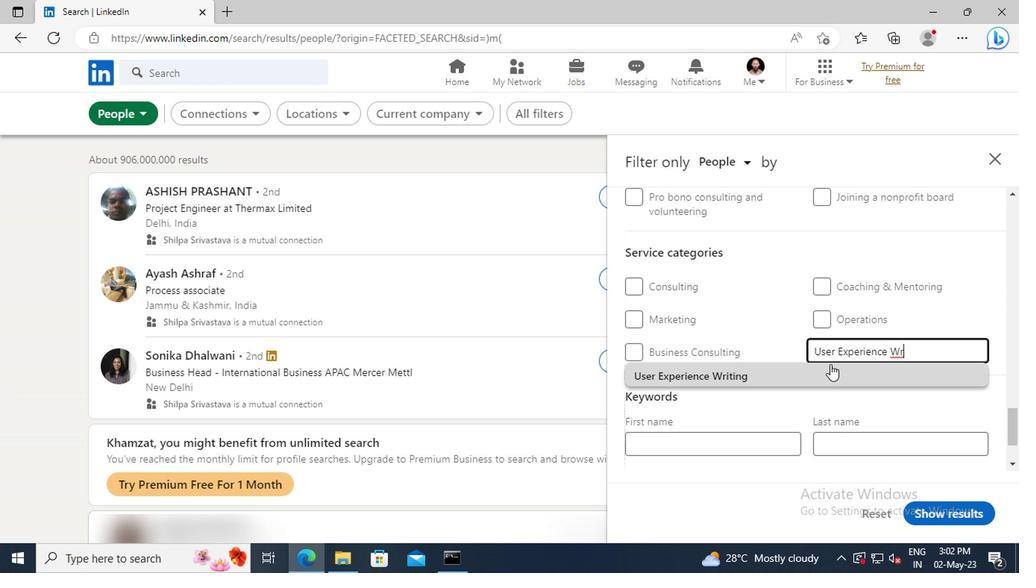 
Action: Mouse pressed left at (688, 358)
Screenshot: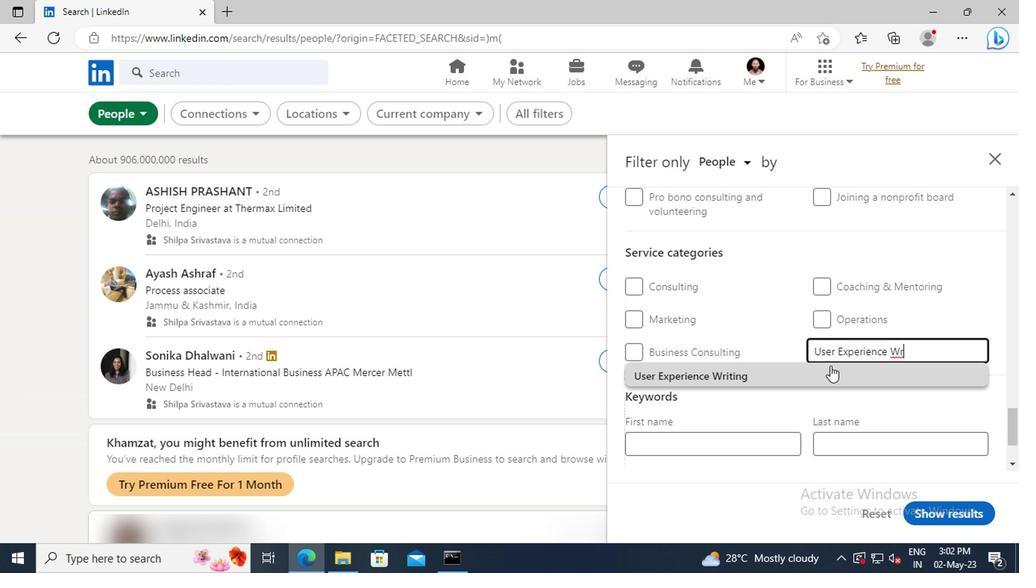 
Action: Mouse scrolled (688, 358) with delta (0, 0)
Screenshot: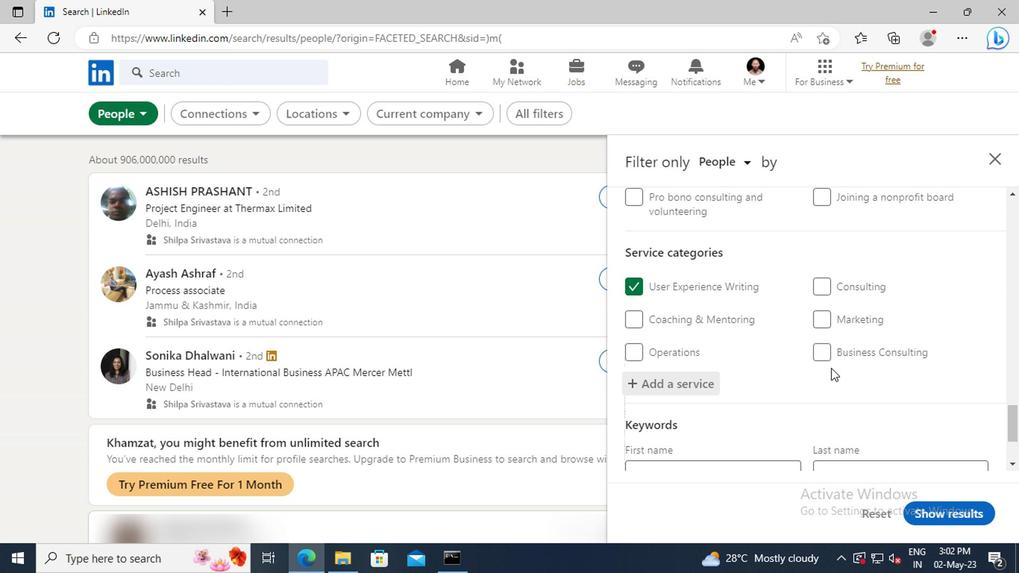 
Action: Mouse scrolled (688, 358) with delta (0, 0)
Screenshot: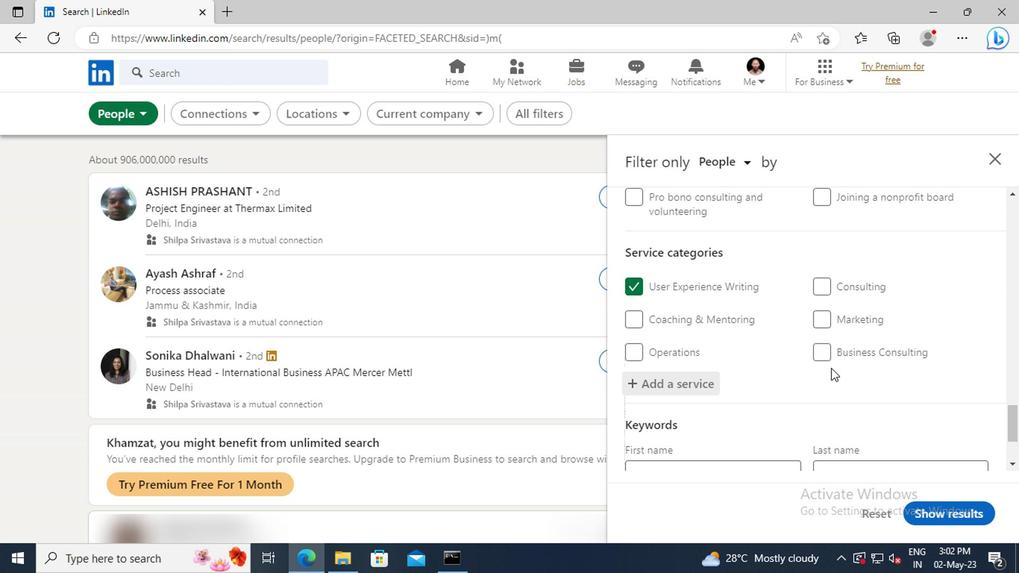 
Action: Mouse scrolled (688, 358) with delta (0, 0)
Screenshot: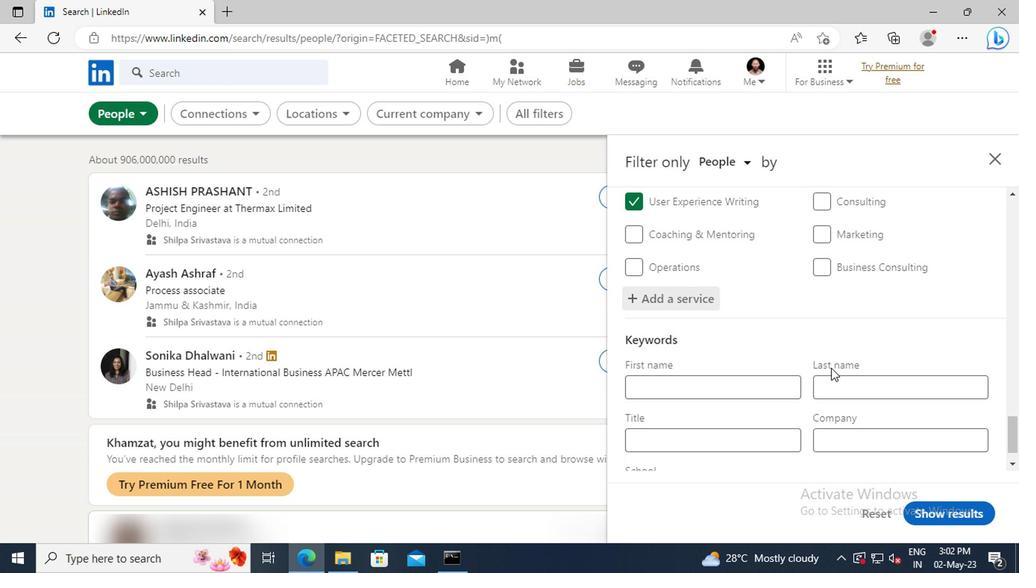 
Action: Mouse scrolled (688, 358) with delta (0, 0)
Screenshot: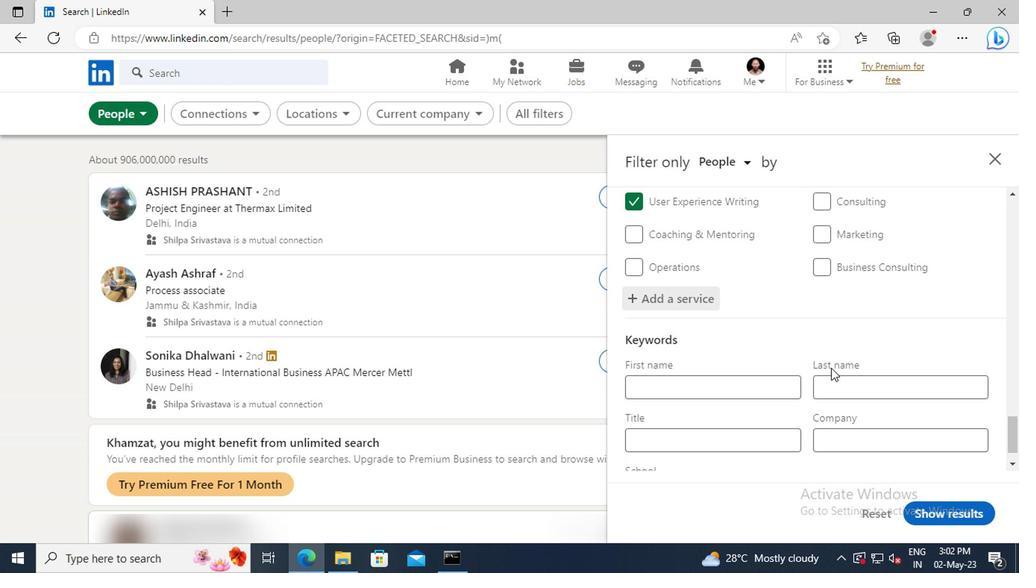 
Action: Mouse moved to (607, 381)
Screenshot: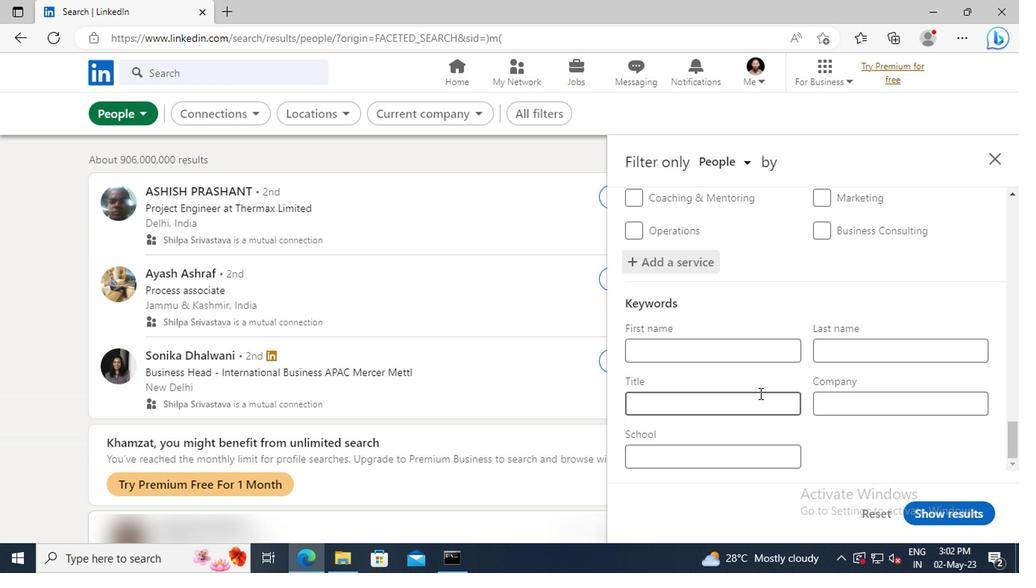 
Action: Mouse pressed left at (607, 381)
Screenshot: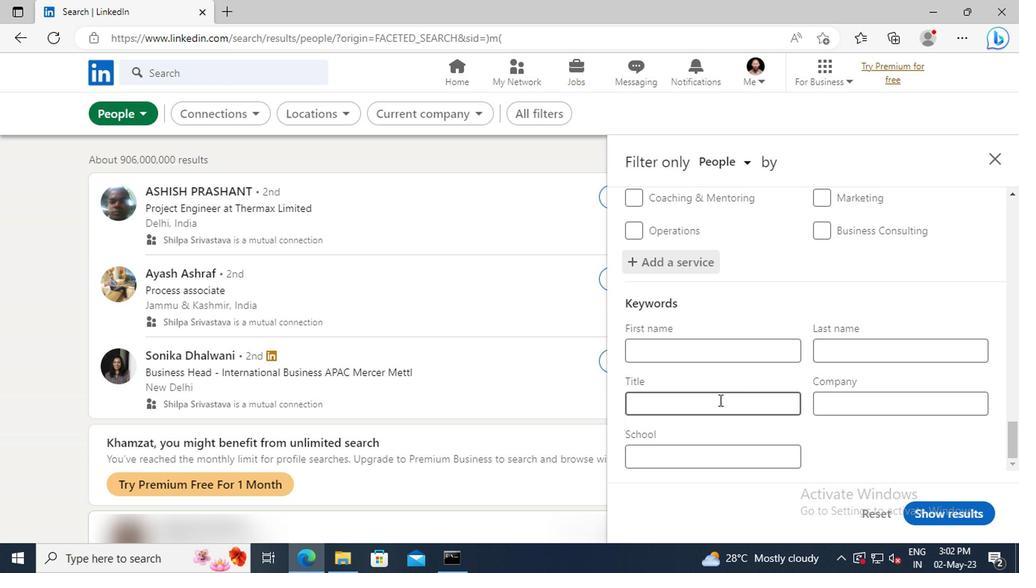 
Action: Key pressed <Key.shift>FUNERAL<Key.space><Key.shift>ATTENDANT<Key.enter>
Screenshot: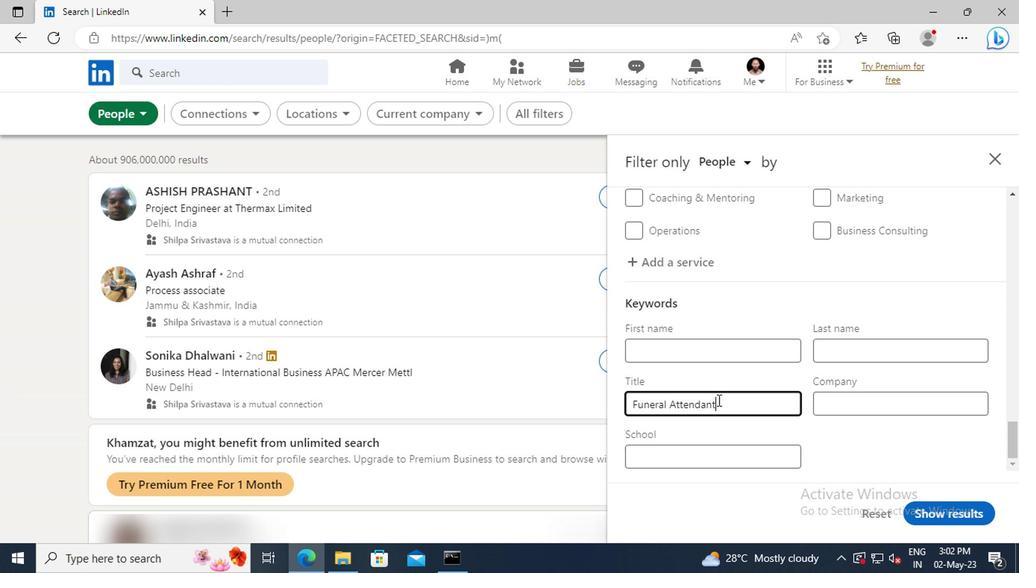 
Action: Mouse moved to (760, 466)
Screenshot: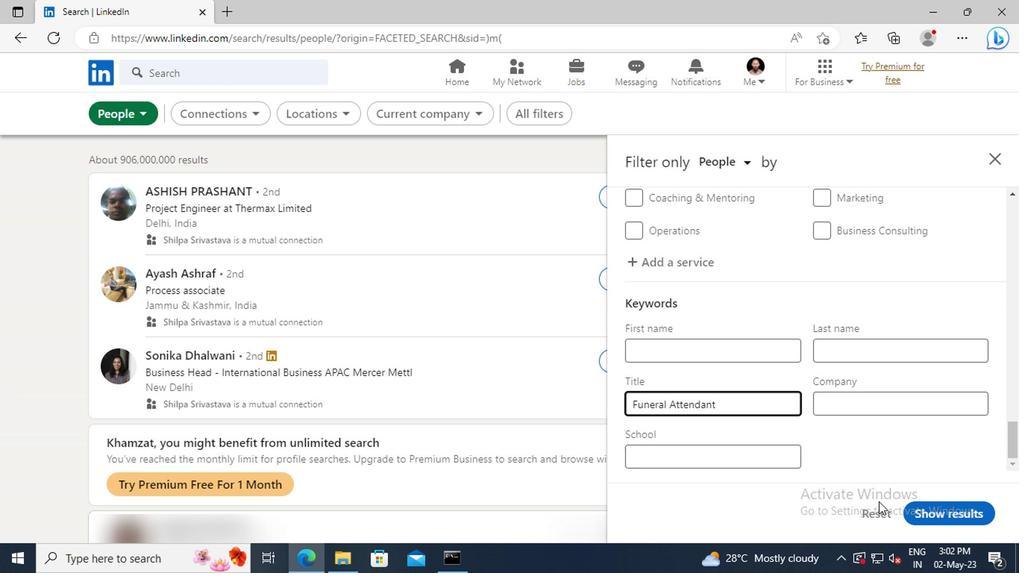 
Action: Mouse pressed left at (760, 466)
Screenshot: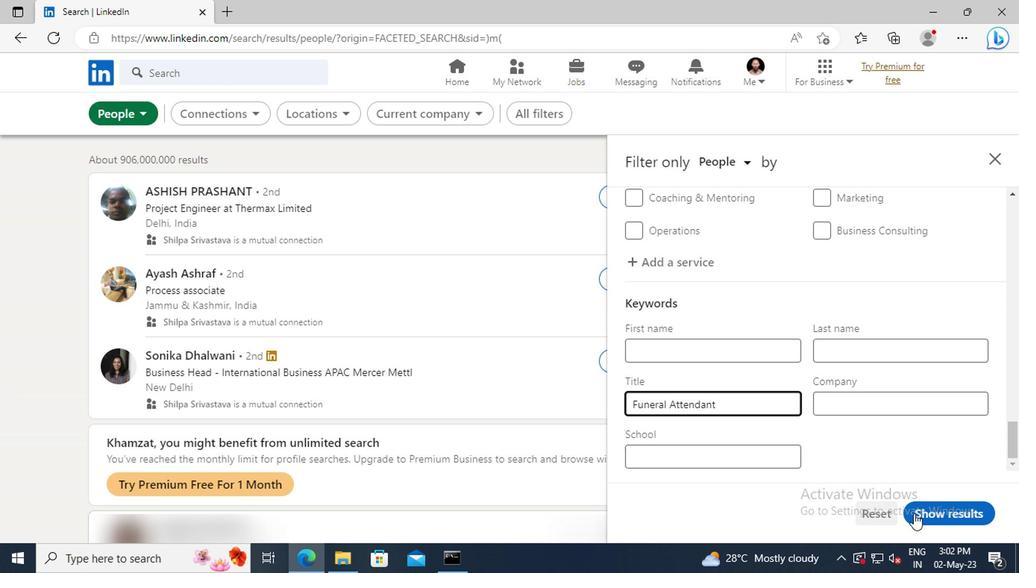 
